 Task: Search one way flight ticket for 2 adults, 2 children, 2 infants in seat in first from Vieques: Antonio Rivera Rodriguez Airport to Springfield: Abraham Lincoln Capital Airport on 5-2-2023. Choice of flights is Spirit. Number of bags: 2 checked bags. Price is upto 86000. Outbound departure time preference is 15:00.
Action: Mouse moved to (288, 392)
Screenshot: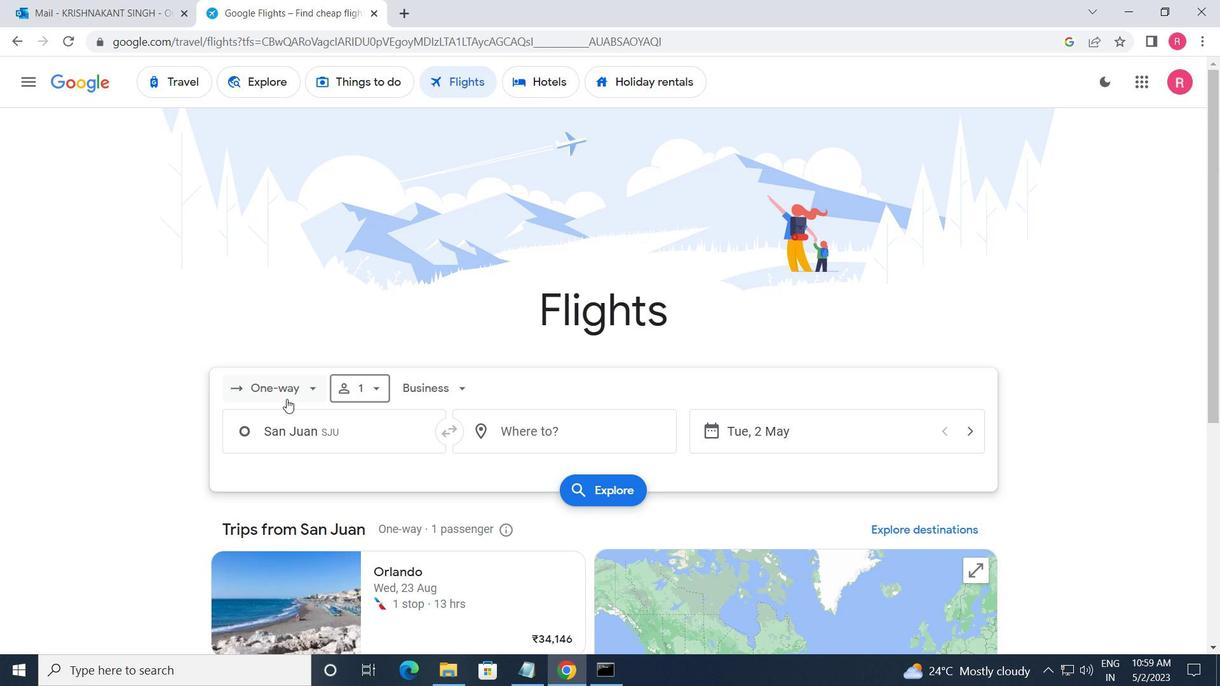 
Action: Mouse pressed left at (288, 392)
Screenshot: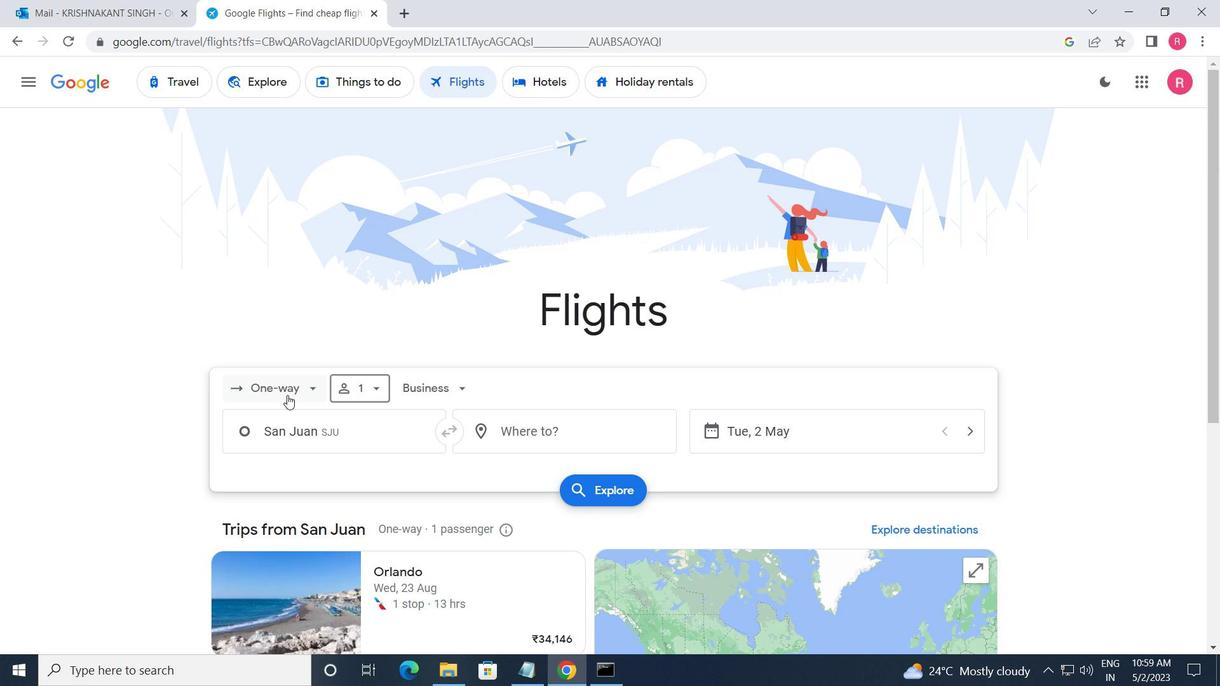 
Action: Mouse moved to (299, 459)
Screenshot: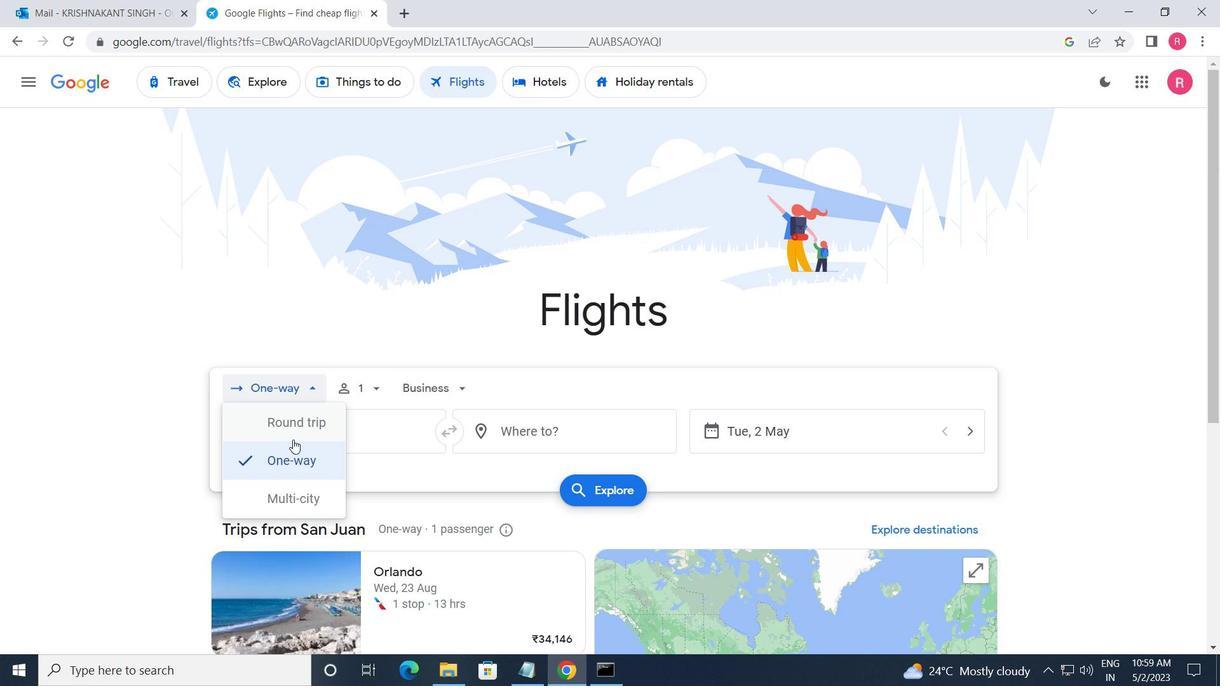 
Action: Mouse pressed left at (299, 459)
Screenshot: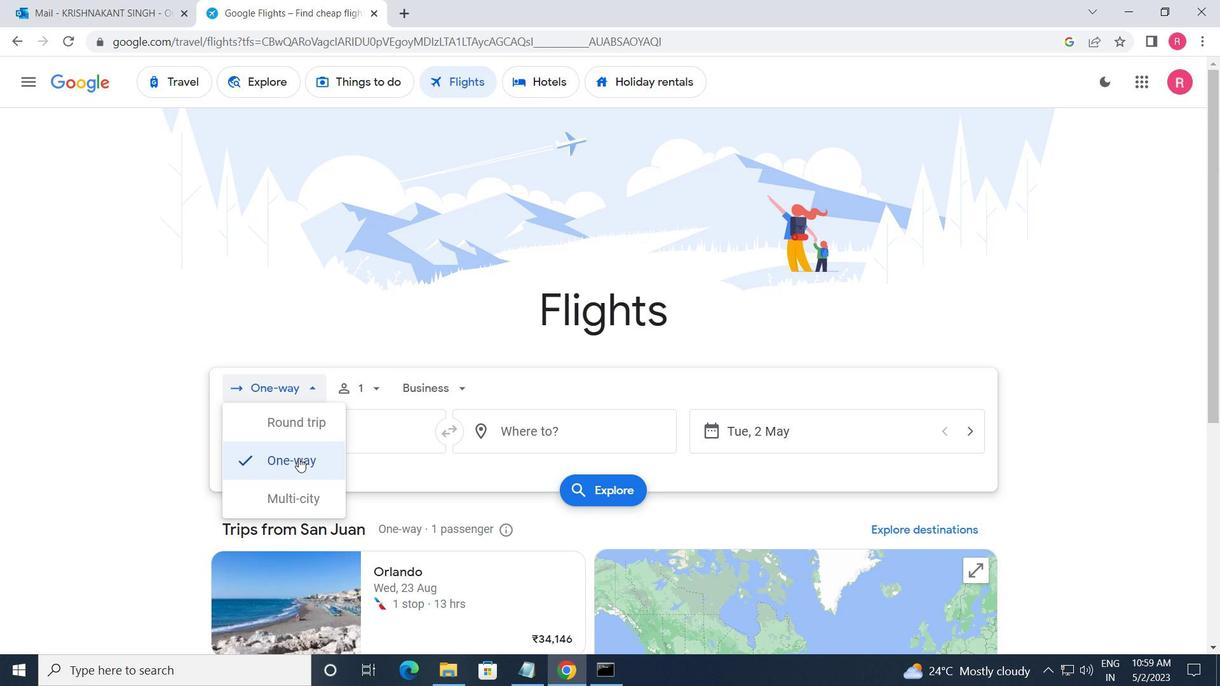 
Action: Mouse moved to (352, 392)
Screenshot: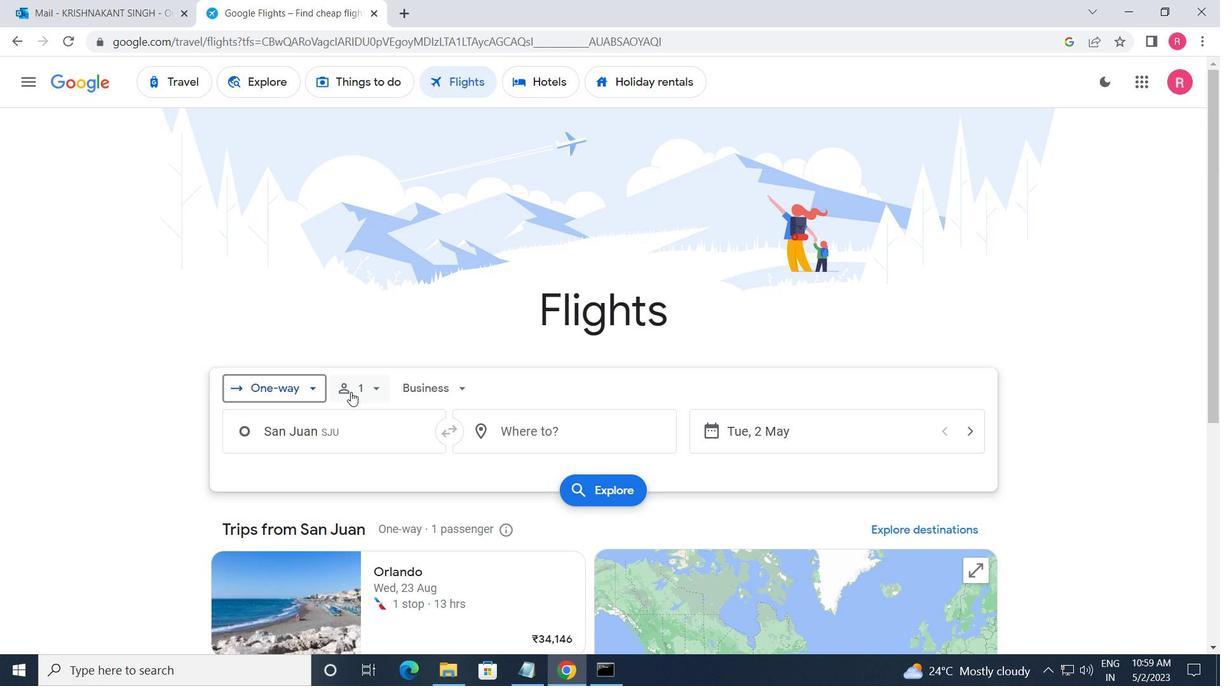
Action: Mouse pressed left at (352, 392)
Screenshot: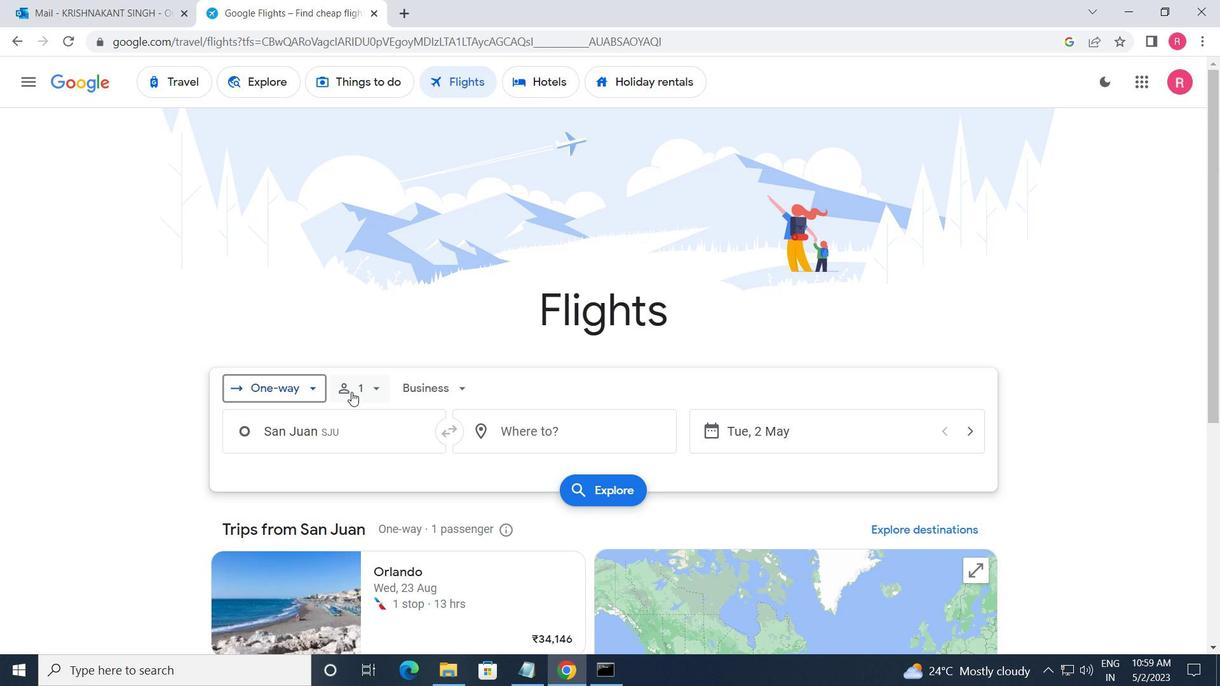 
Action: Mouse moved to (512, 433)
Screenshot: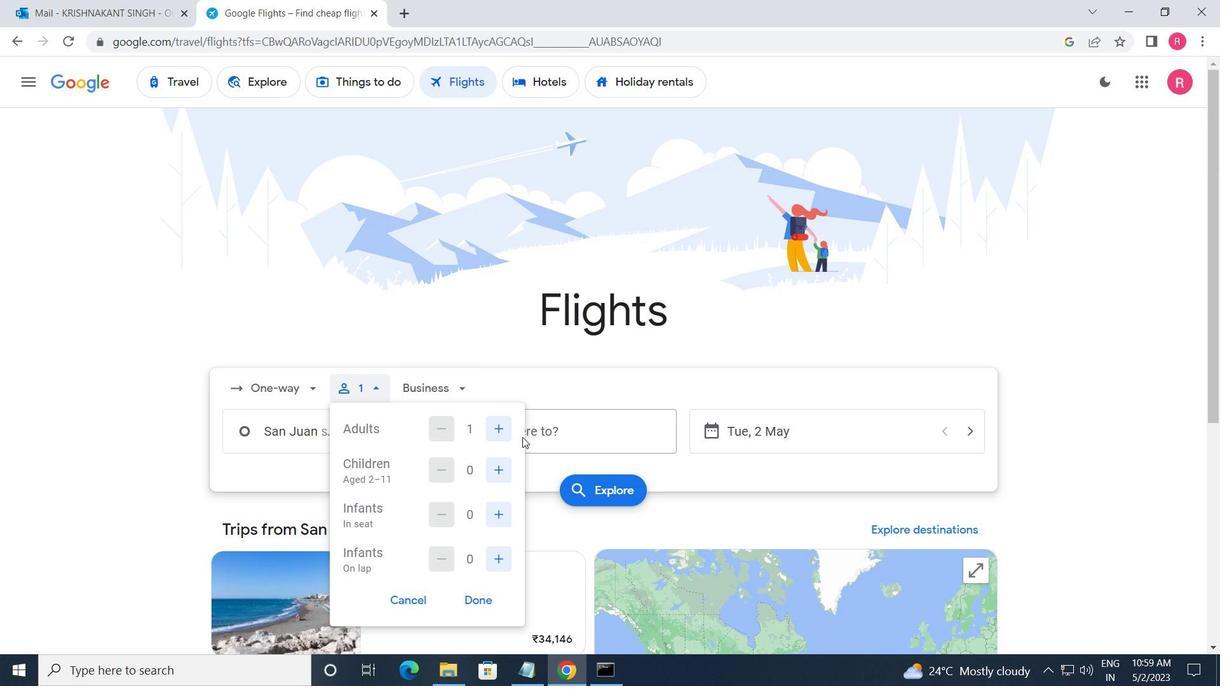 
Action: Mouse pressed left at (512, 433)
Screenshot: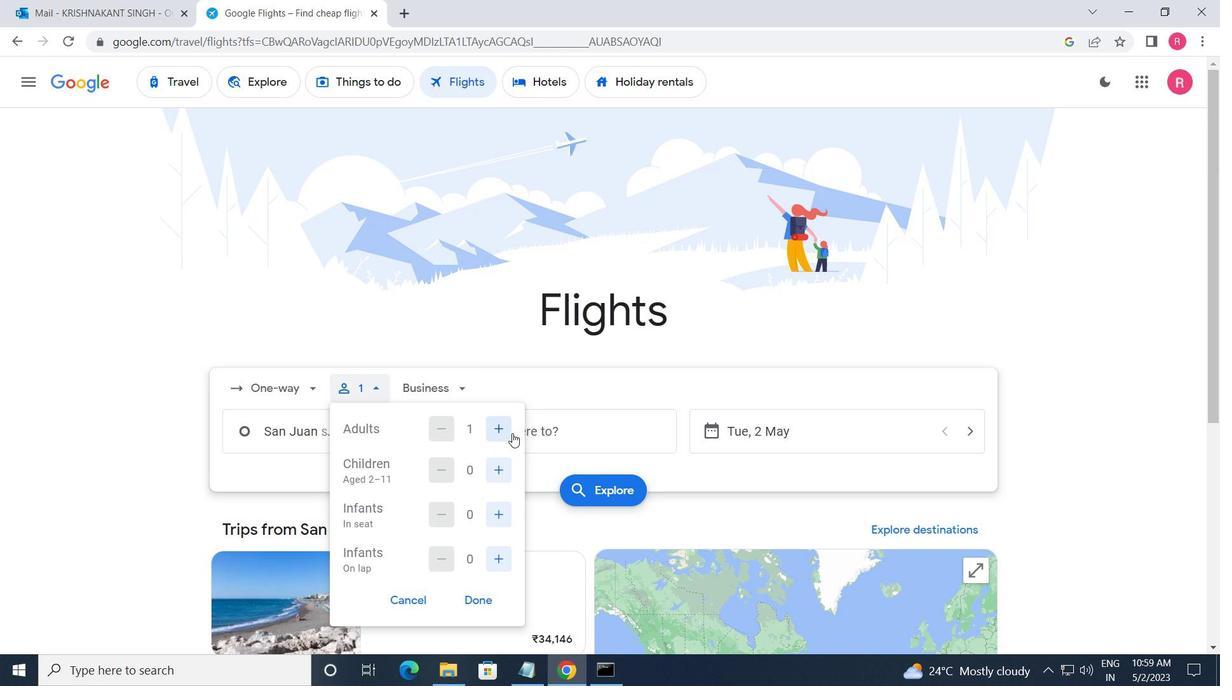 
Action: Mouse moved to (496, 471)
Screenshot: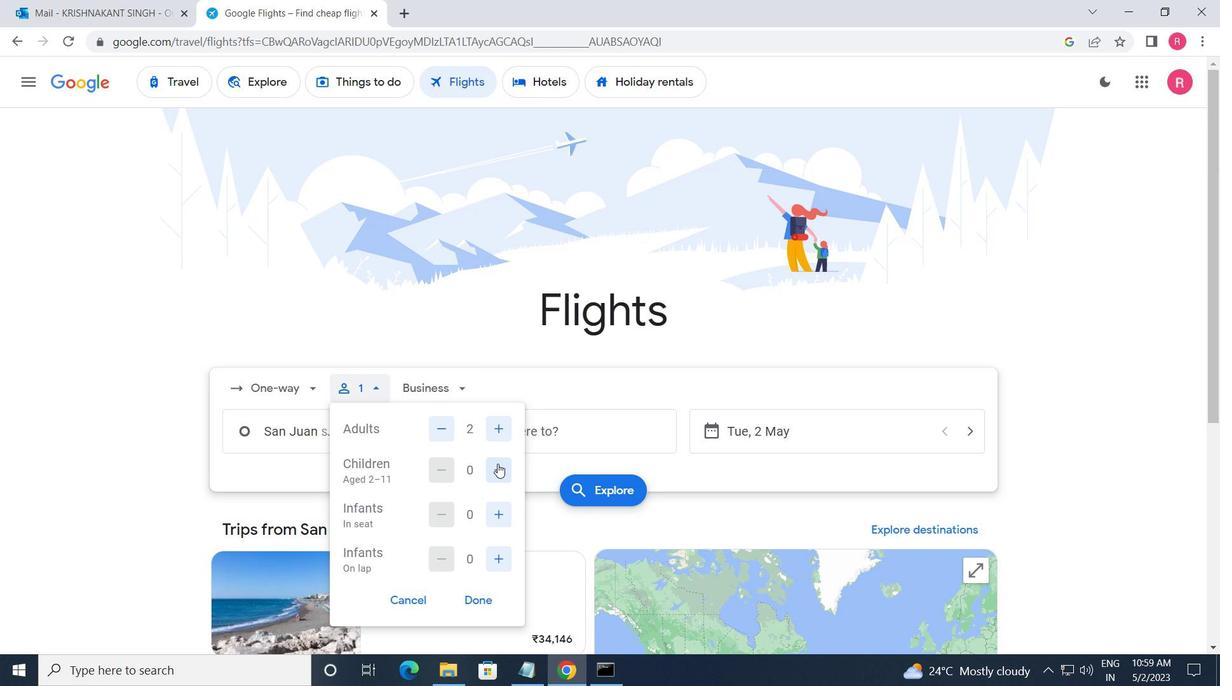 
Action: Mouse pressed left at (496, 471)
Screenshot: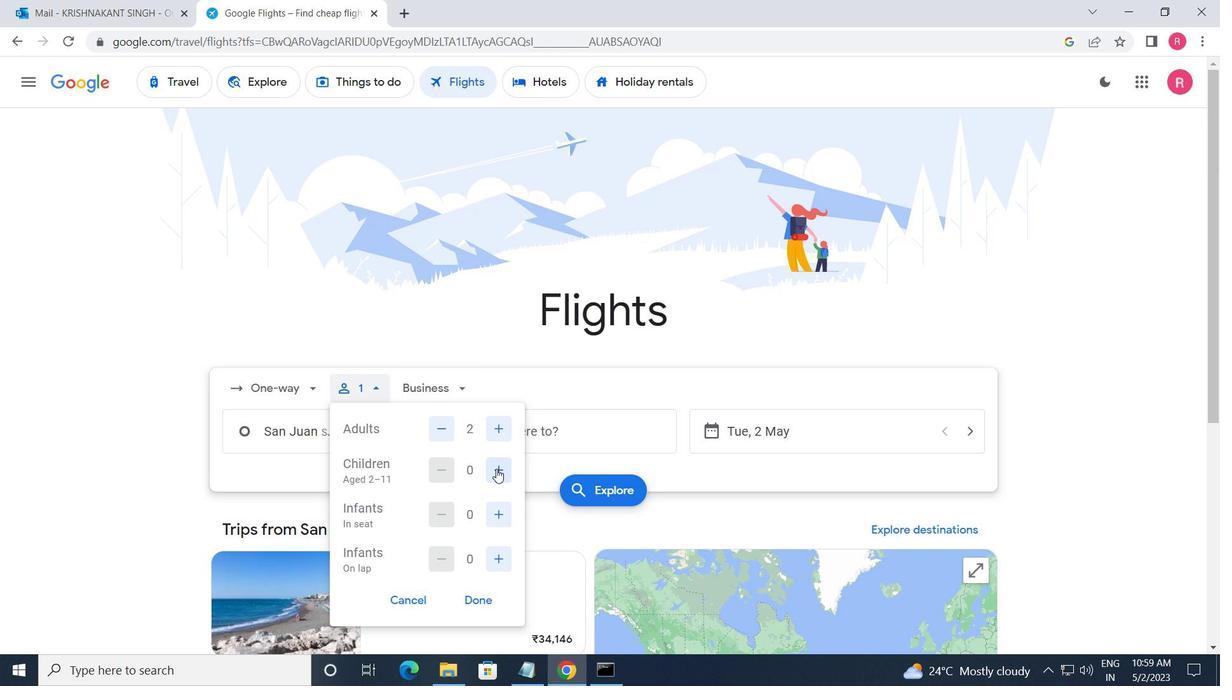 
Action: Mouse pressed left at (496, 471)
Screenshot: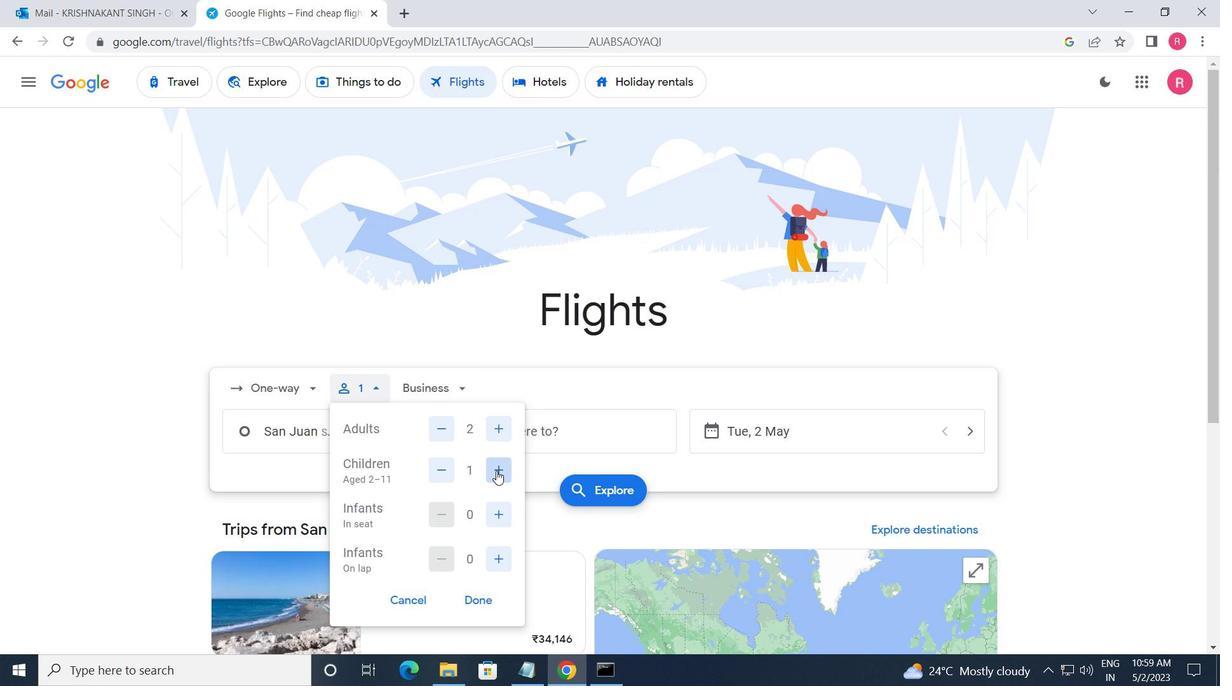 
Action: Mouse moved to (504, 520)
Screenshot: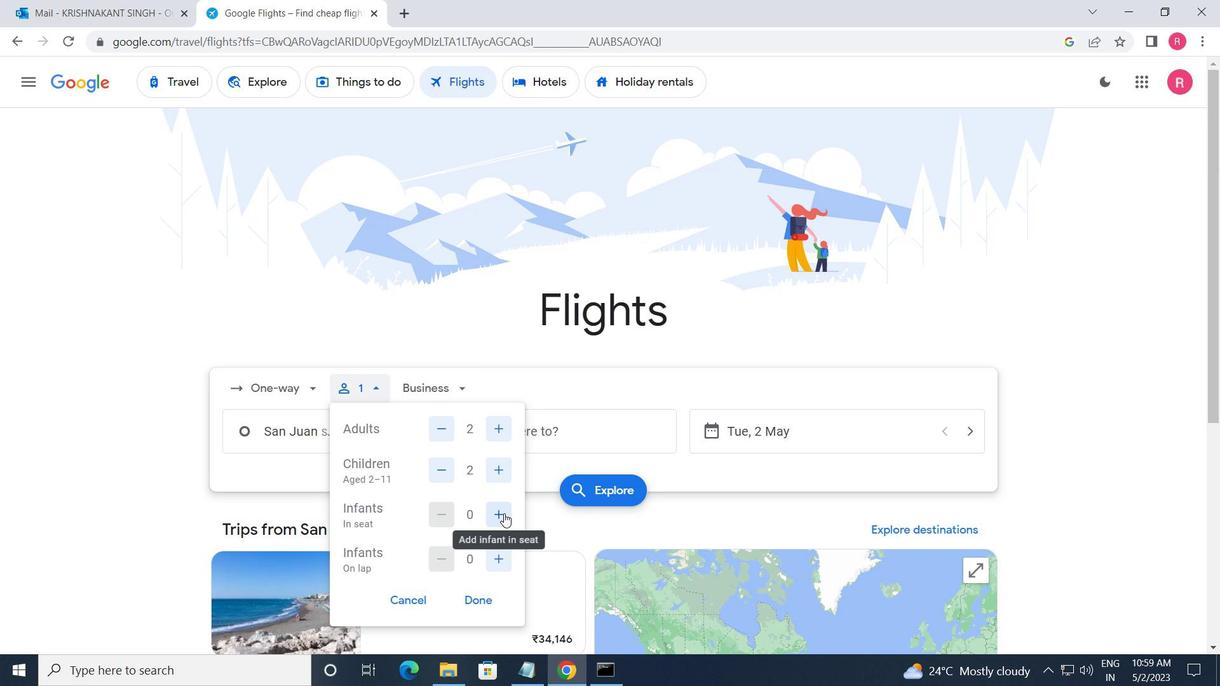 
Action: Mouse pressed left at (504, 520)
Screenshot: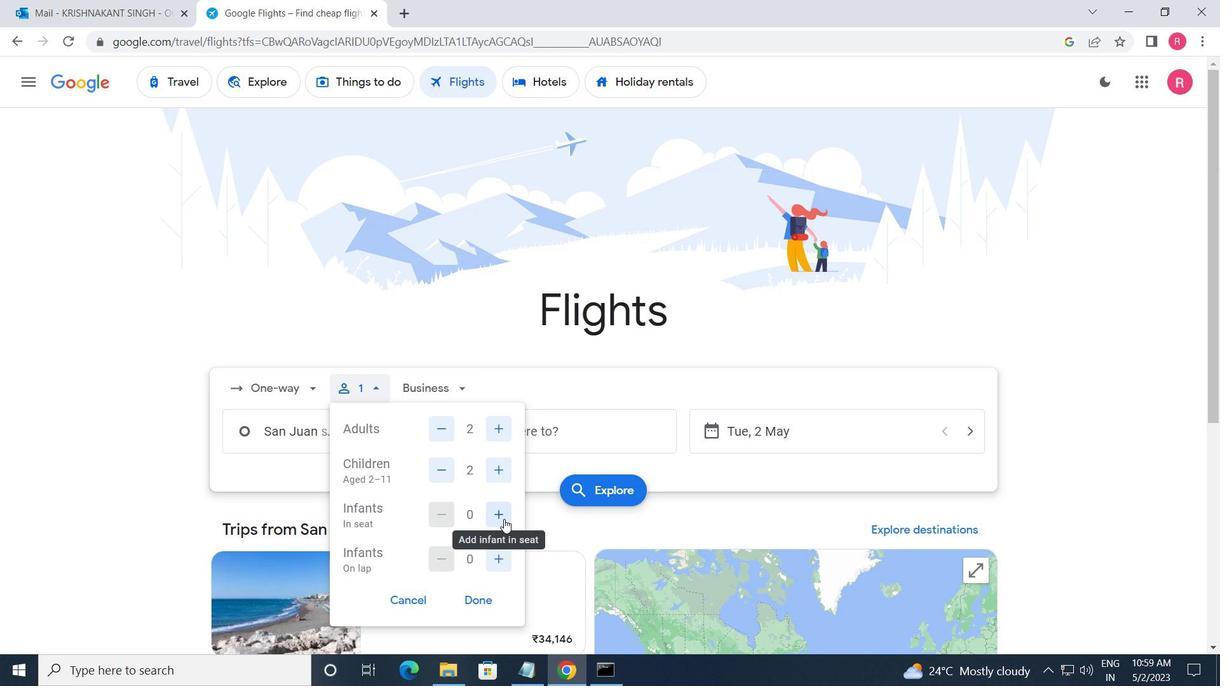 
Action: Mouse moved to (504, 519)
Screenshot: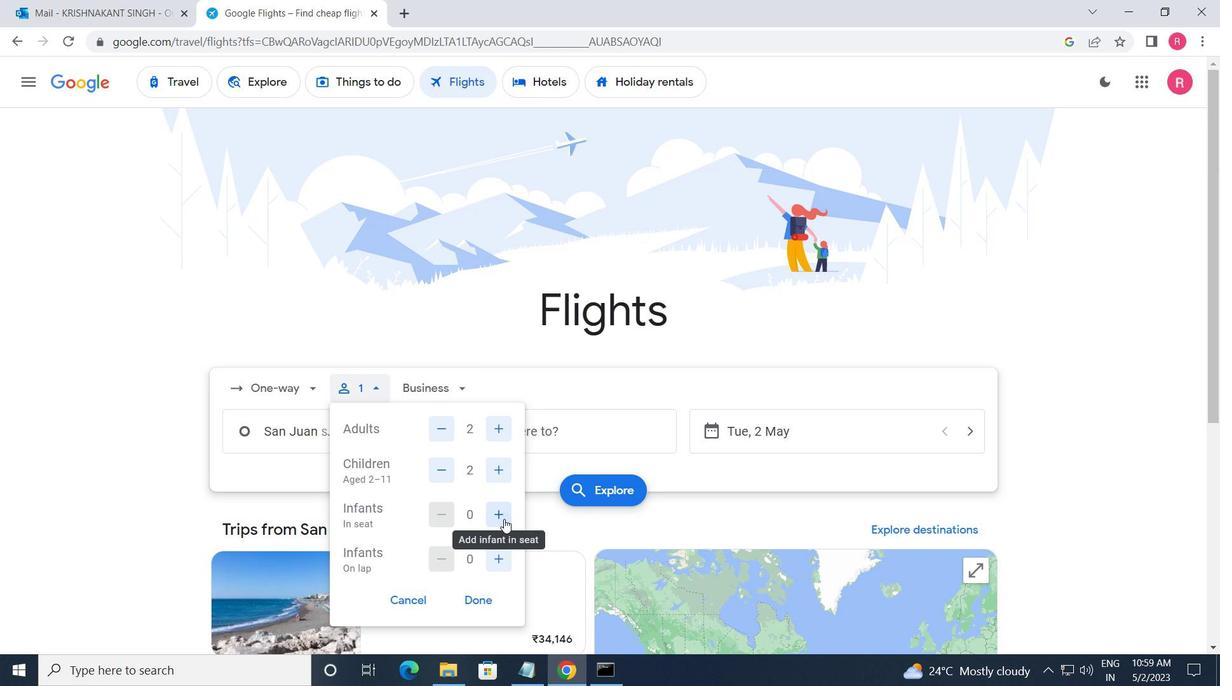 
Action: Mouse pressed left at (504, 519)
Screenshot: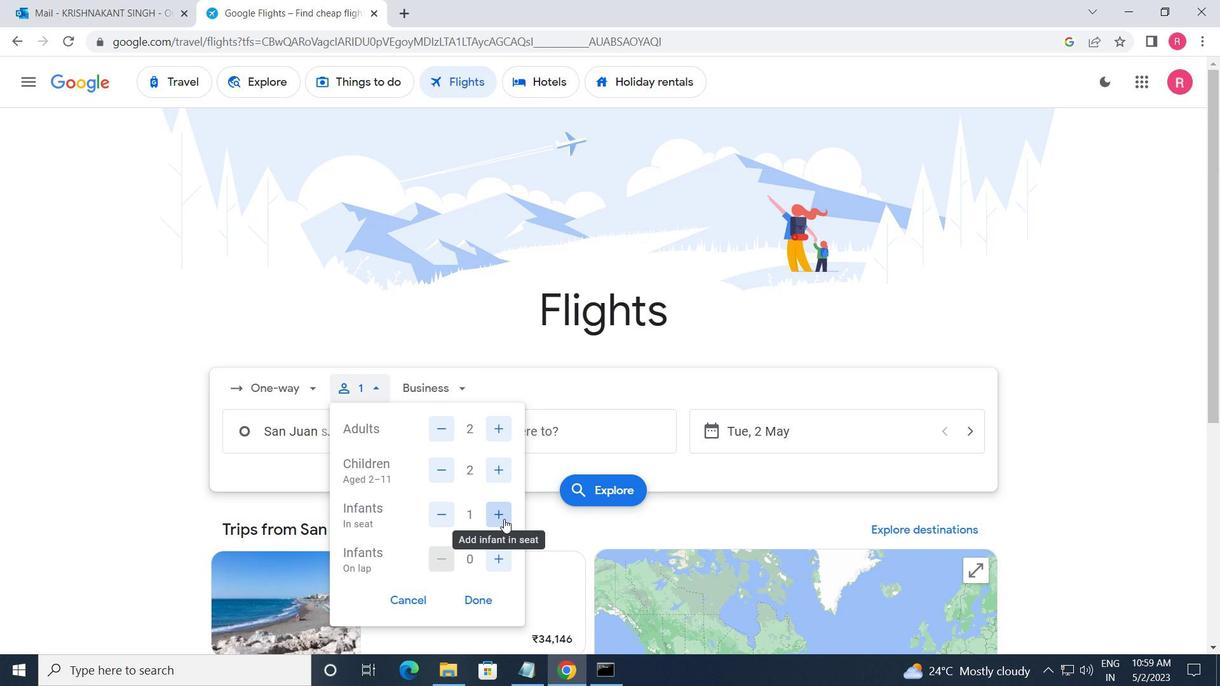 
Action: Mouse moved to (433, 394)
Screenshot: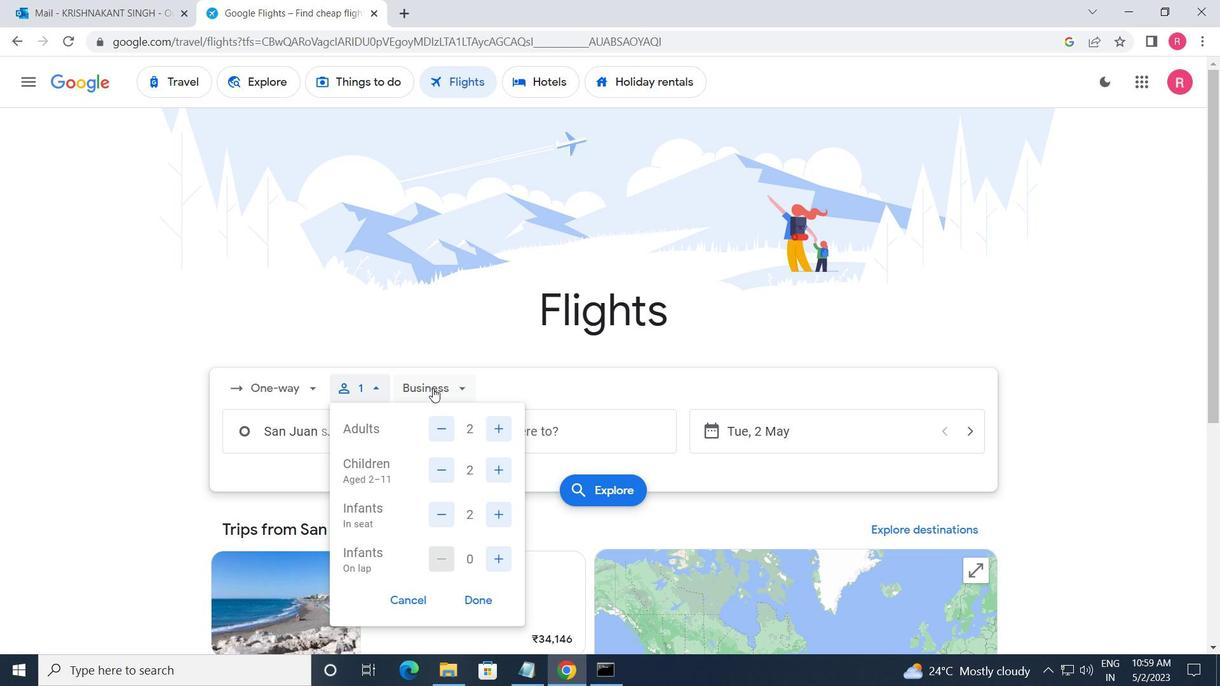 
Action: Mouse pressed left at (433, 394)
Screenshot: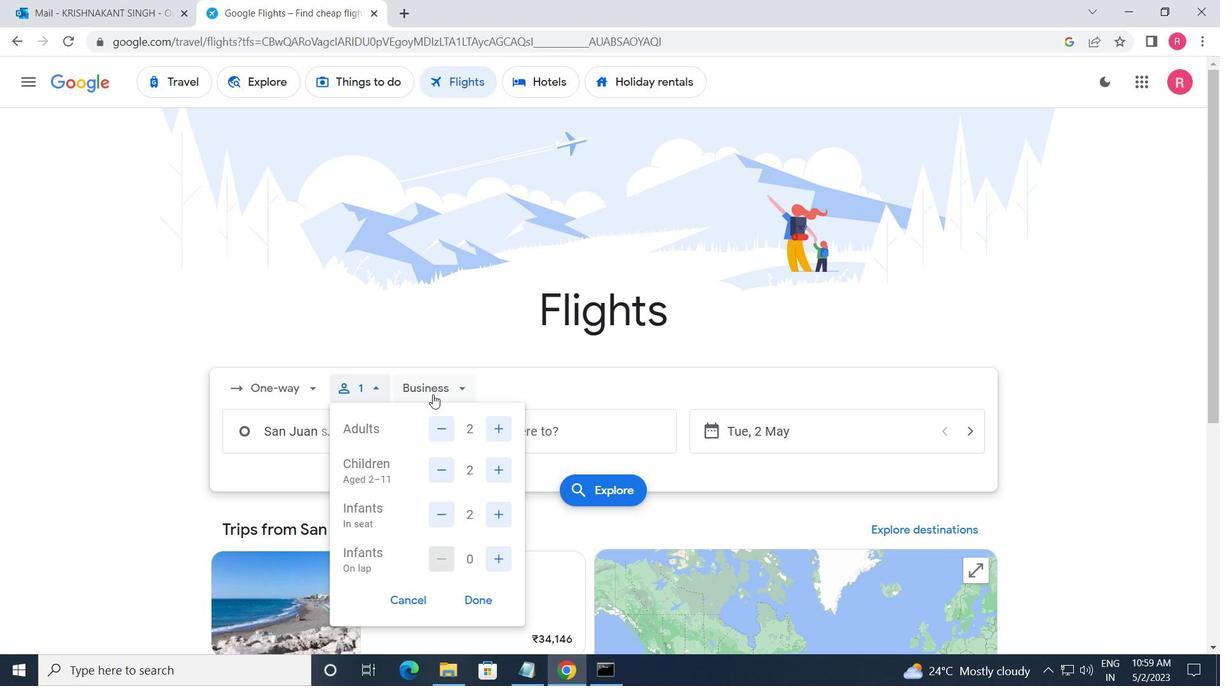 
Action: Mouse moved to (439, 535)
Screenshot: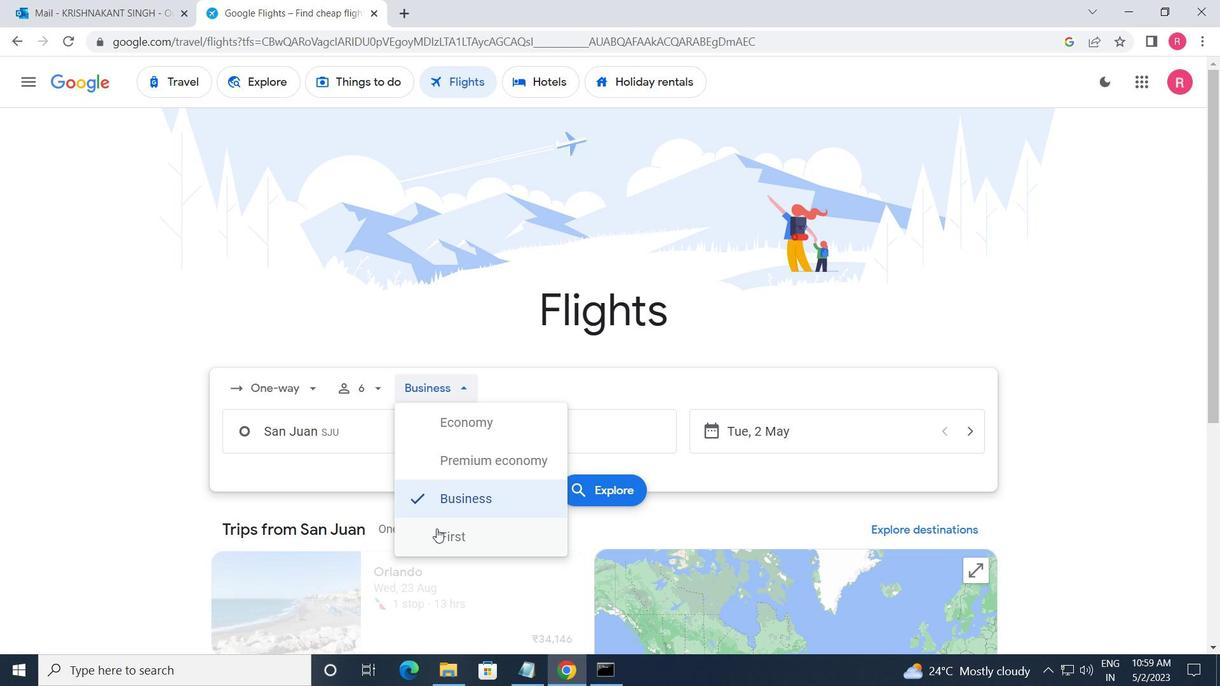 
Action: Mouse pressed left at (439, 535)
Screenshot: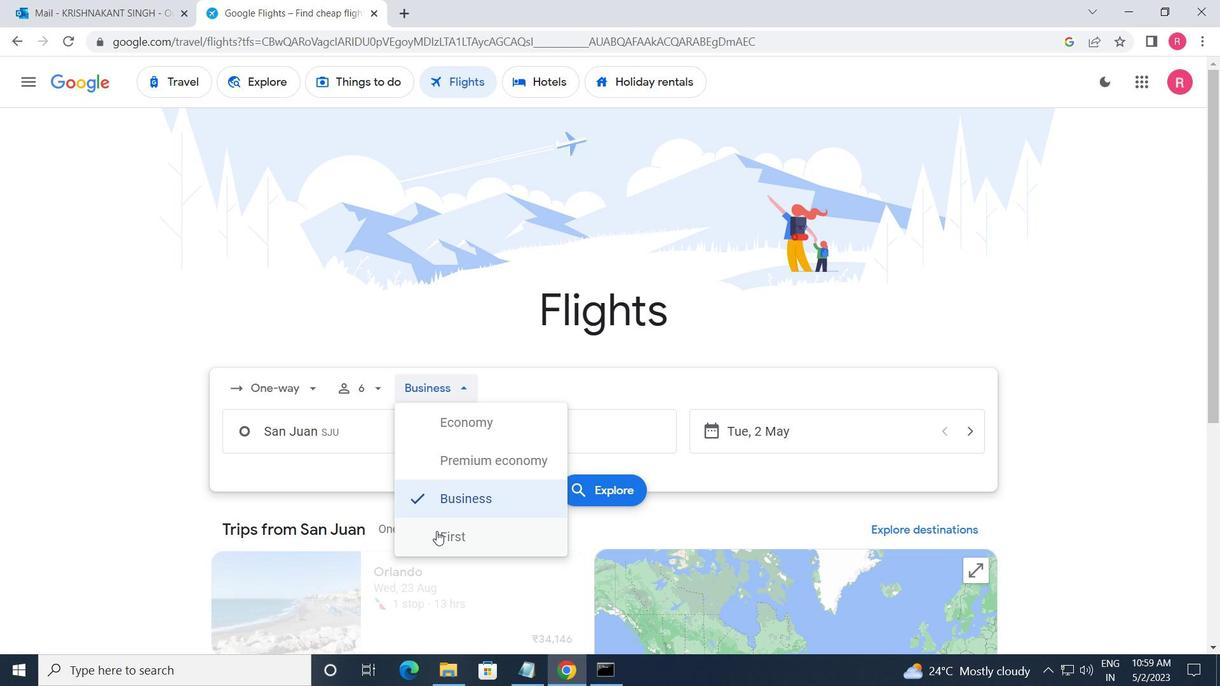 
Action: Mouse moved to (381, 445)
Screenshot: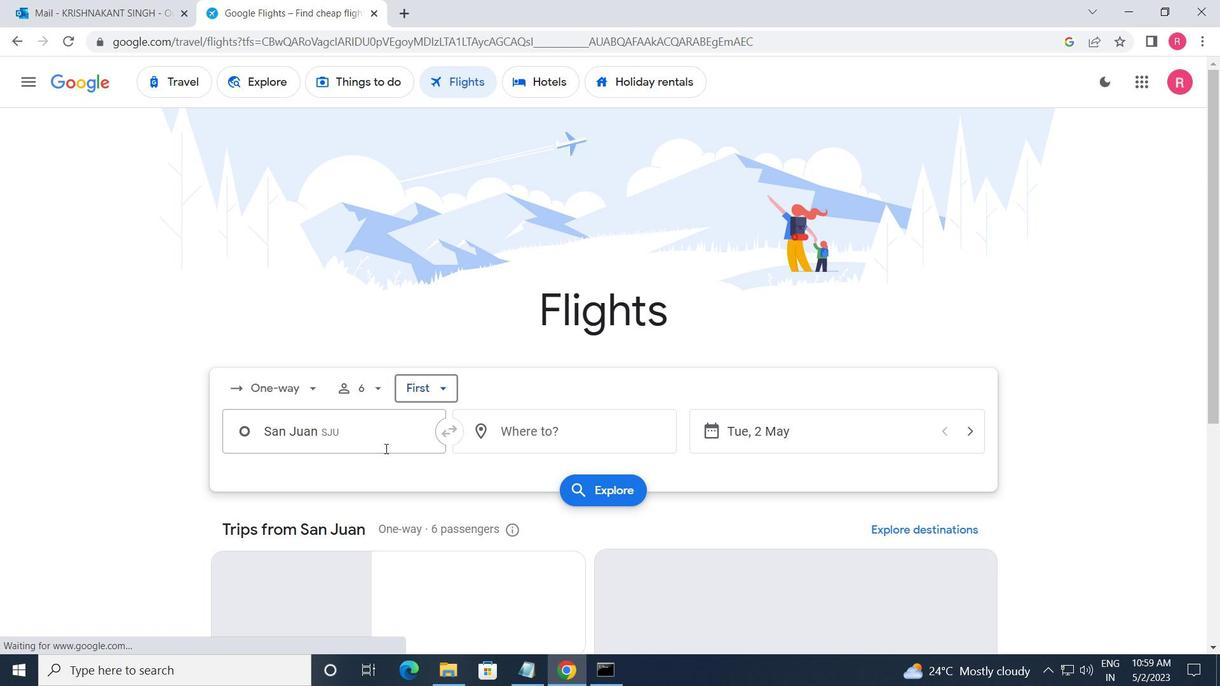 
Action: Mouse pressed left at (381, 445)
Screenshot: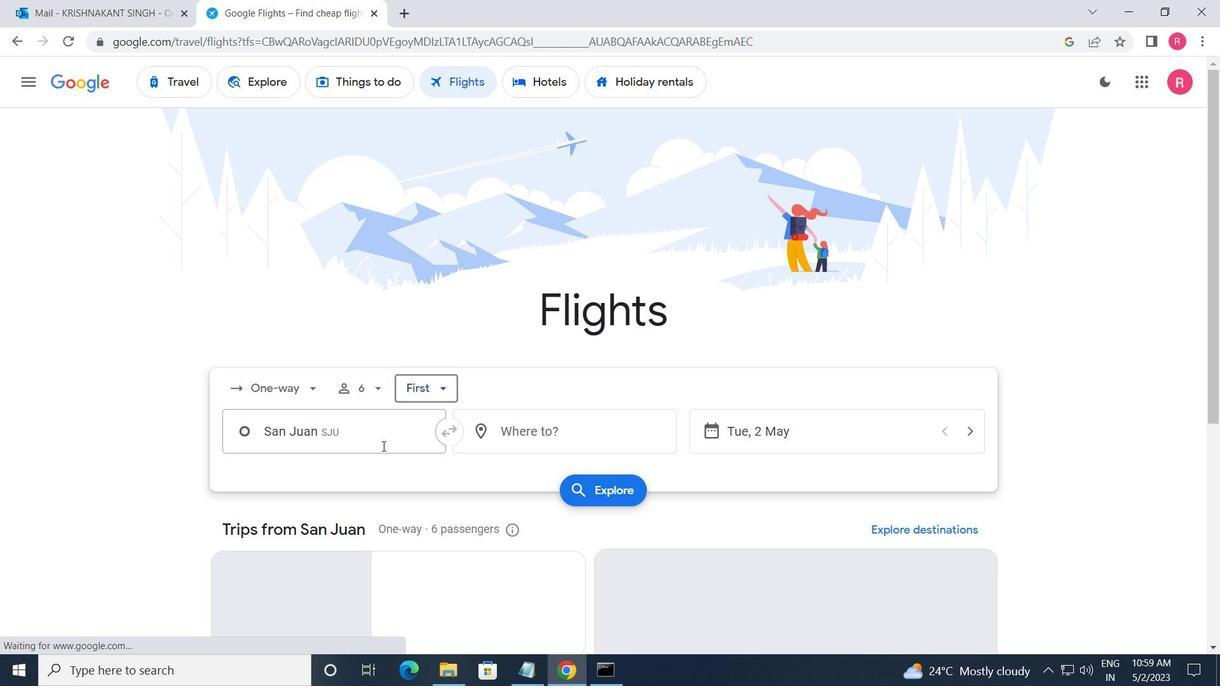 
Action: Mouse moved to (354, 255)
Screenshot: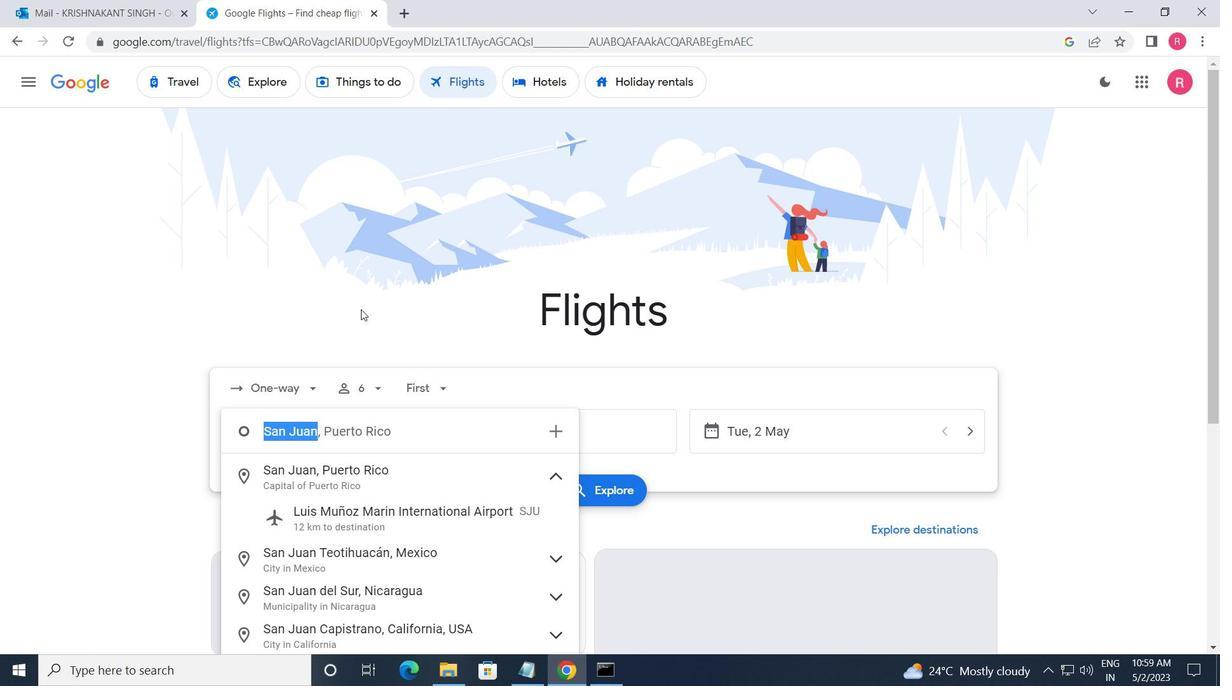 
Action: Key pressed <Key.shift><Key.shift><Key.shift><Key.shift><Key.shift>V<Key.backspace><Key.shift><Key.shift><Key.shift><Key.shift><Key.shift>ANTONIO<Key.space><Key.shift><Key.shift><Key.shift><Key.shift><Key.shift><Key.shift><Key.shift><Key.shift><Key.shift><Key.shift><Key.shift><Key.shift><Key.shift><Key.shift><Key.shift><Key.shift><Key.shift><Key.shift><Key.shift><Key.shift><Key.shift><Key.shift><Key.shift><Key.shift><Key.shift><Key.shift><Key.shift><Key.shift><Key.shift><Key.shift>R
Screenshot: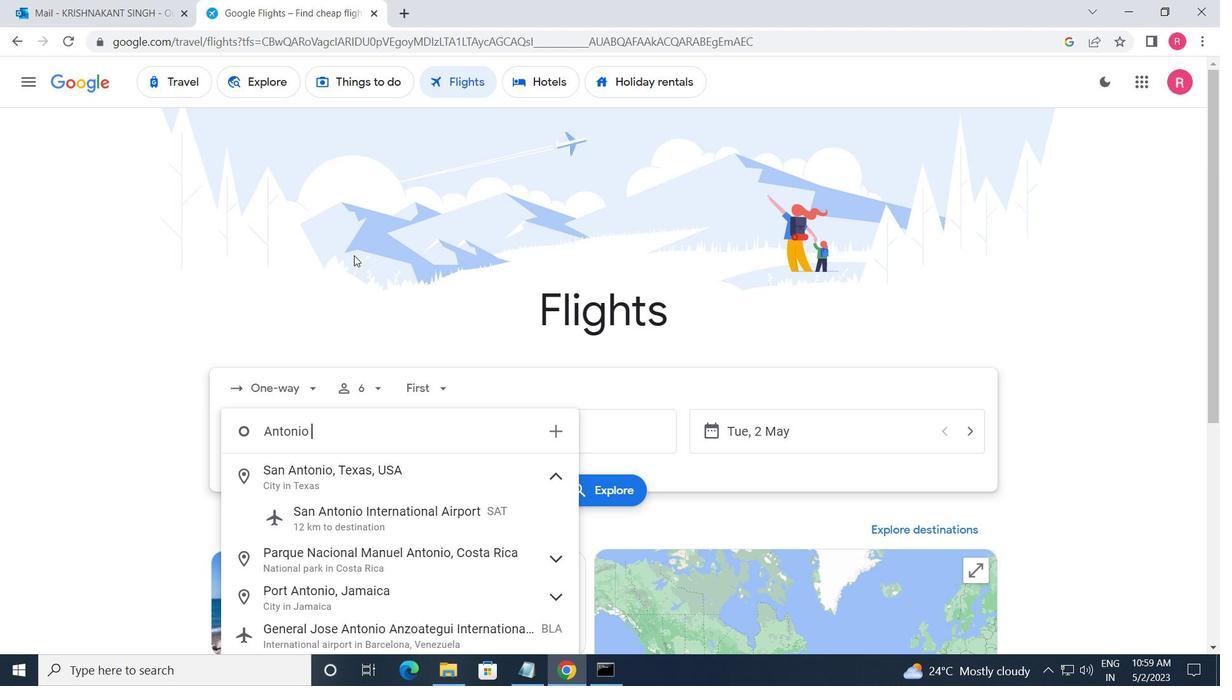 
Action: Mouse moved to (402, 603)
Screenshot: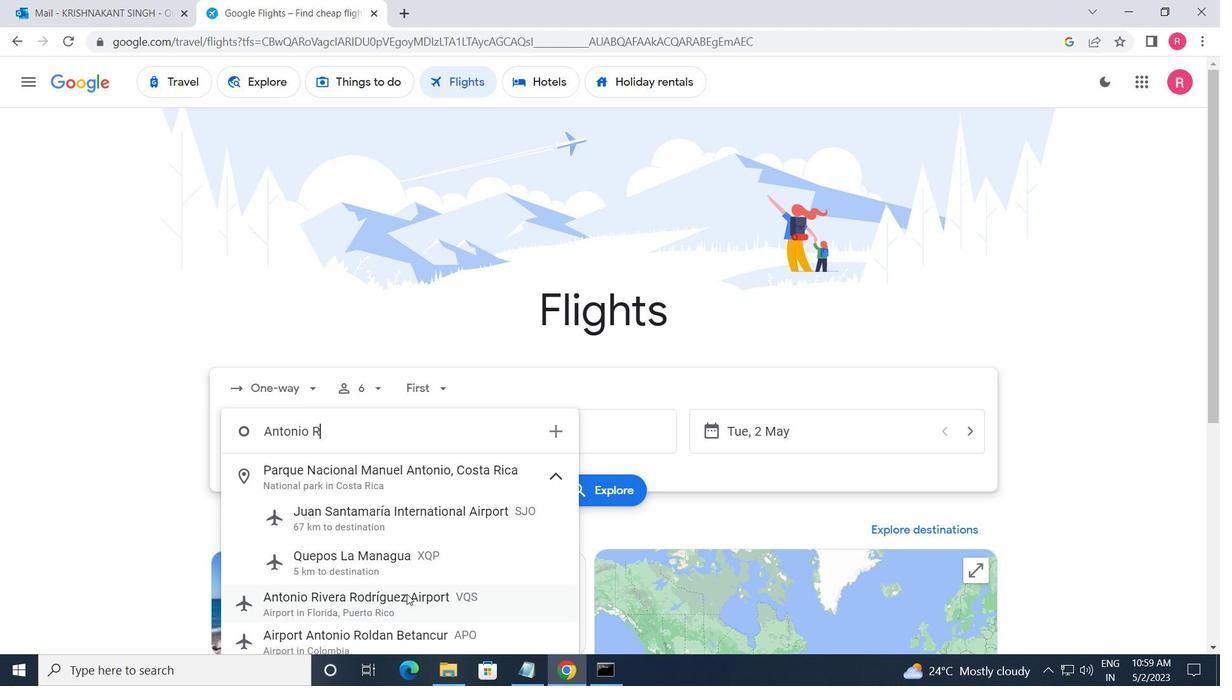 
Action: Mouse pressed left at (402, 603)
Screenshot: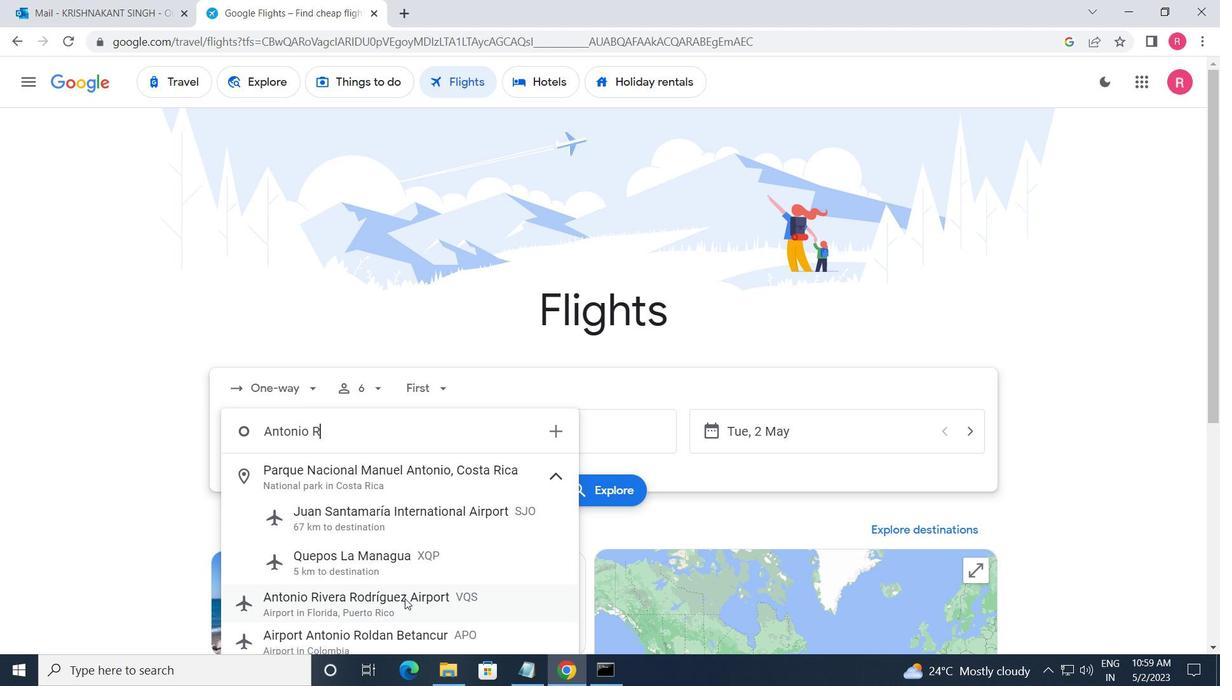 
Action: Mouse moved to (549, 434)
Screenshot: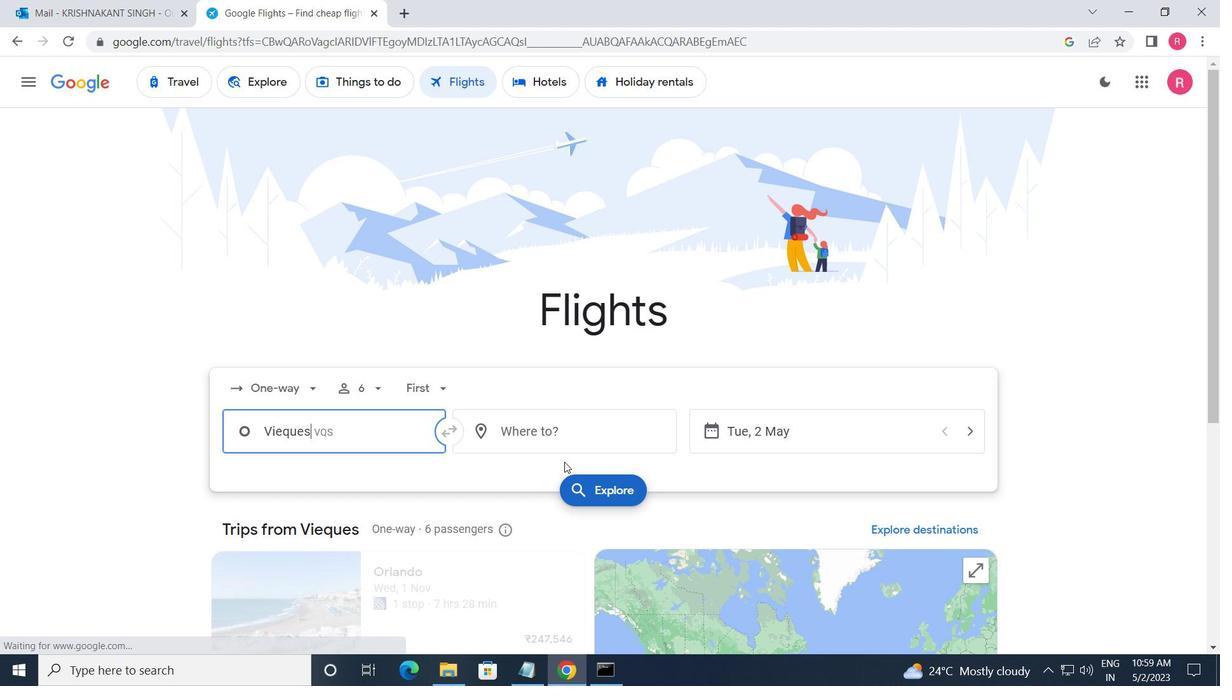 
Action: Mouse pressed left at (549, 434)
Screenshot: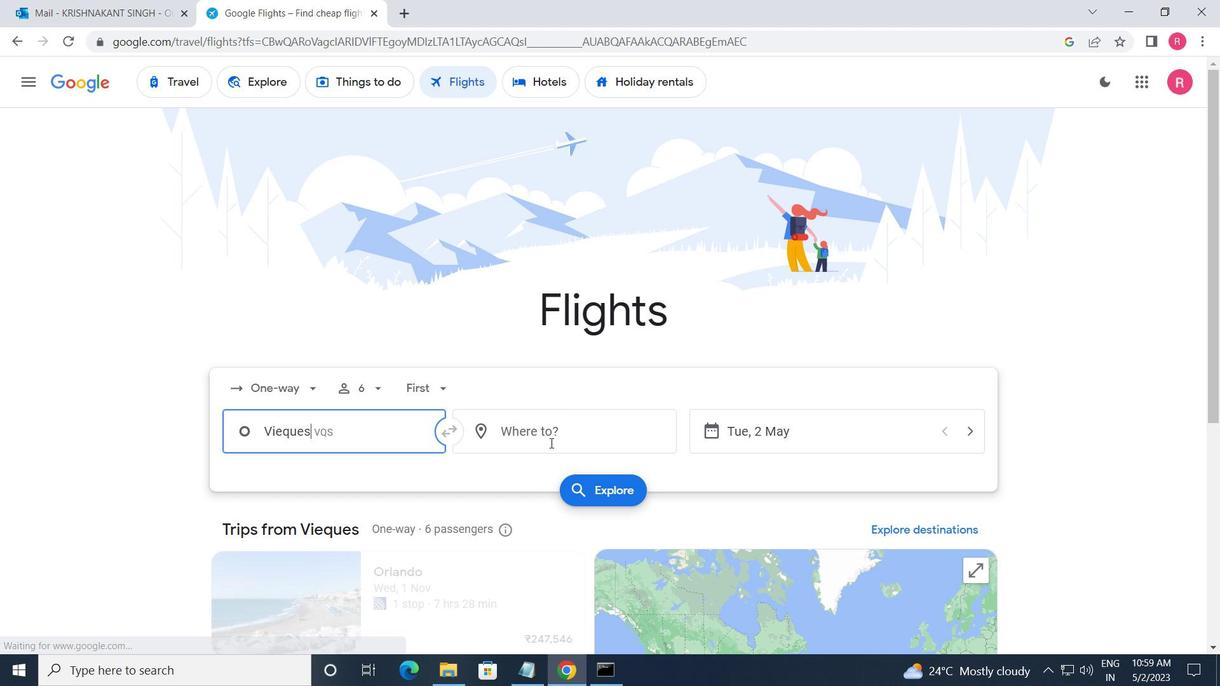 
Action: Mouse moved to (588, 583)
Screenshot: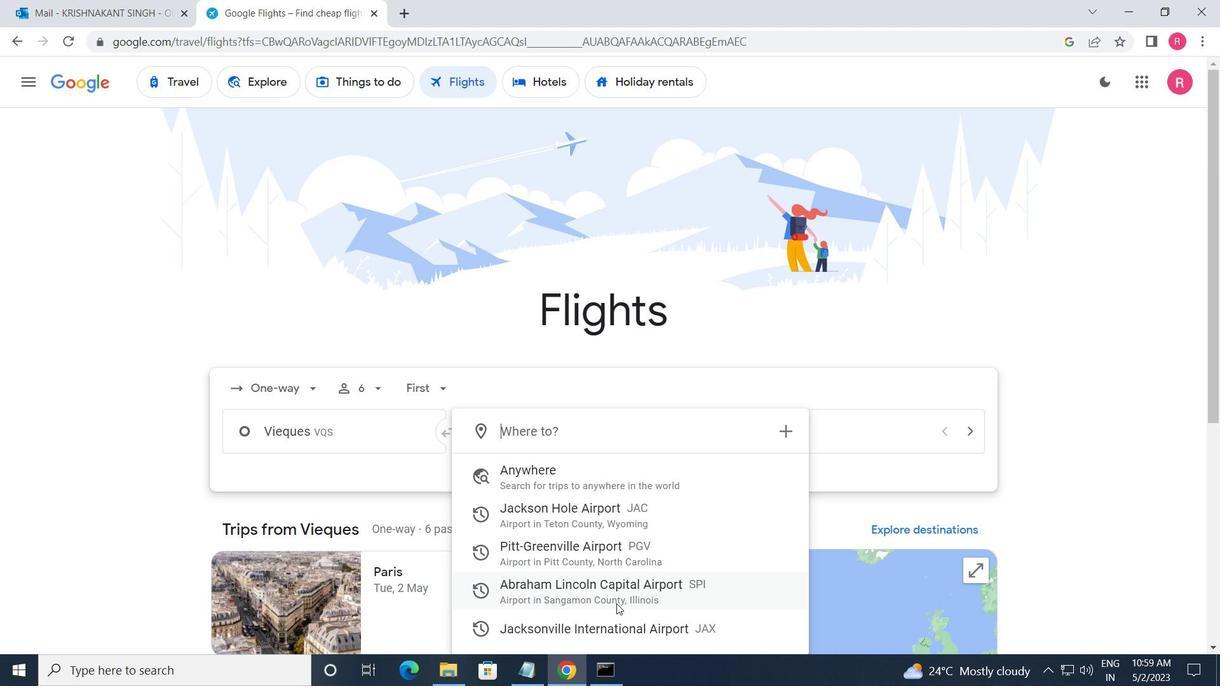 
Action: Mouse pressed left at (588, 583)
Screenshot: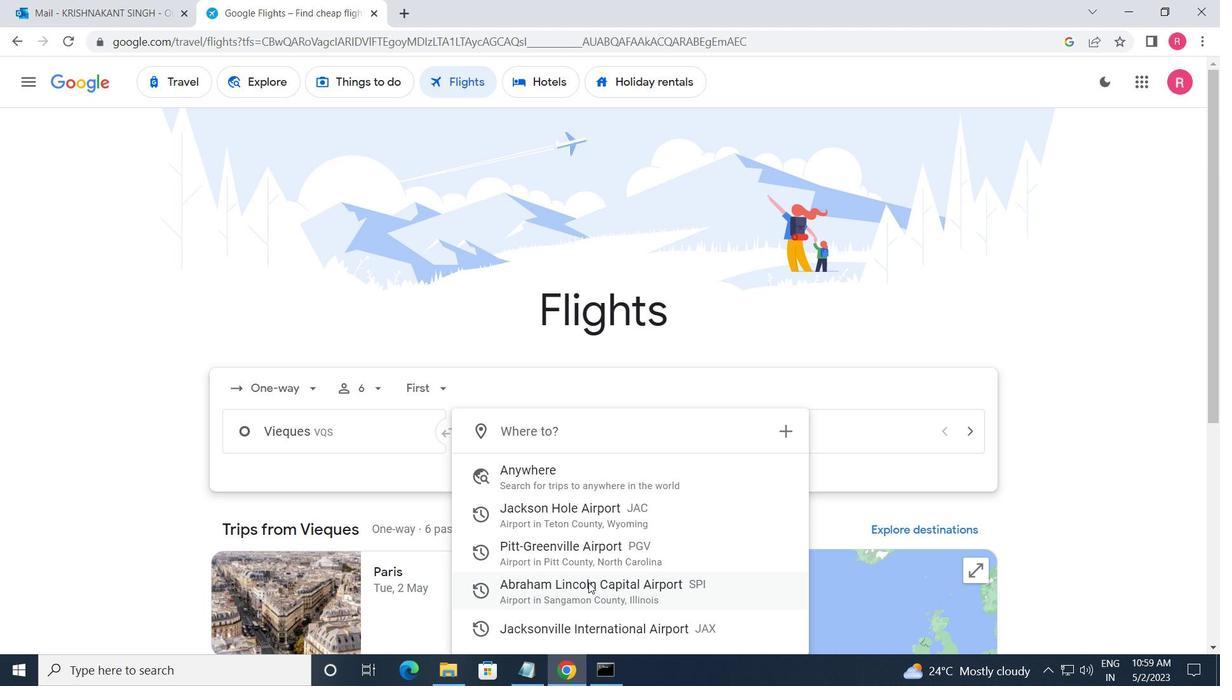 
Action: Mouse moved to (837, 433)
Screenshot: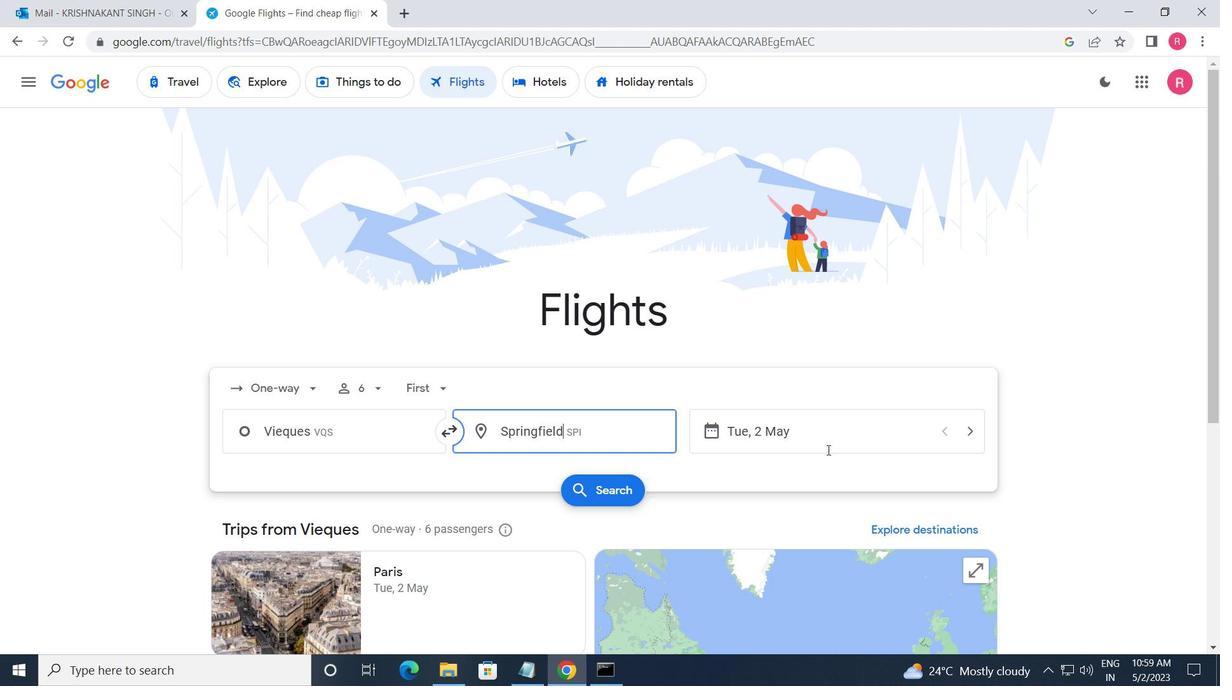 
Action: Mouse pressed left at (837, 433)
Screenshot: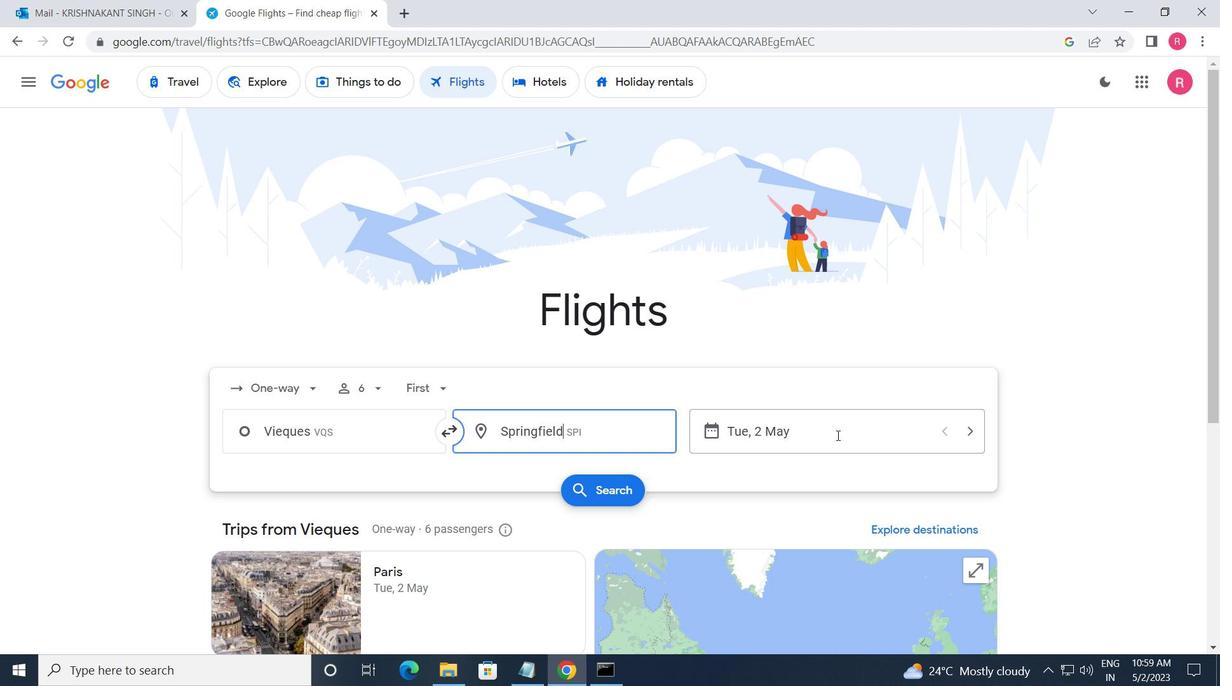 
Action: Mouse moved to (499, 370)
Screenshot: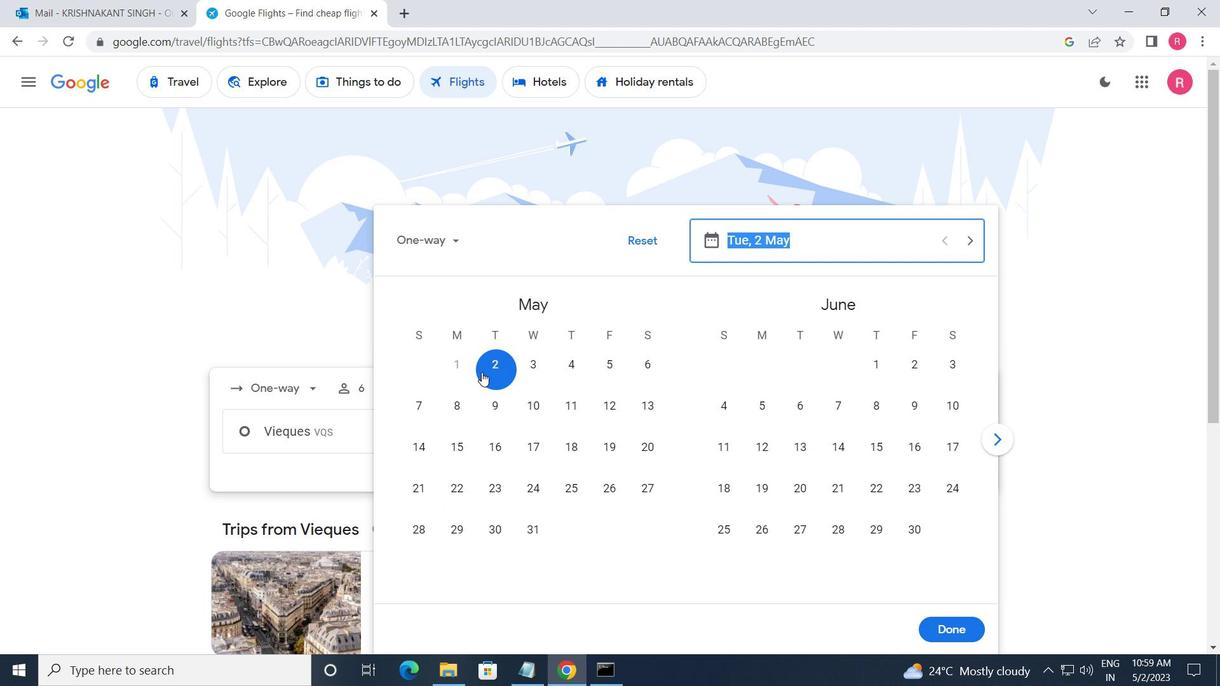 
Action: Mouse pressed left at (499, 370)
Screenshot: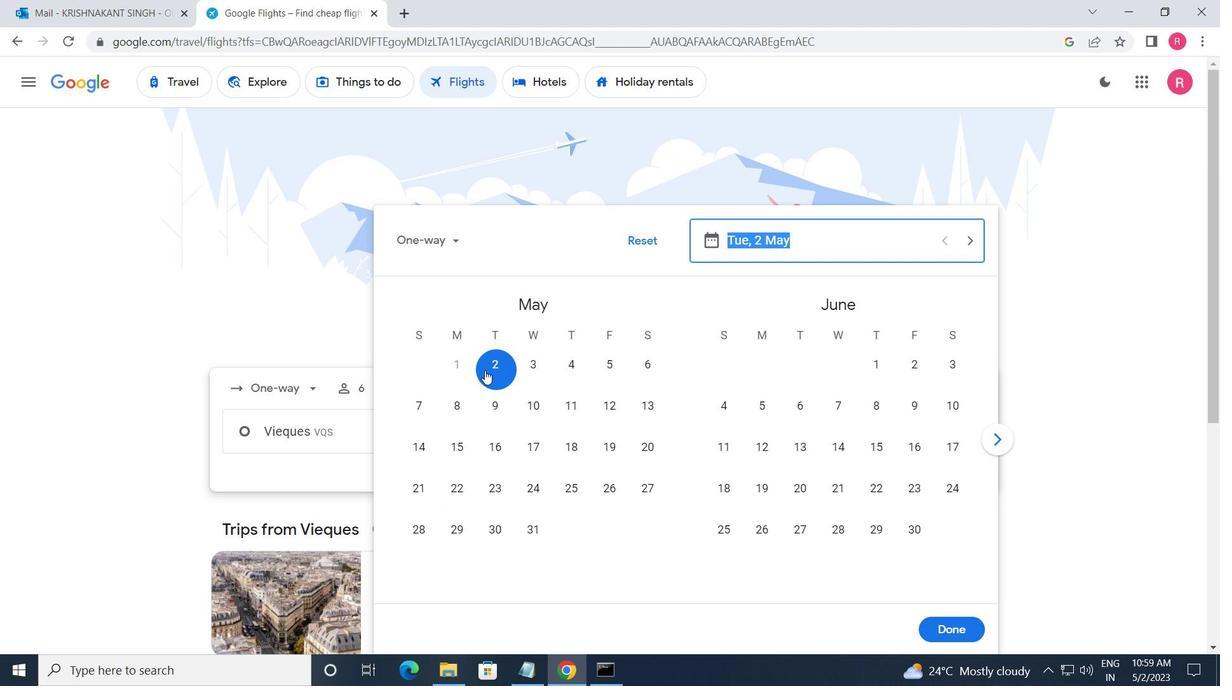
Action: Mouse moved to (944, 628)
Screenshot: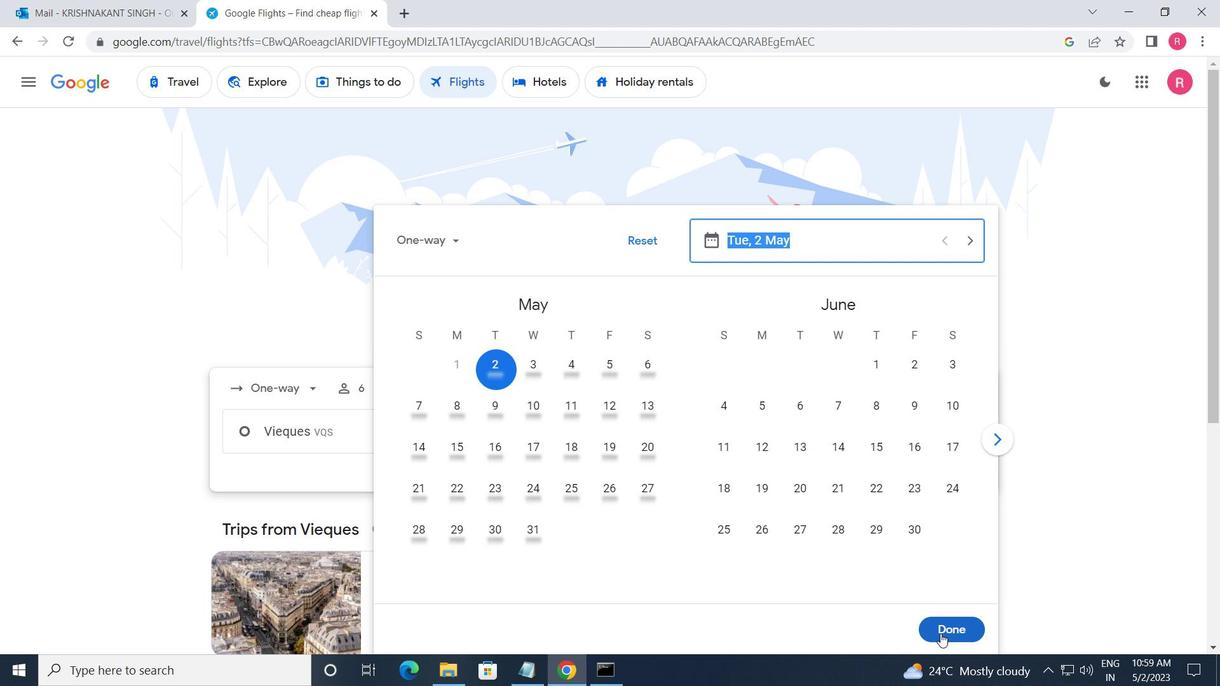 
Action: Mouse pressed left at (944, 628)
Screenshot: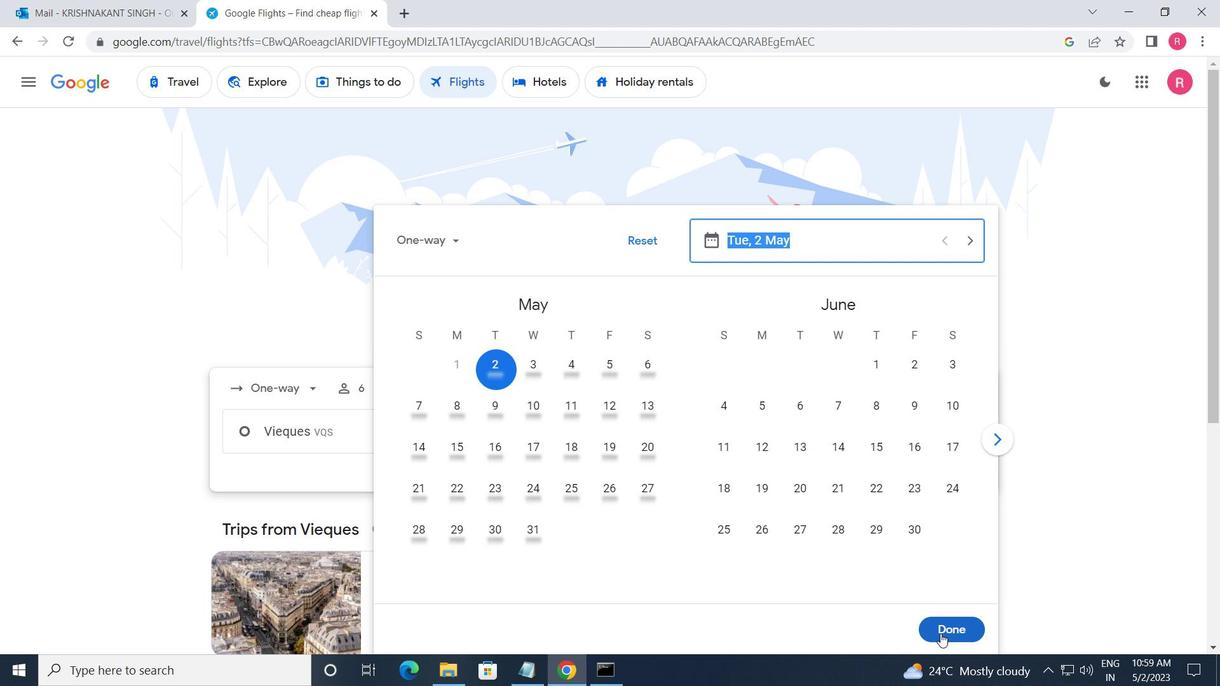 
Action: Mouse moved to (581, 488)
Screenshot: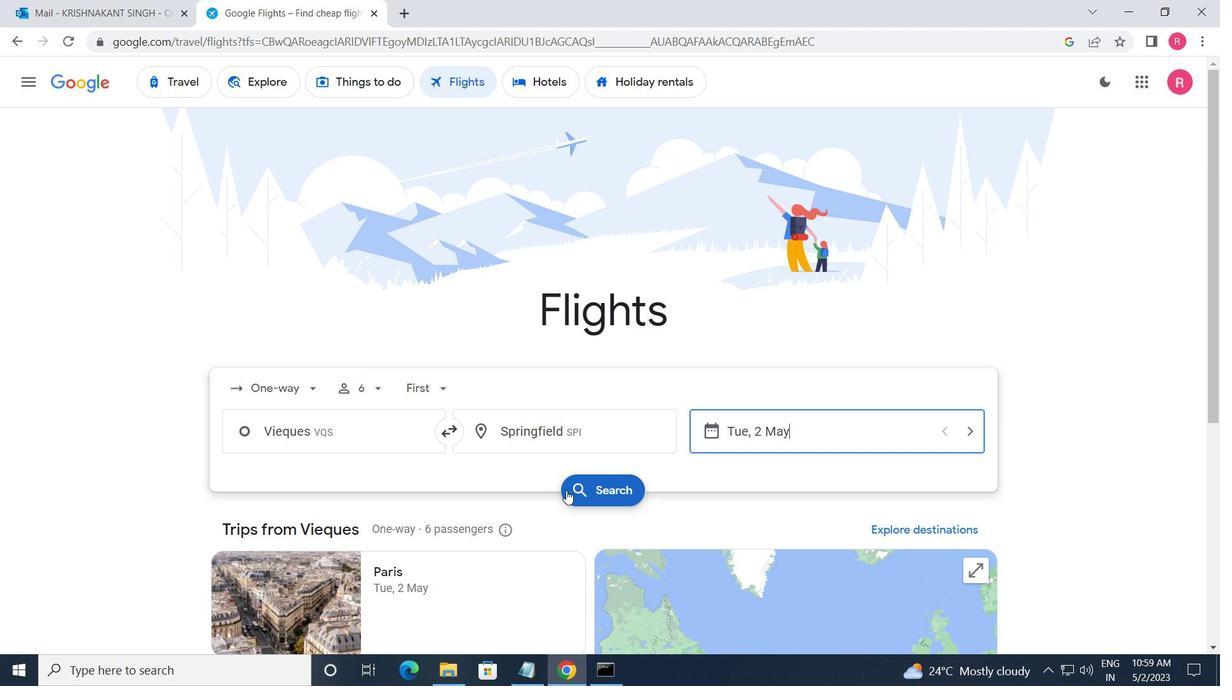 
Action: Mouse pressed left at (581, 488)
Screenshot: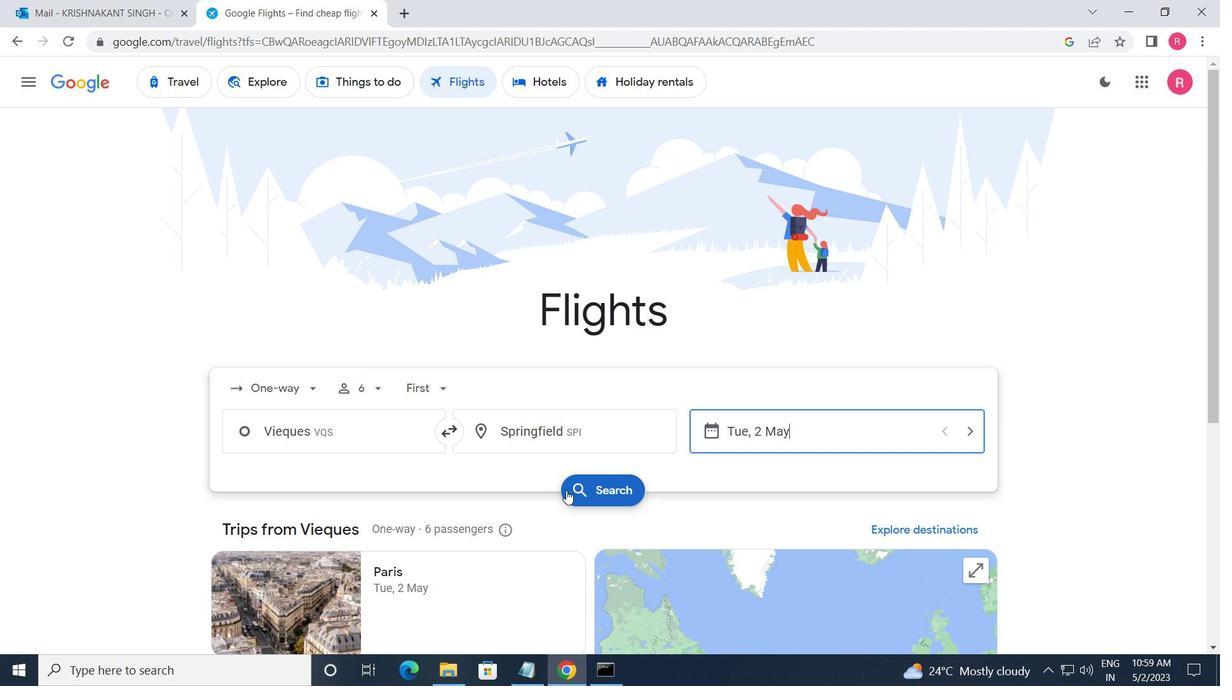 
Action: Mouse moved to (256, 228)
Screenshot: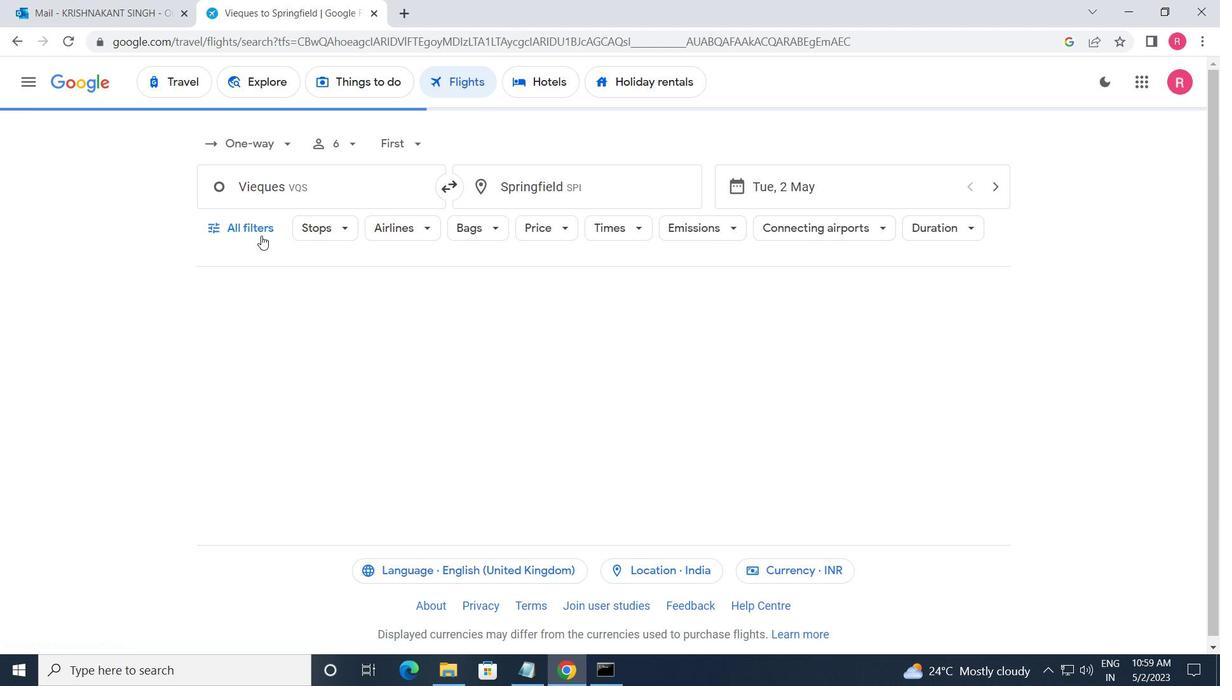 
Action: Mouse pressed left at (256, 228)
Screenshot: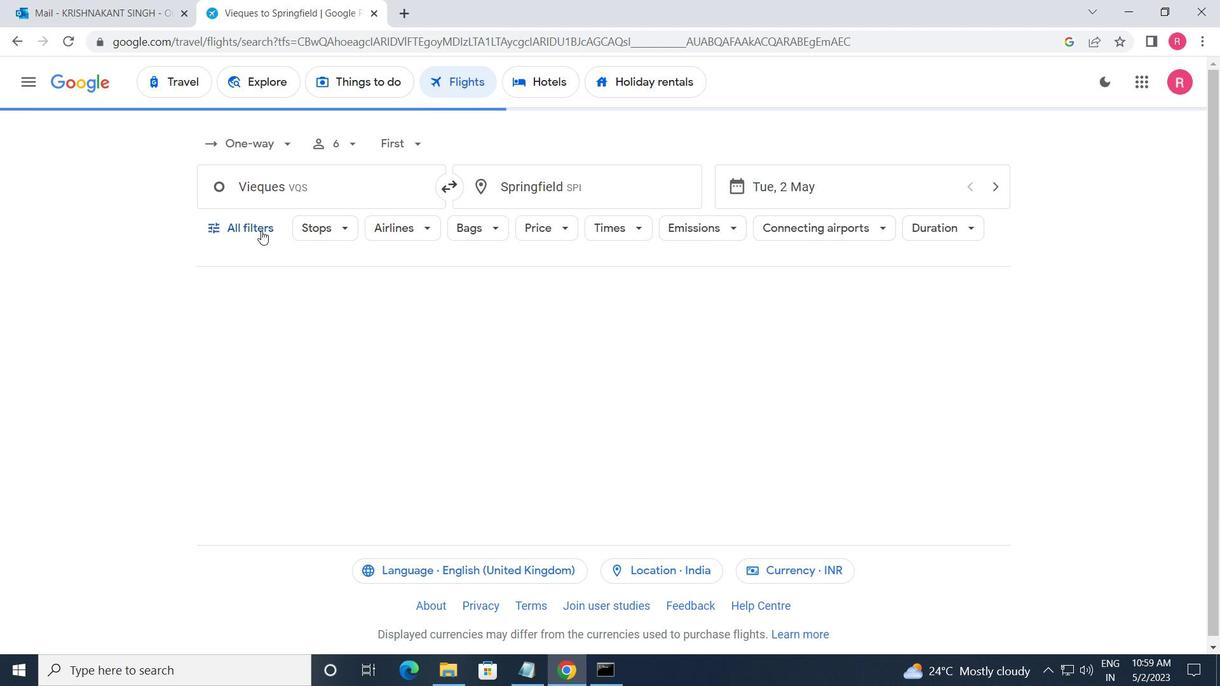 
Action: Mouse moved to (239, 391)
Screenshot: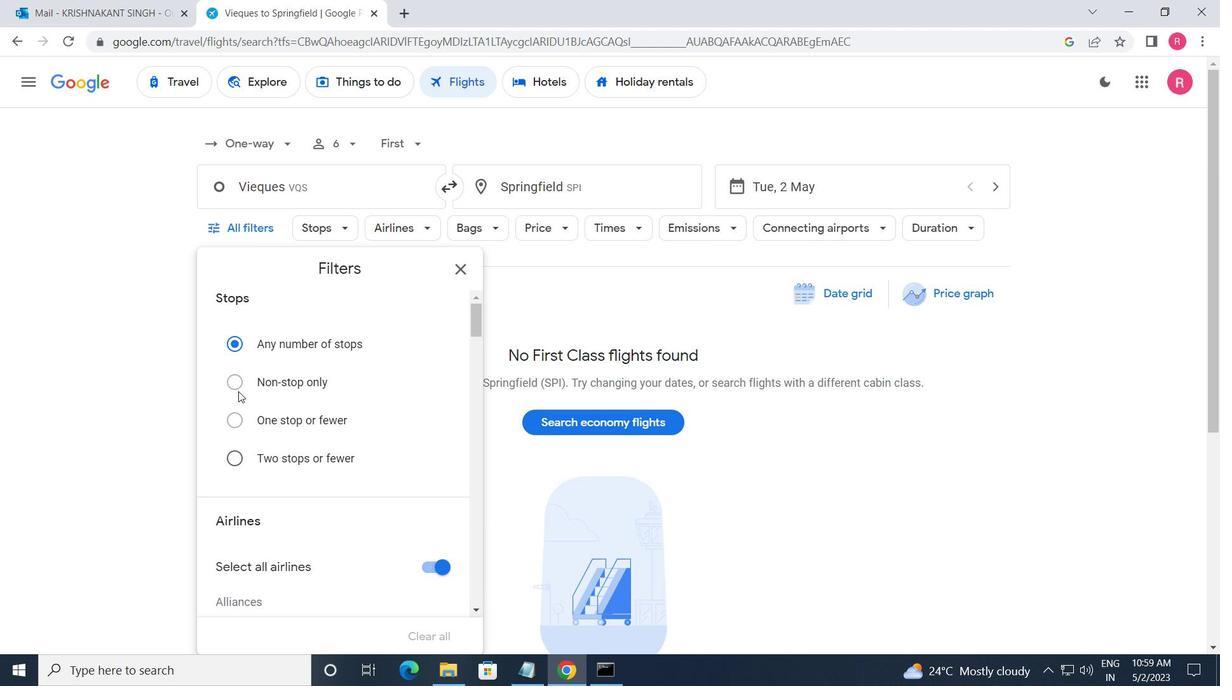 
Action: Mouse scrolled (239, 391) with delta (0, 0)
Screenshot: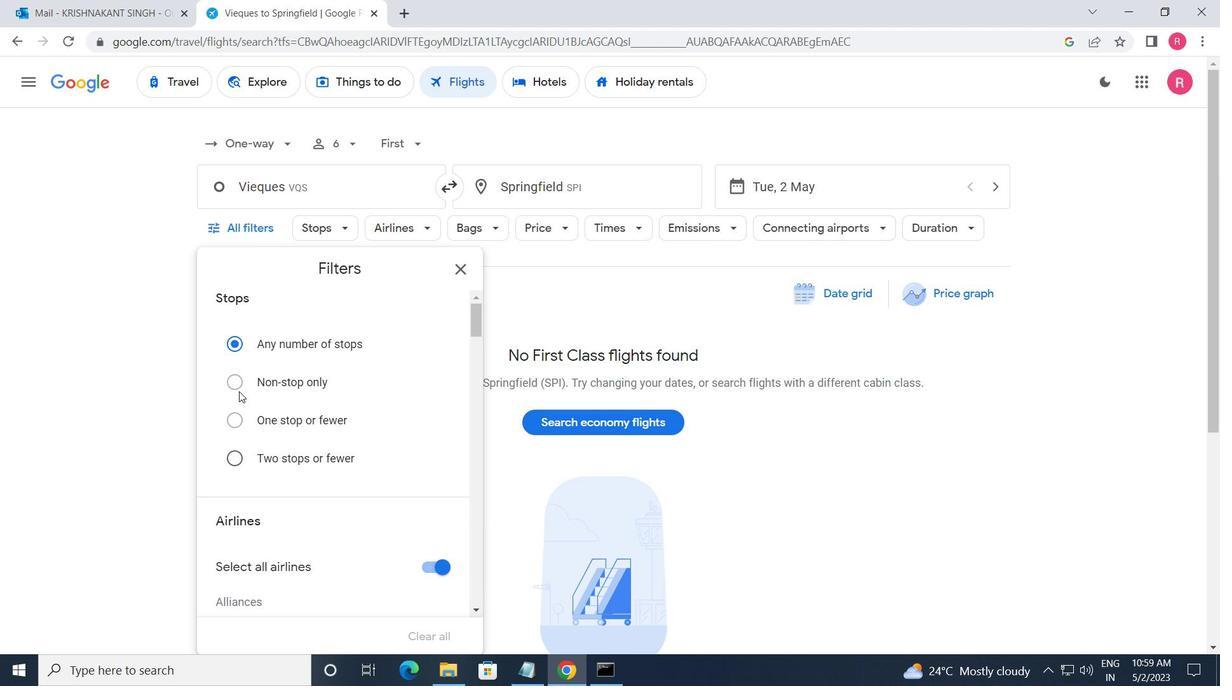 
Action: Mouse moved to (217, 405)
Screenshot: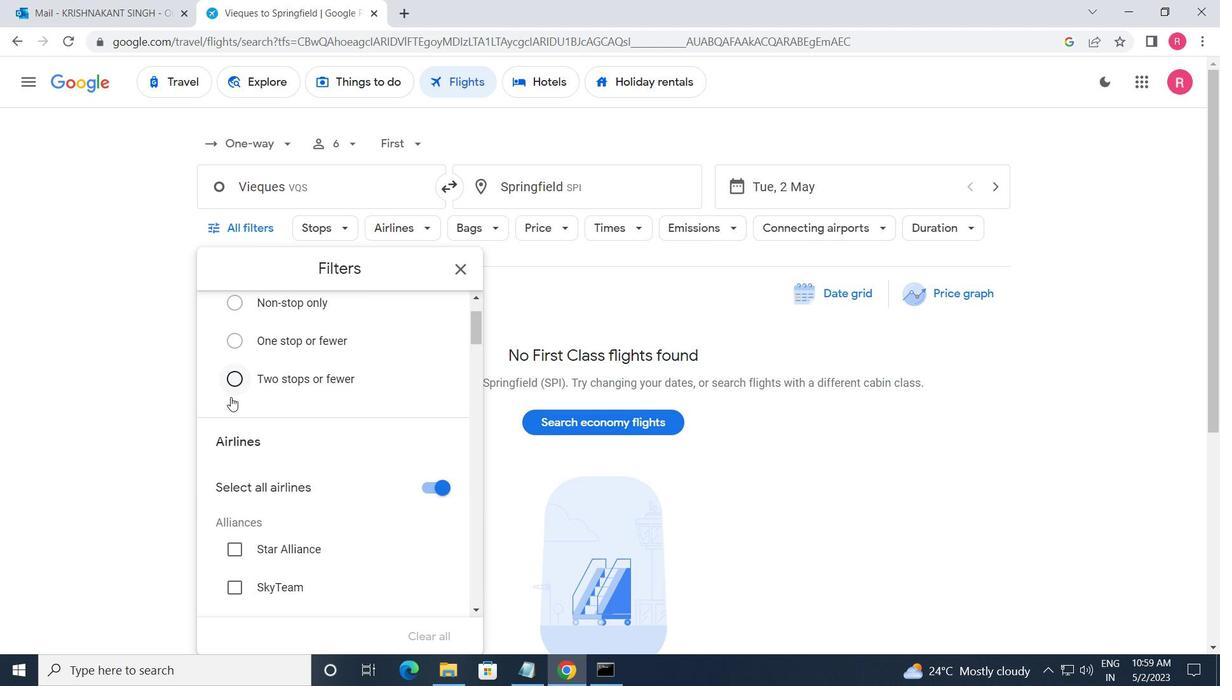 
Action: Mouse scrolled (217, 405) with delta (0, 0)
Screenshot: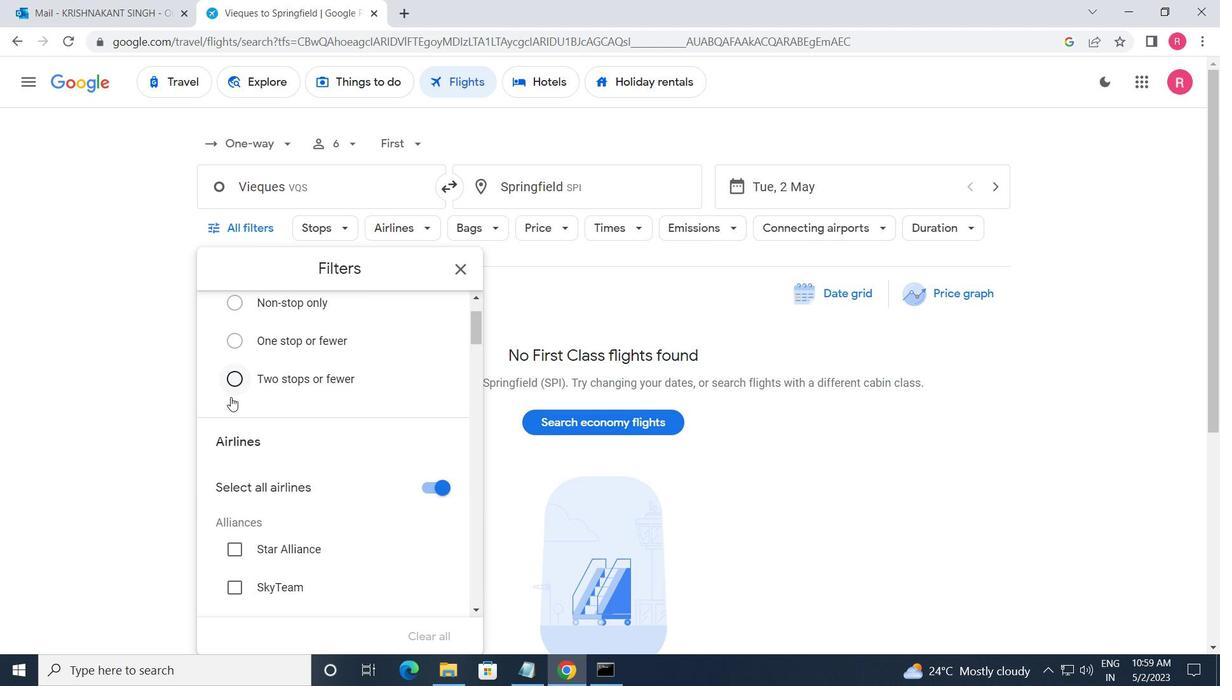 
Action: Mouse moved to (217, 414)
Screenshot: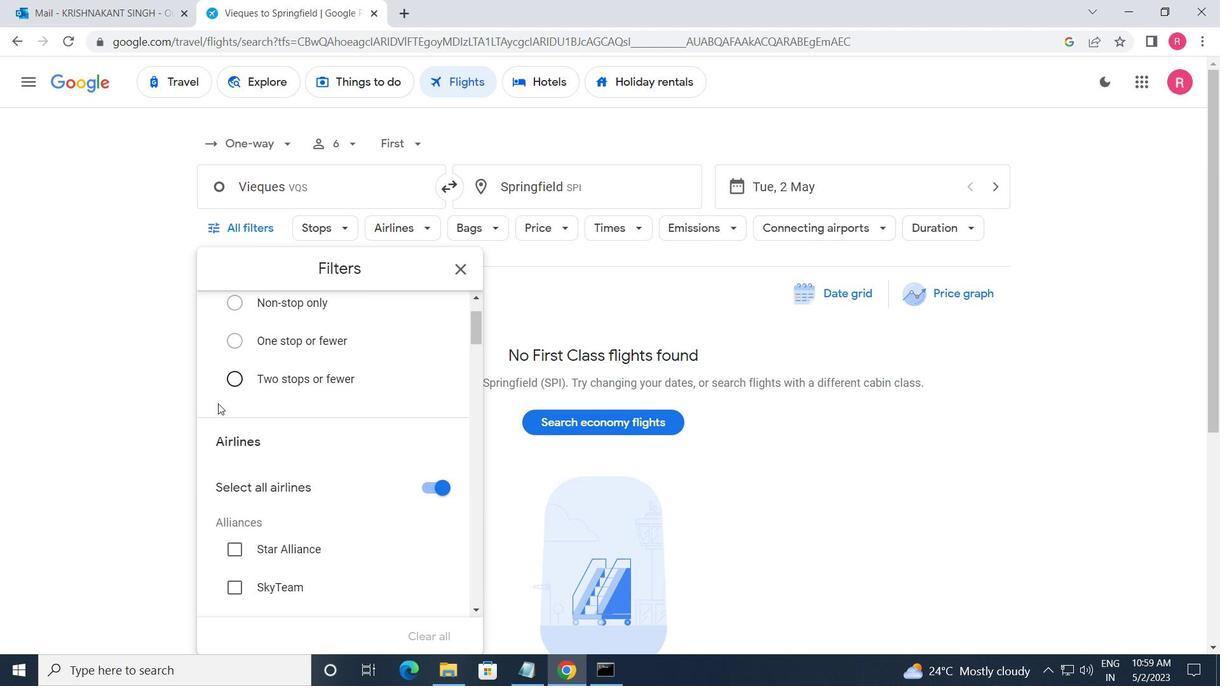 
Action: Mouse scrolled (217, 413) with delta (0, 0)
Screenshot: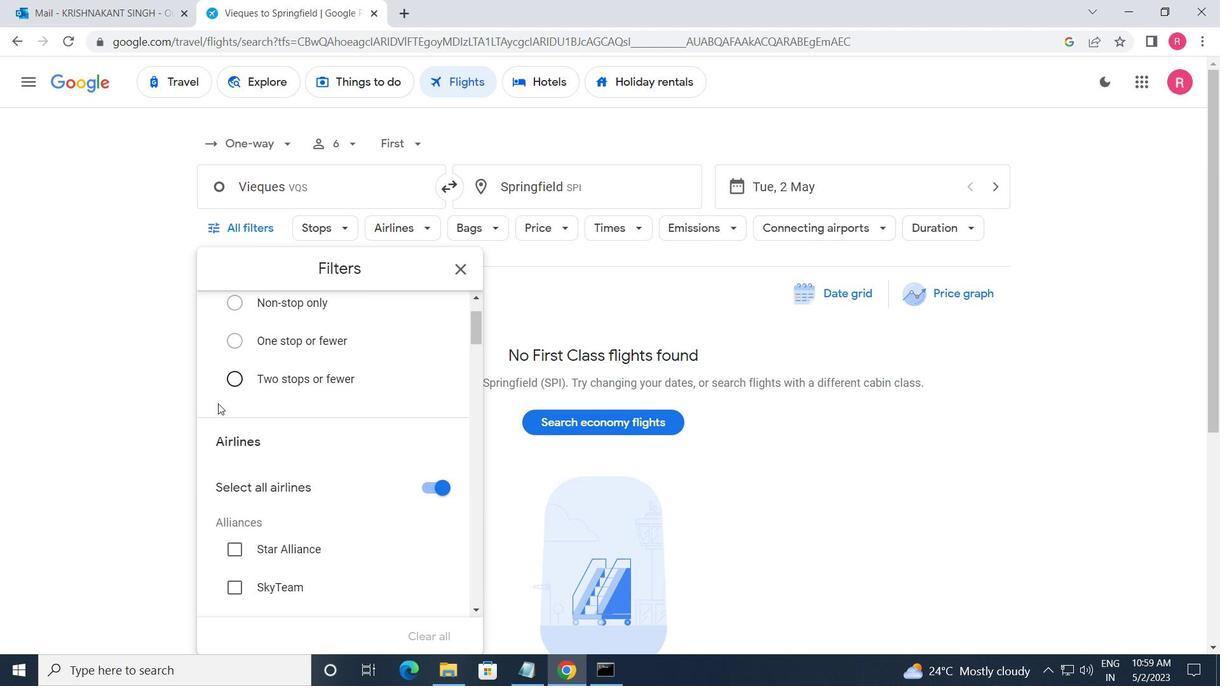
Action: Mouse moved to (220, 417)
Screenshot: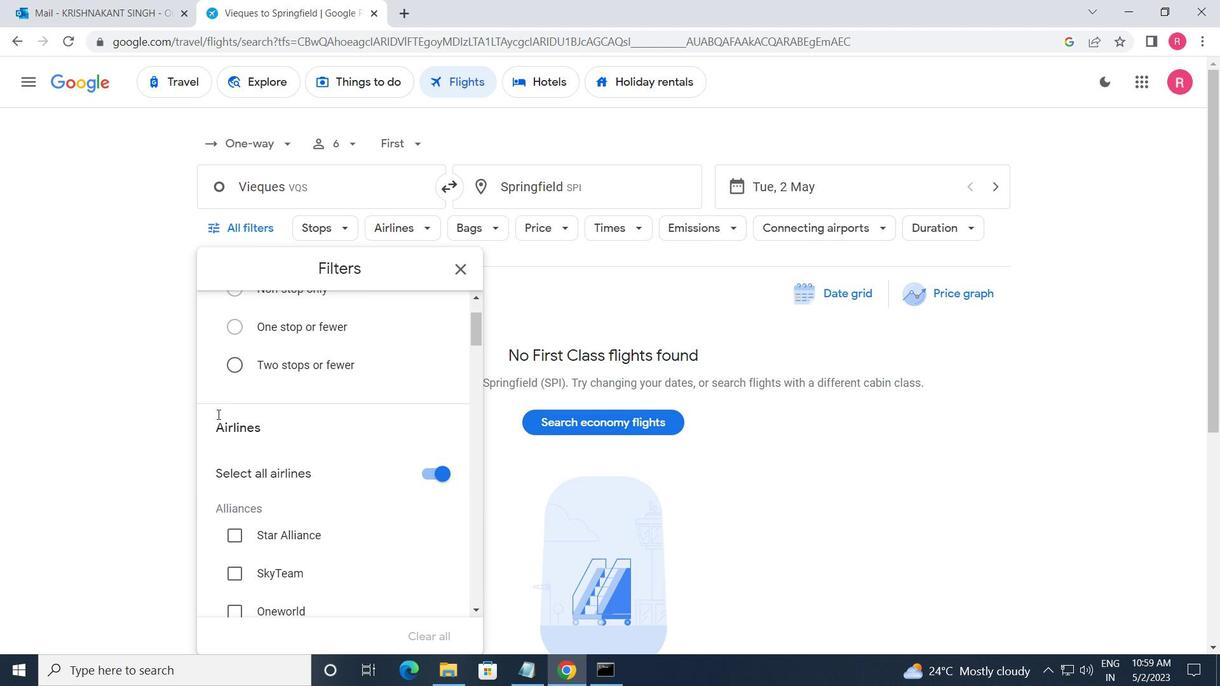 
Action: Mouse scrolled (220, 416) with delta (0, 0)
Screenshot: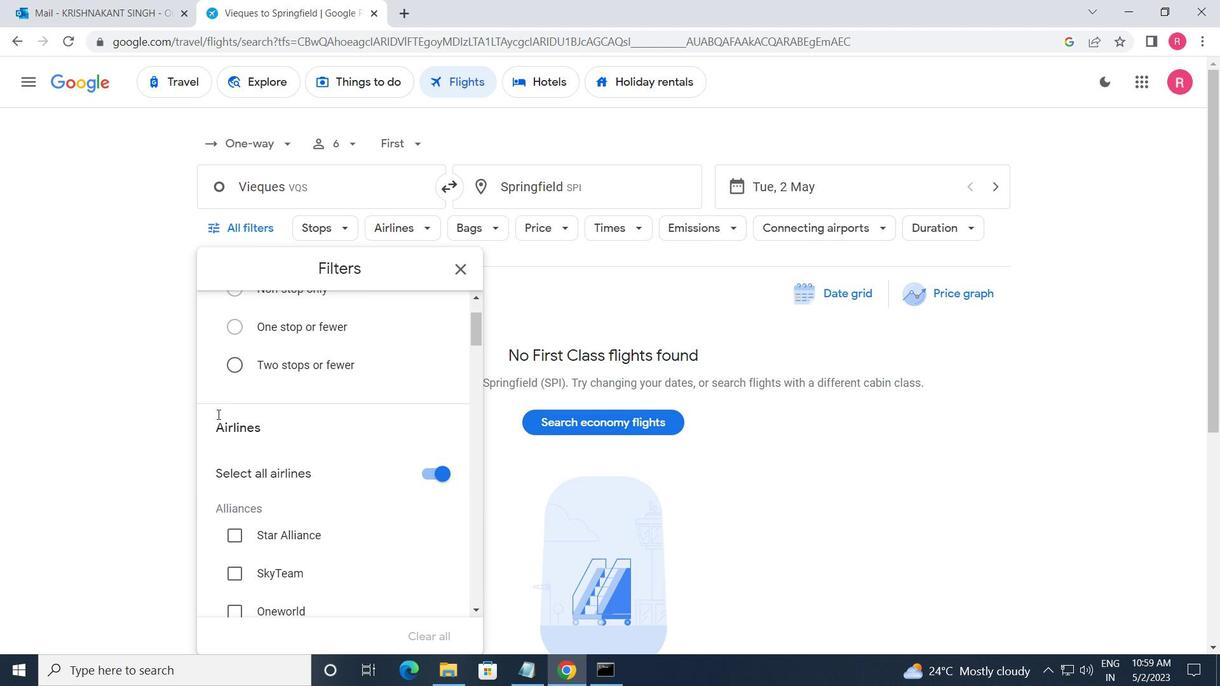 
Action: Mouse moved to (223, 424)
Screenshot: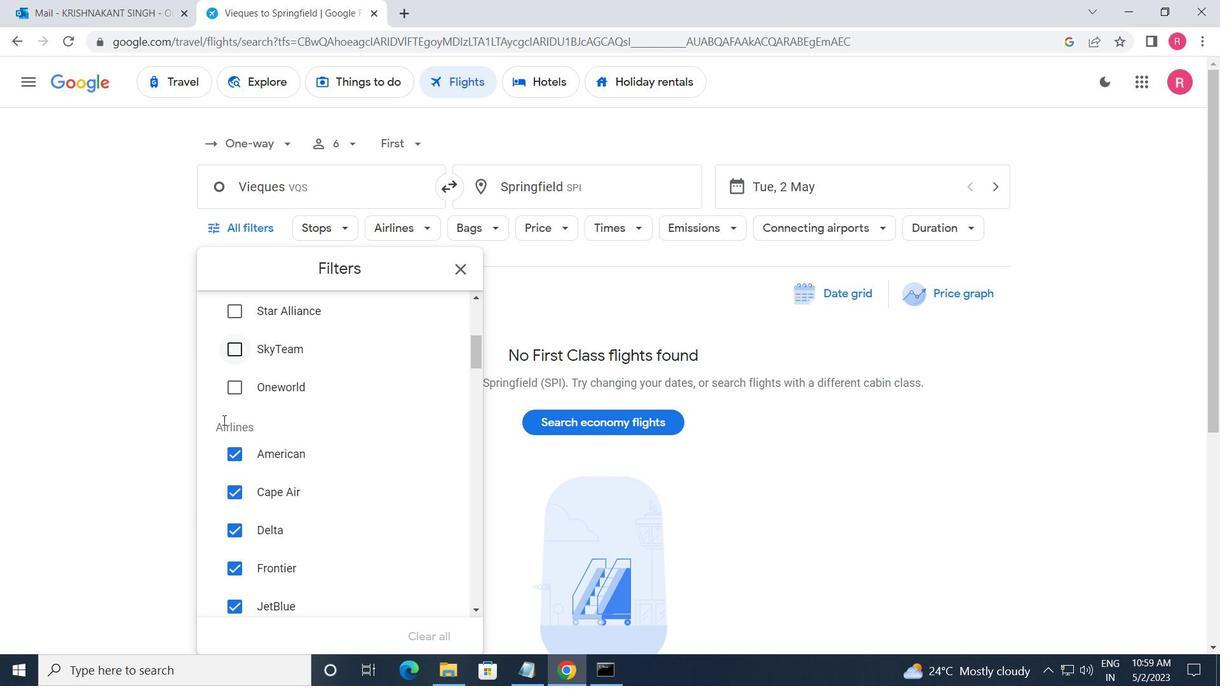 
Action: Mouse scrolled (223, 423) with delta (0, 0)
Screenshot: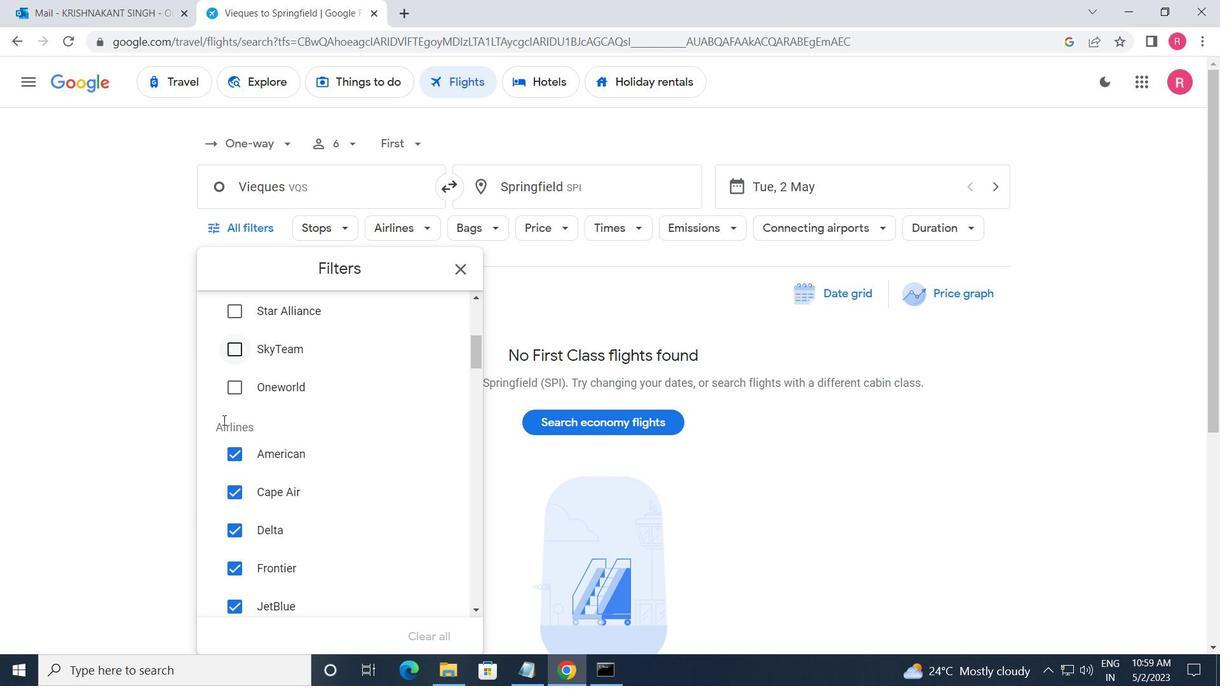 
Action: Mouse moved to (223, 434)
Screenshot: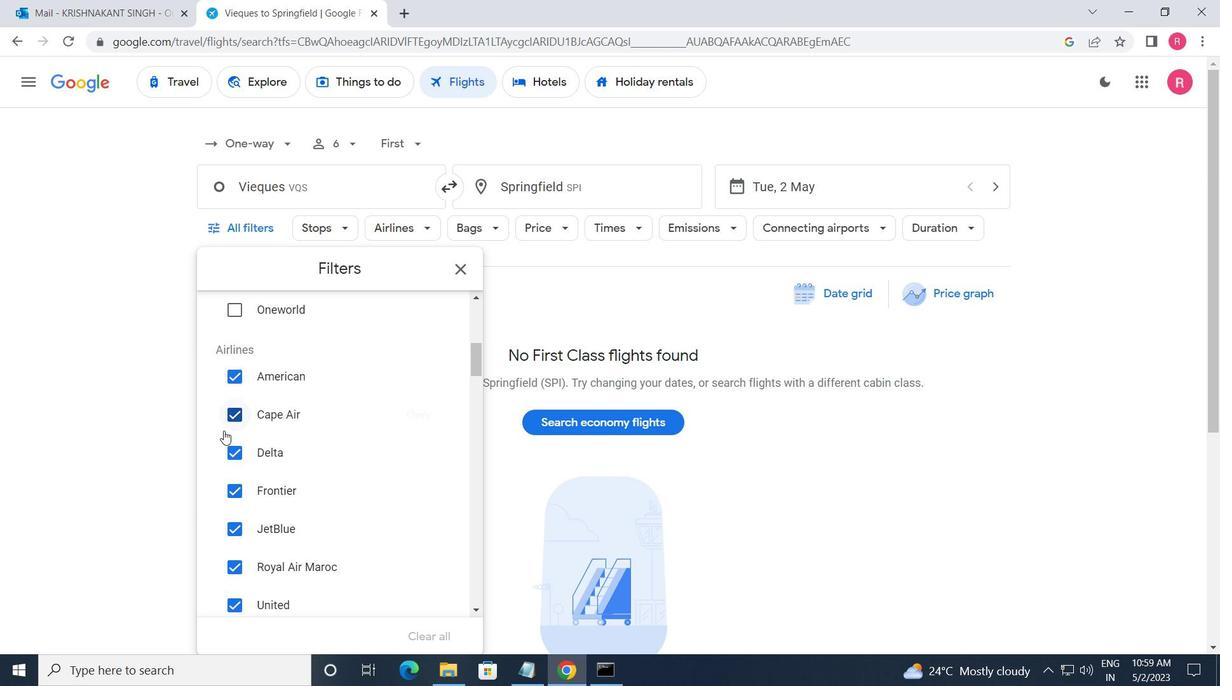 
Action: Mouse scrolled (223, 434) with delta (0, 0)
Screenshot: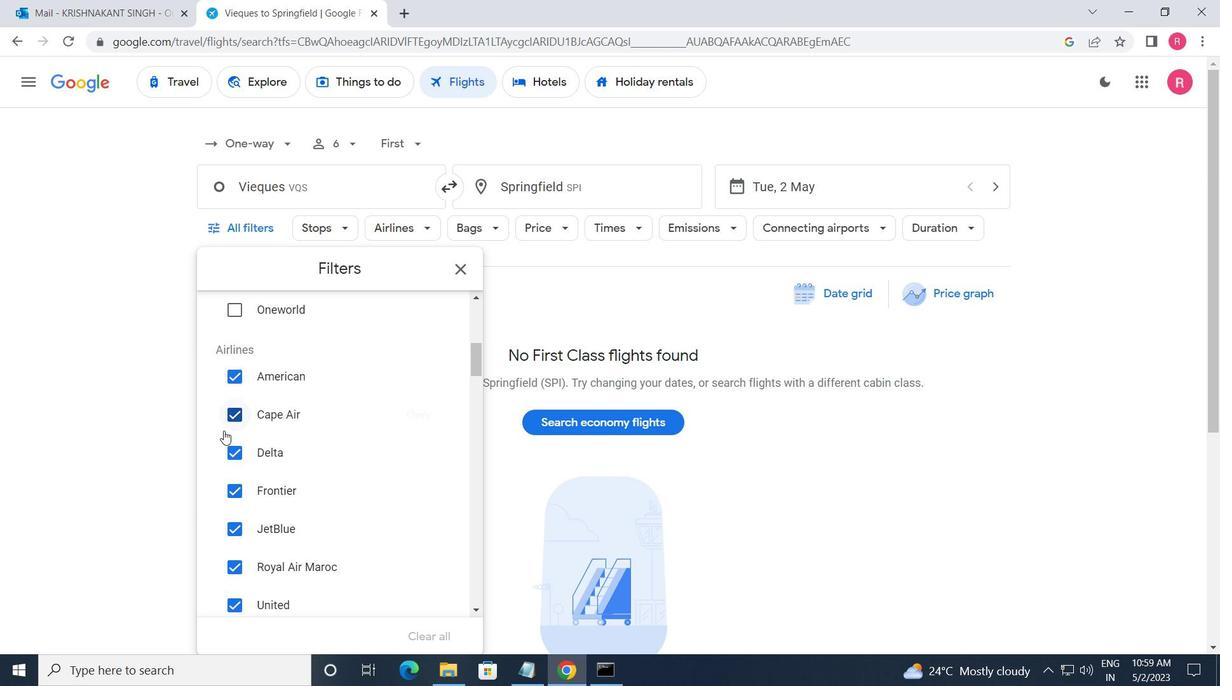 
Action: Mouse moved to (303, 427)
Screenshot: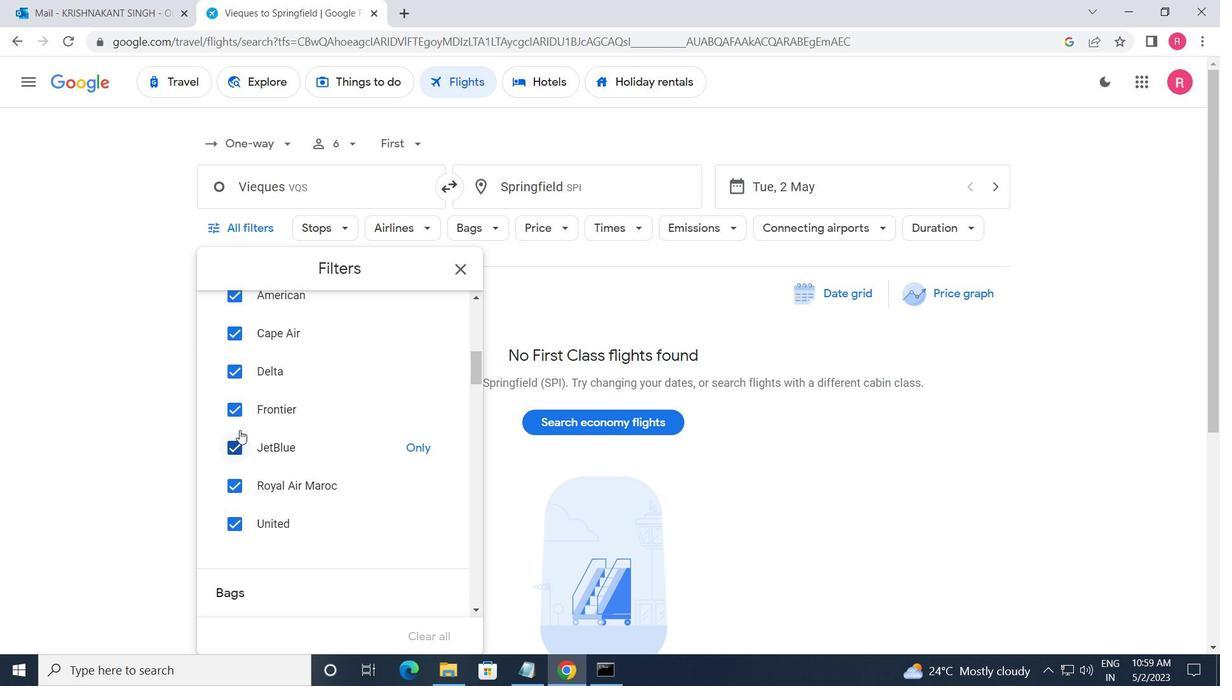
Action: Mouse scrolled (303, 428) with delta (0, 0)
Screenshot: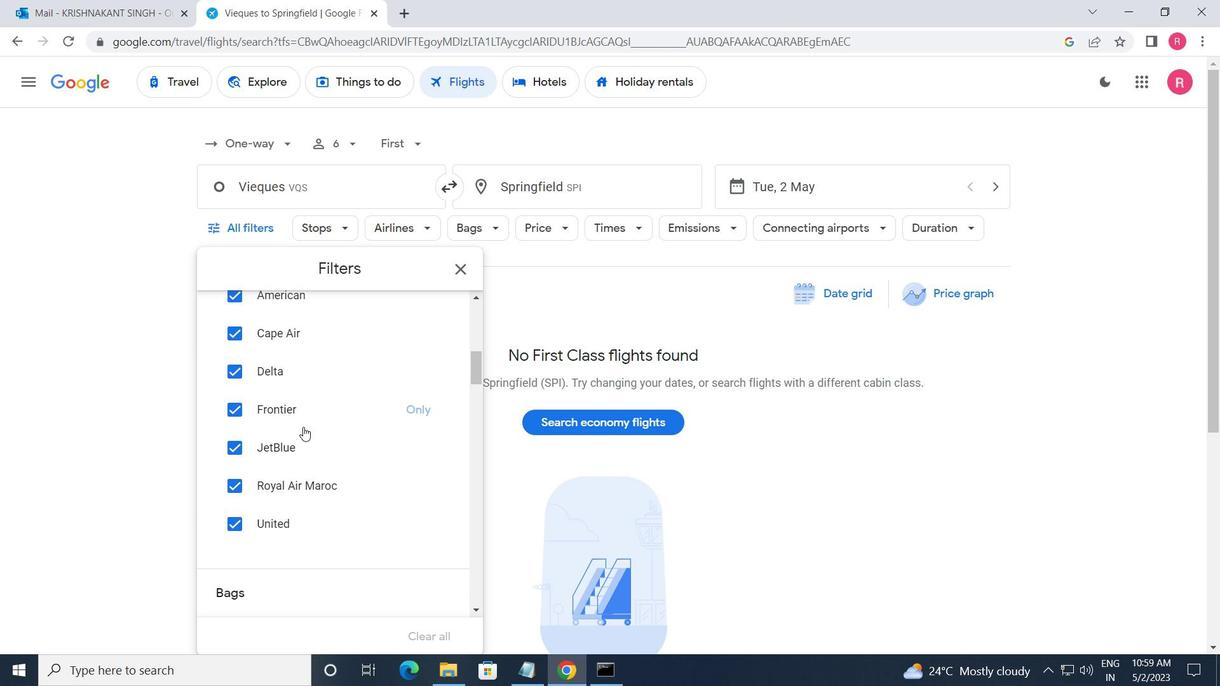 
Action: Mouse scrolled (303, 428) with delta (0, 0)
Screenshot: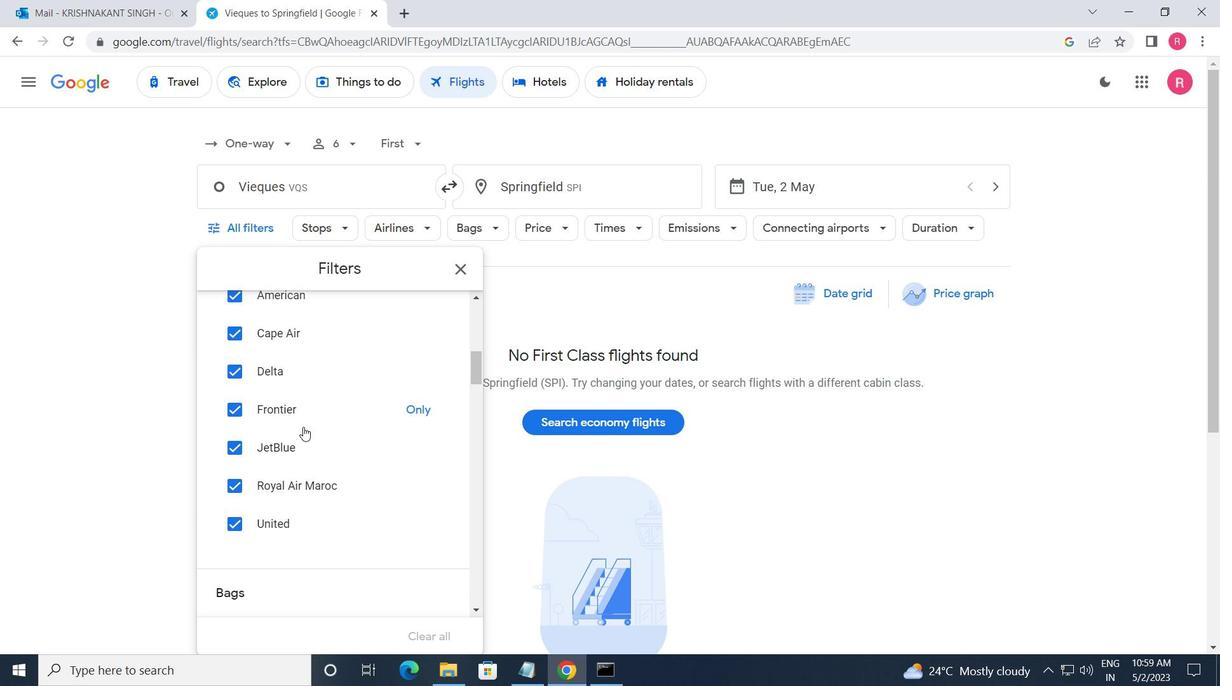 
Action: Mouse moved to (324, 422)
Screenshot: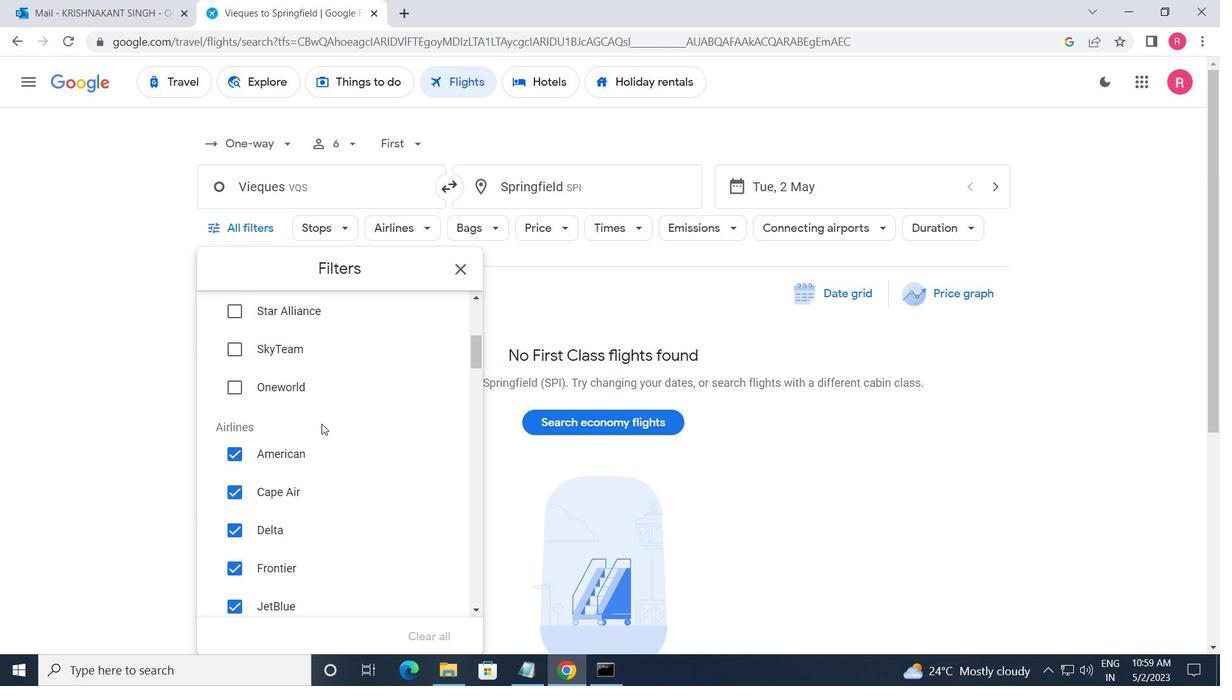 
Action: Mouse scrolled (324, 422) with delta (0, 0)
Screenshot: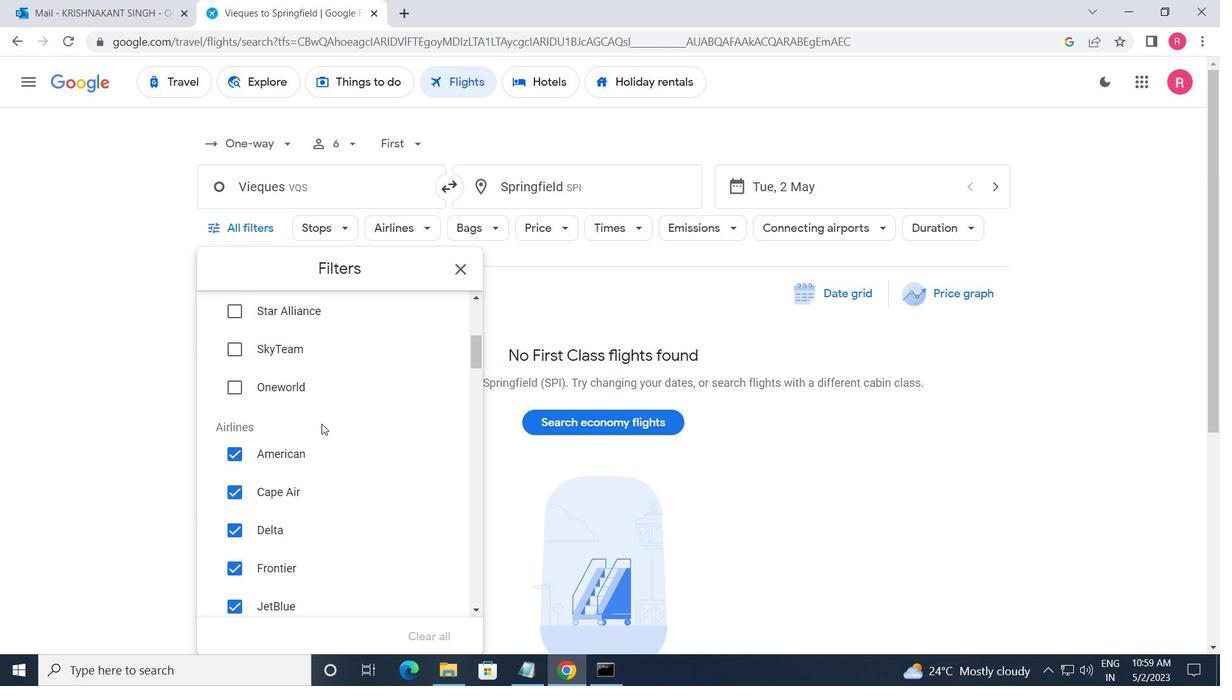 
Action: Mouse moved to (433, 324)
Screenshot: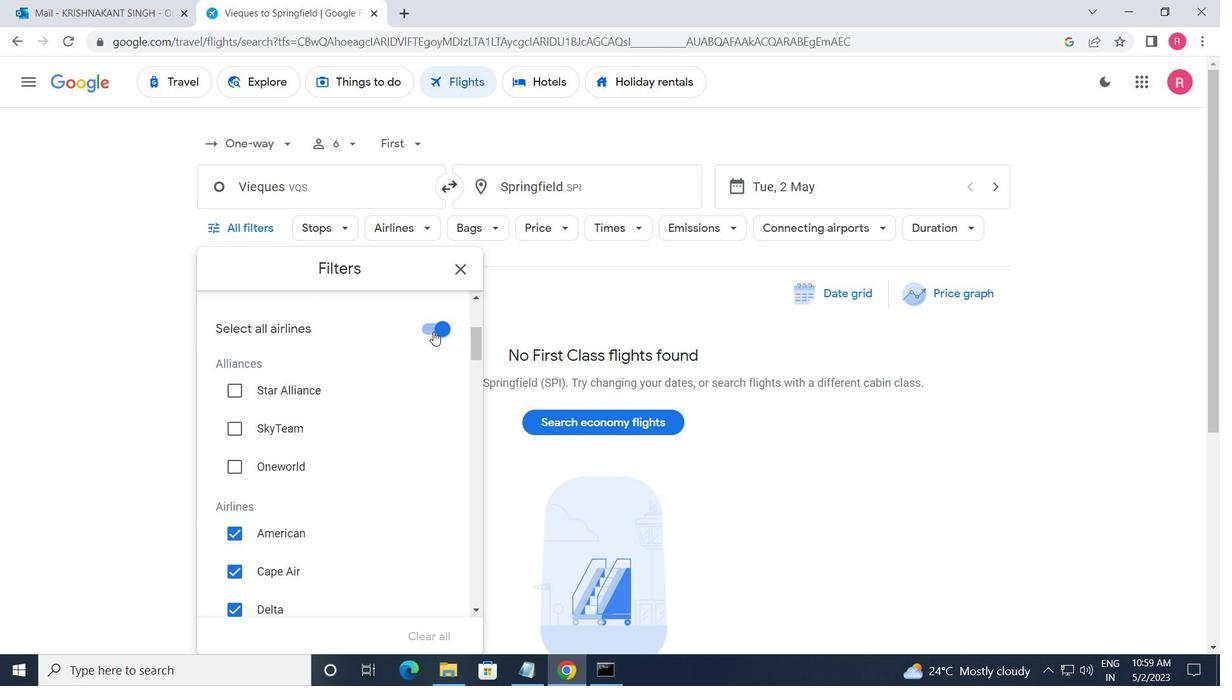 
Action: Mouse pressed left at (433, 324)
Screenshot: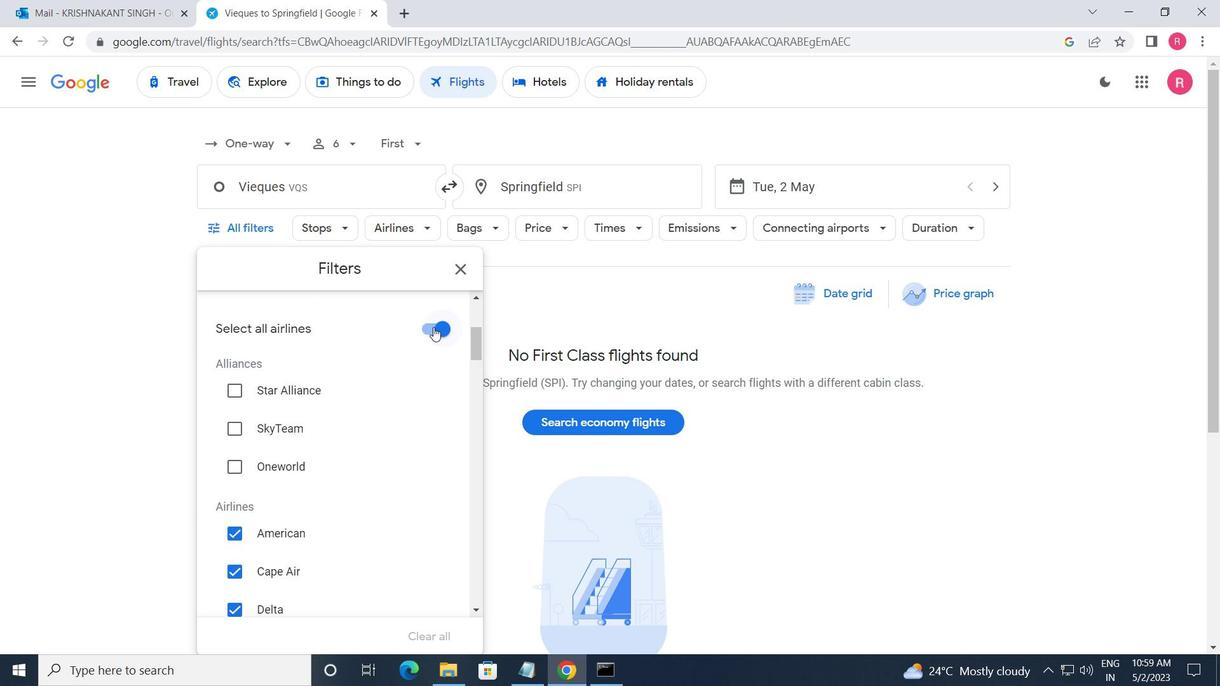
Action: Mouse moved to (384, 448)
Screenshot: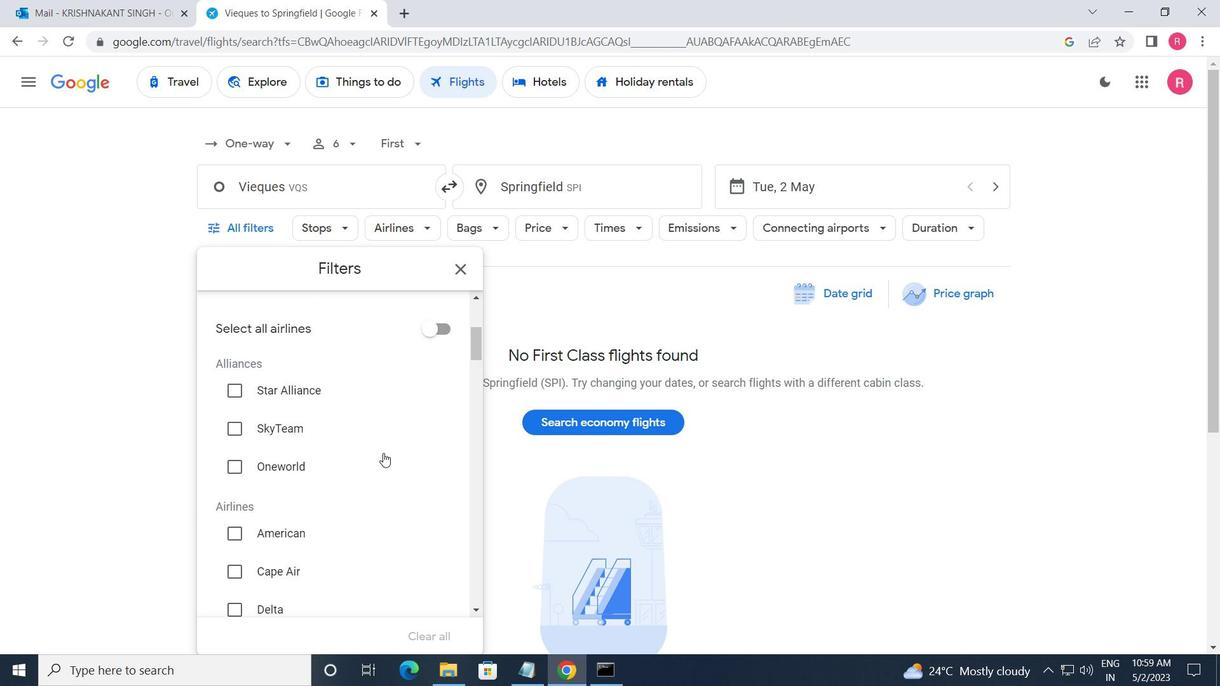 
Action: Mouse scrolled (384, 449) with delta (0, 0)
Screenshot: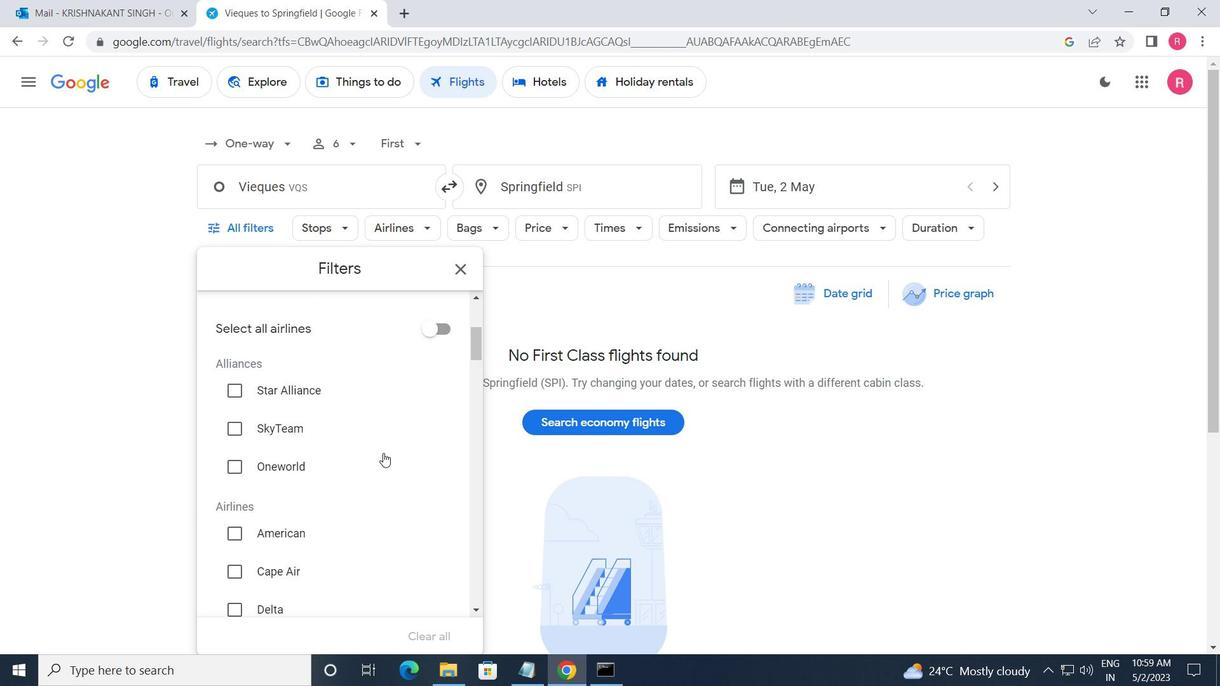 
Action: Mouse moved to (385, 447)
Screenshot: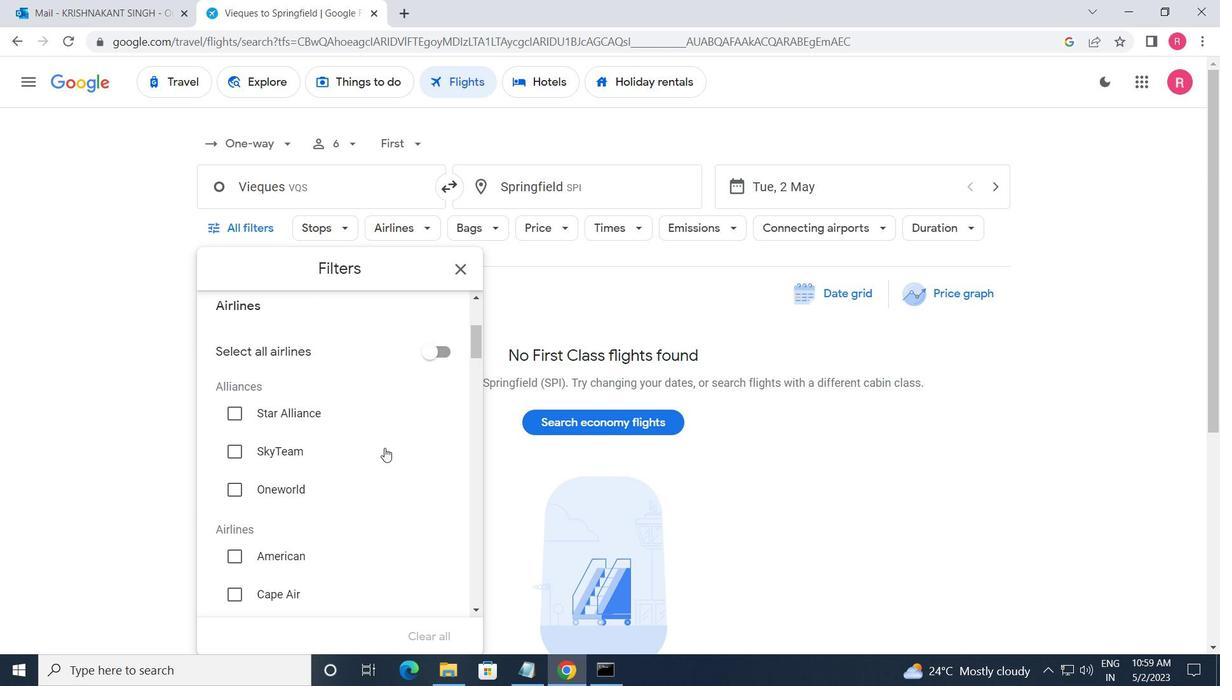 
Action: Mouse scrolled (385, 447) with delta (0, 0)
Screenshot: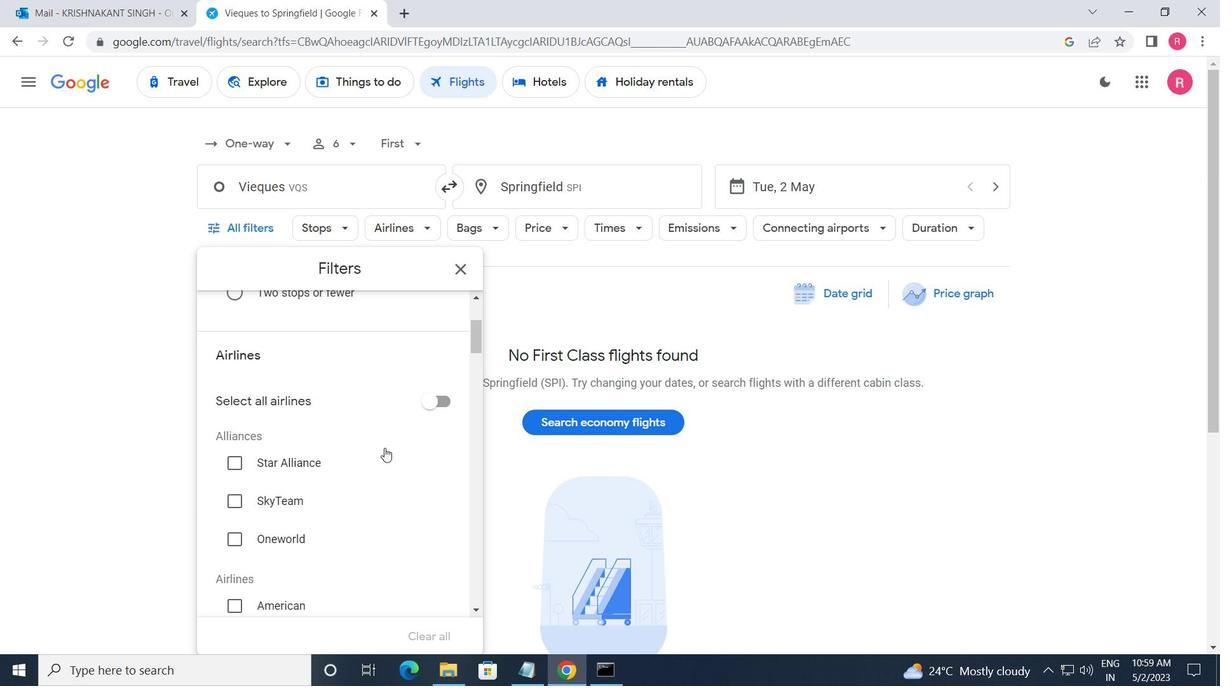 
Action: Mouse scrolled (385, 447) with delta (0, 0)
Screenshot: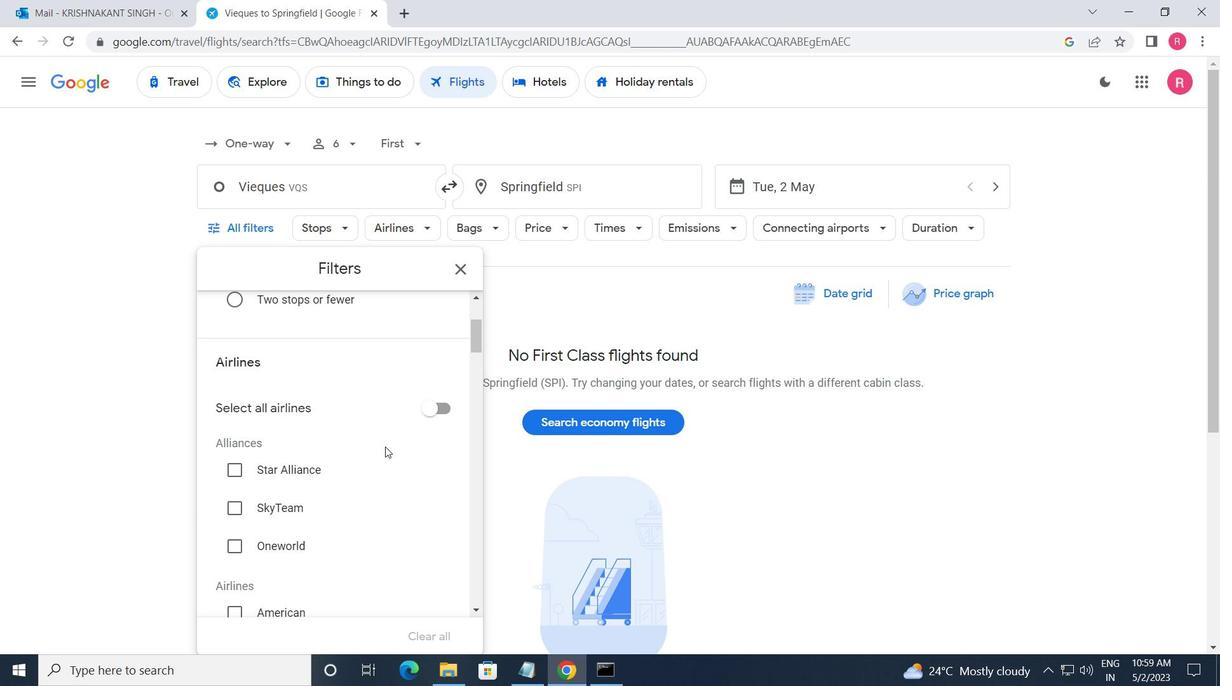 
Action: Mouse moved to (377, 466)
Screenshot: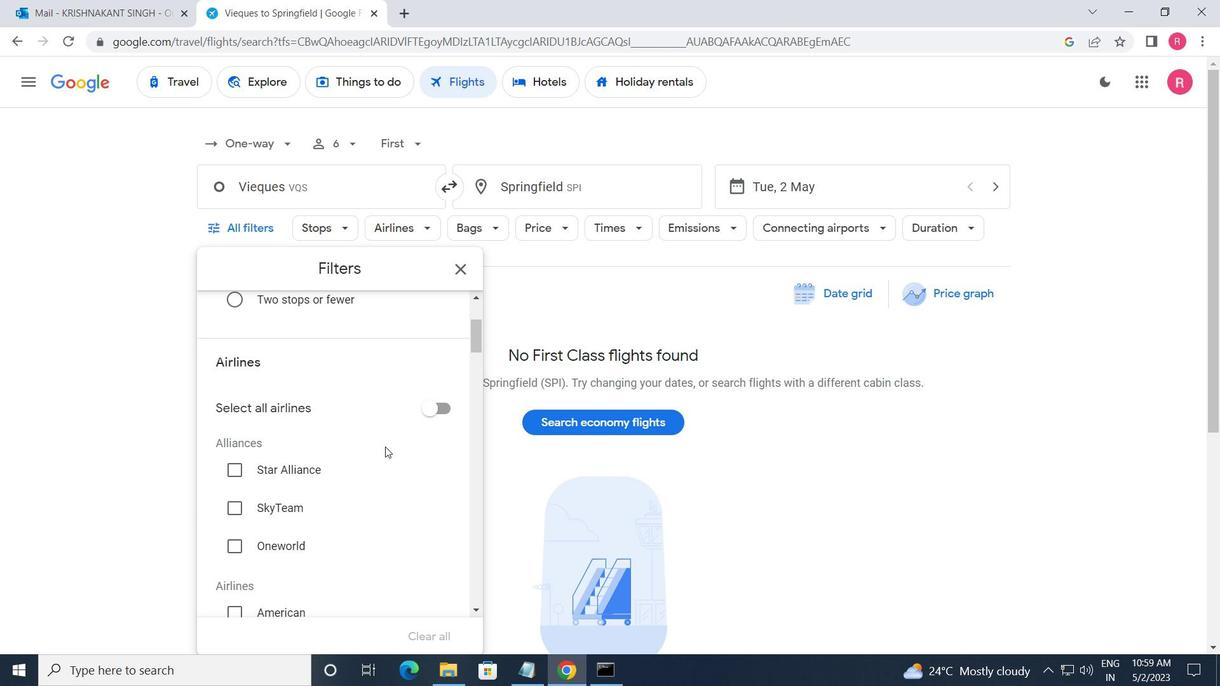 
Action: Mouse scrolled (377, 465) with delta (0, 0)
Screenshot: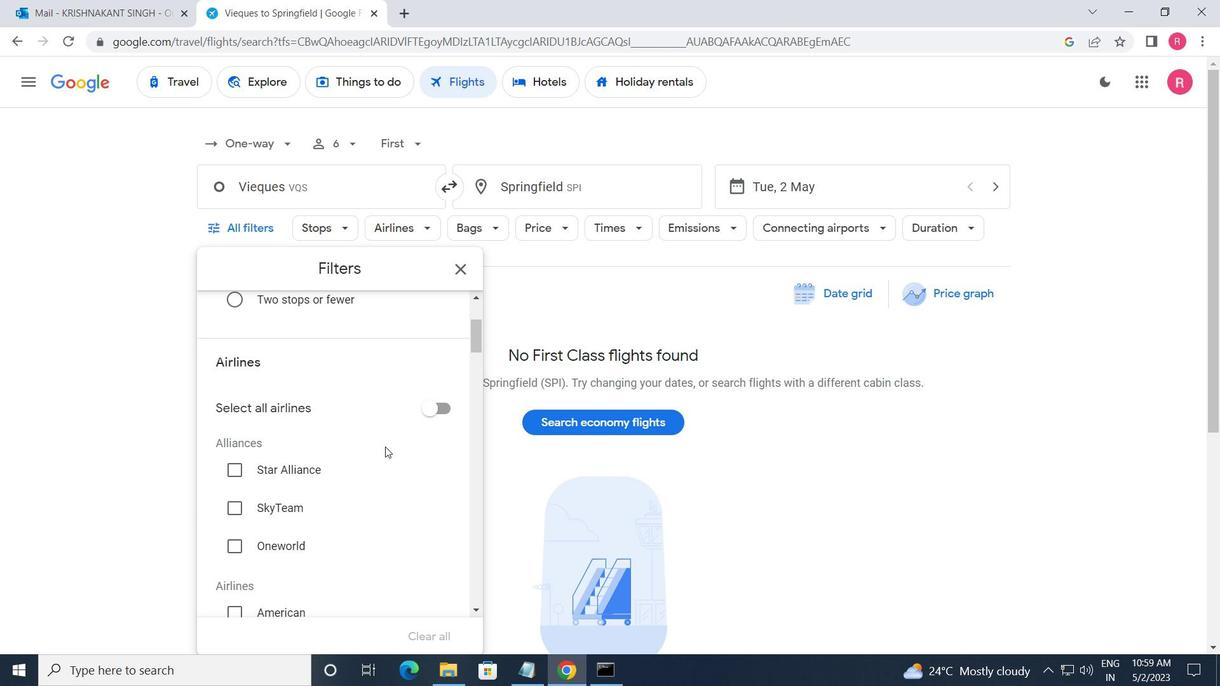 
Action: Mouse moved to (368, 494)
Screenshot: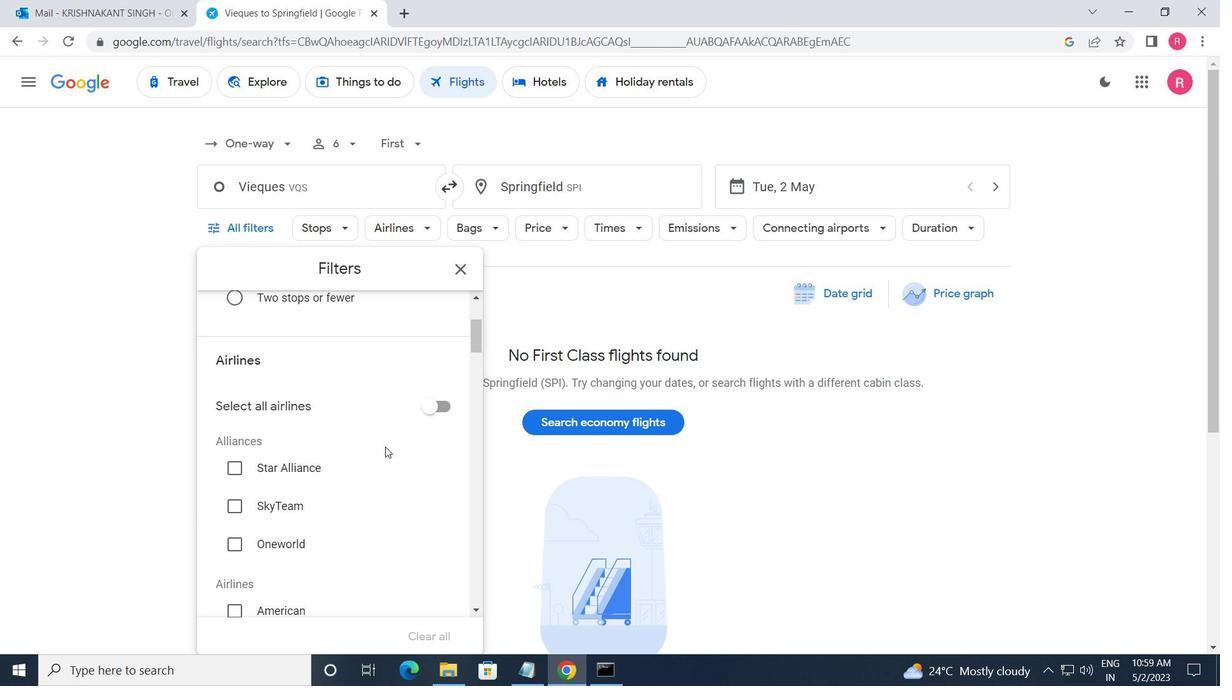 
Action: Mouse scrolled (368, 494) with delta (0, 0)
Screenshot: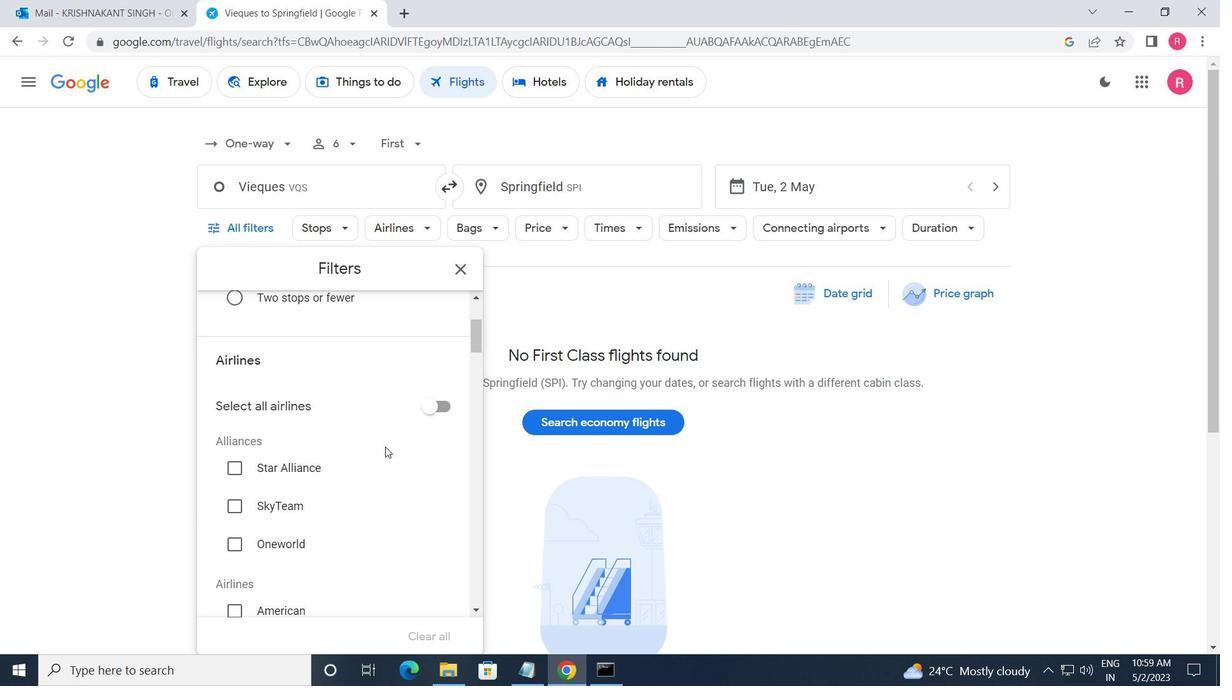 
Action: Mouse moved to (365, 502)
Screenshot: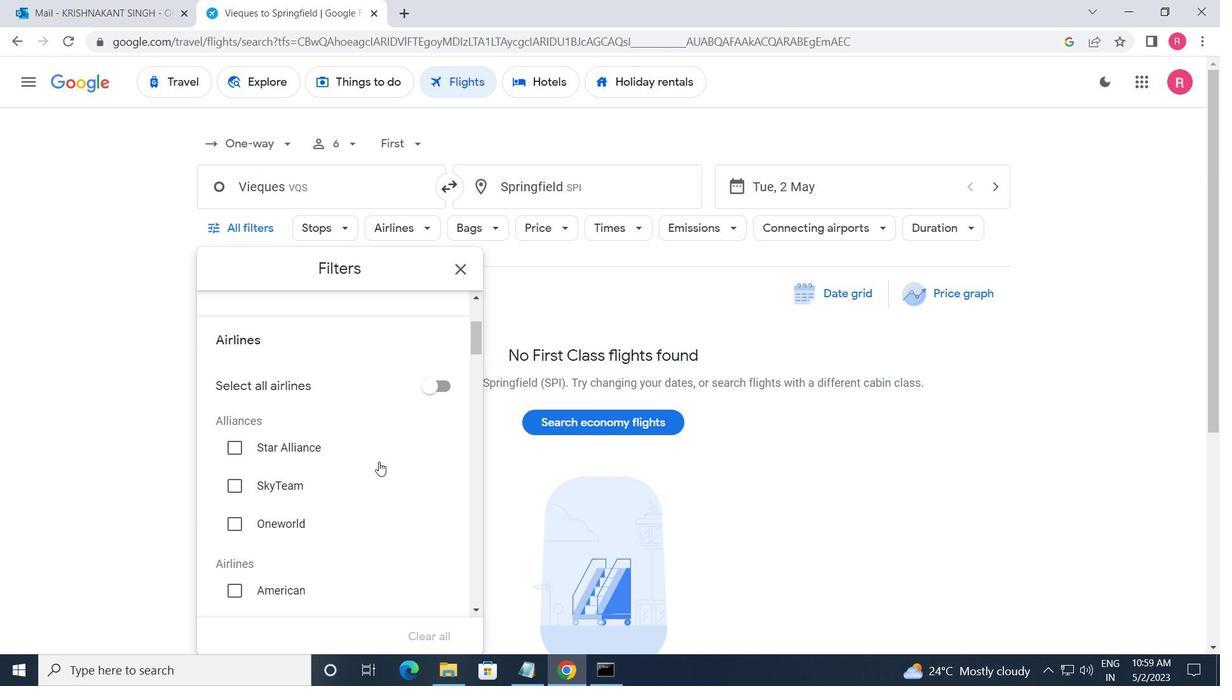 
Action: Mouse scrolled (365, 501) with delta (0, 0)
Screenshot: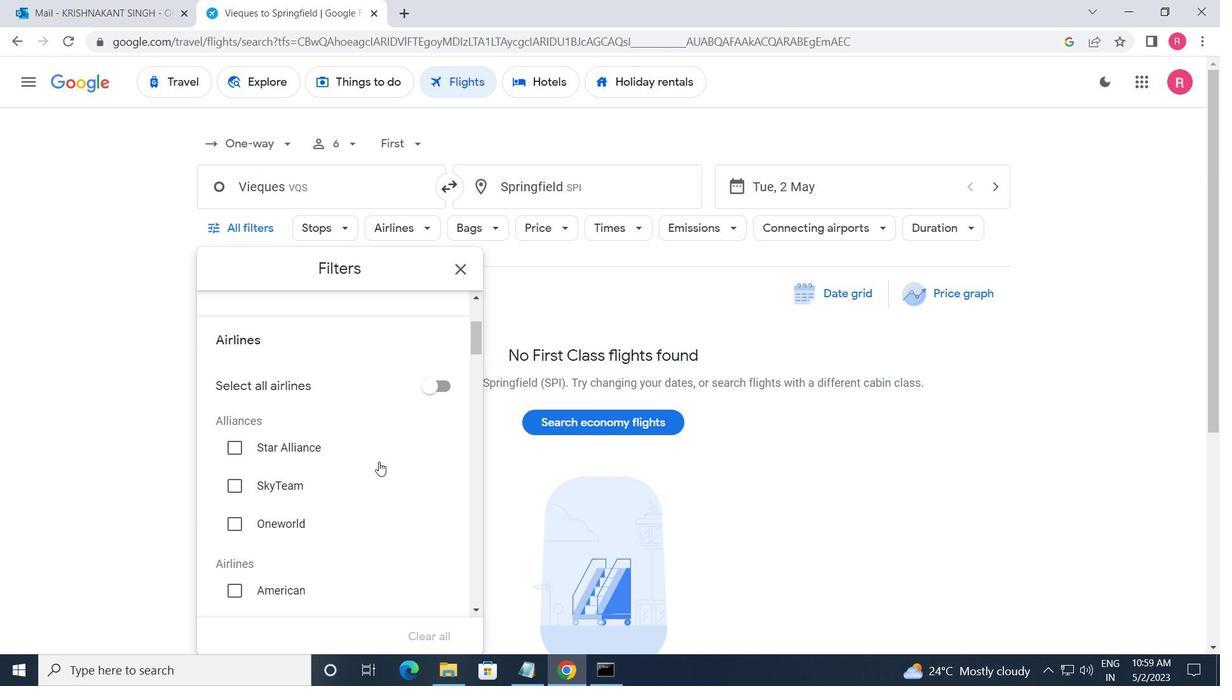 
Action: Mouse scrolled (365, 501) with delta (0, 0)
Screenshot: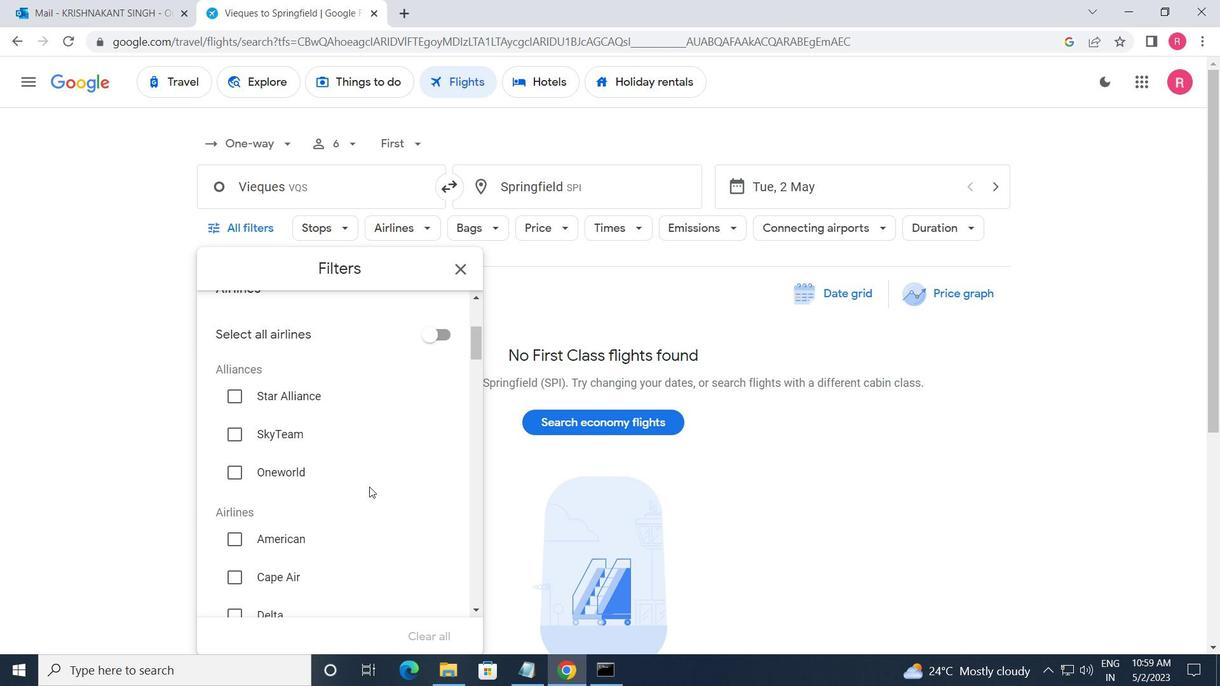 
Action: Mouse moved to (438, 516)
Screenshot: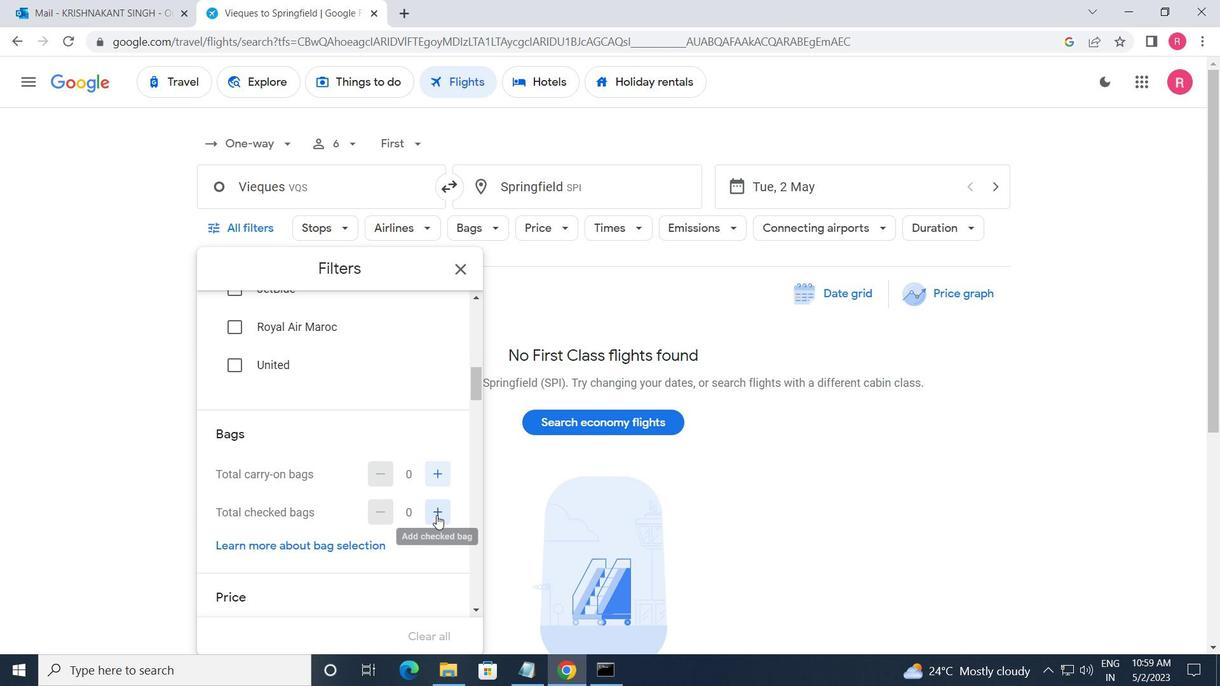 
Action: Mouse pressed left at (438, 516)
Screenshot: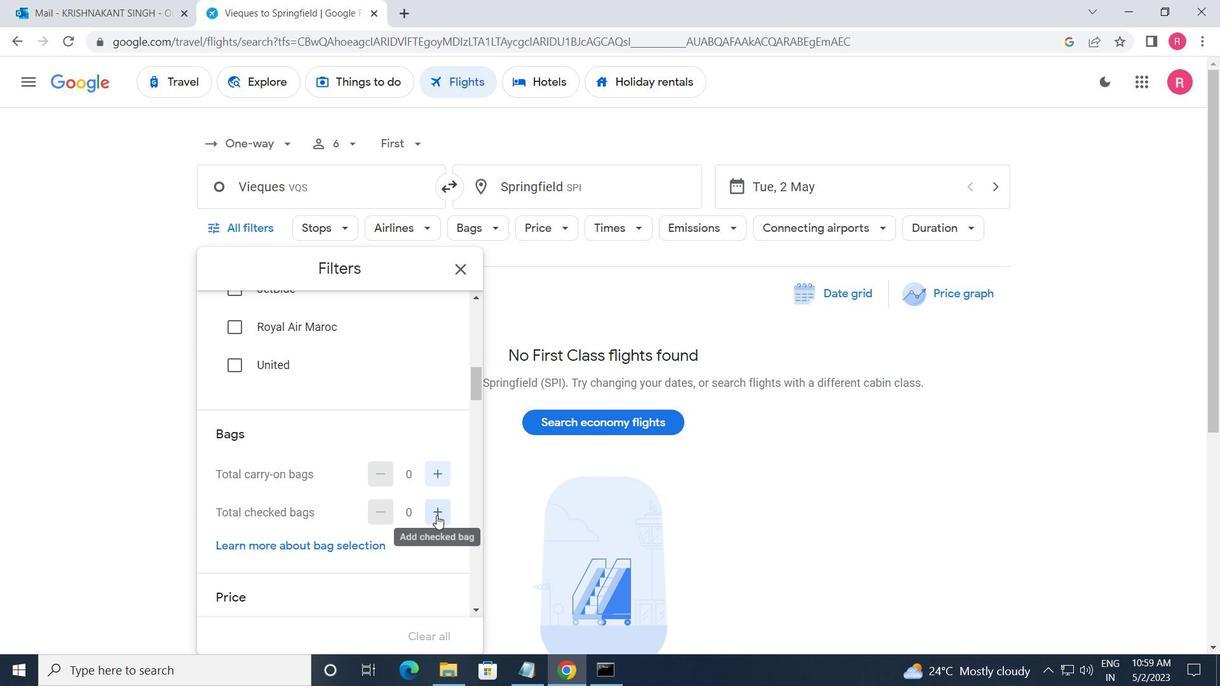 
Action: Mouse pressed left at (438, 516)
Screenshot: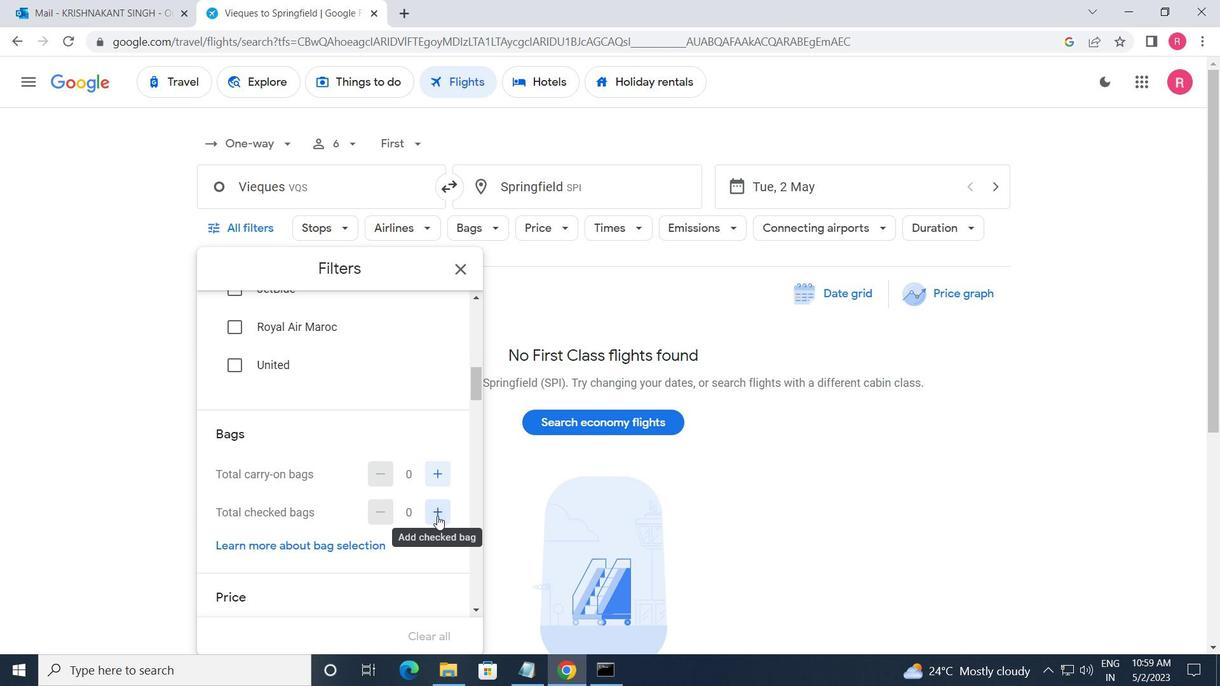 
Action: Mouse moved to (438, 514)
Screenshot: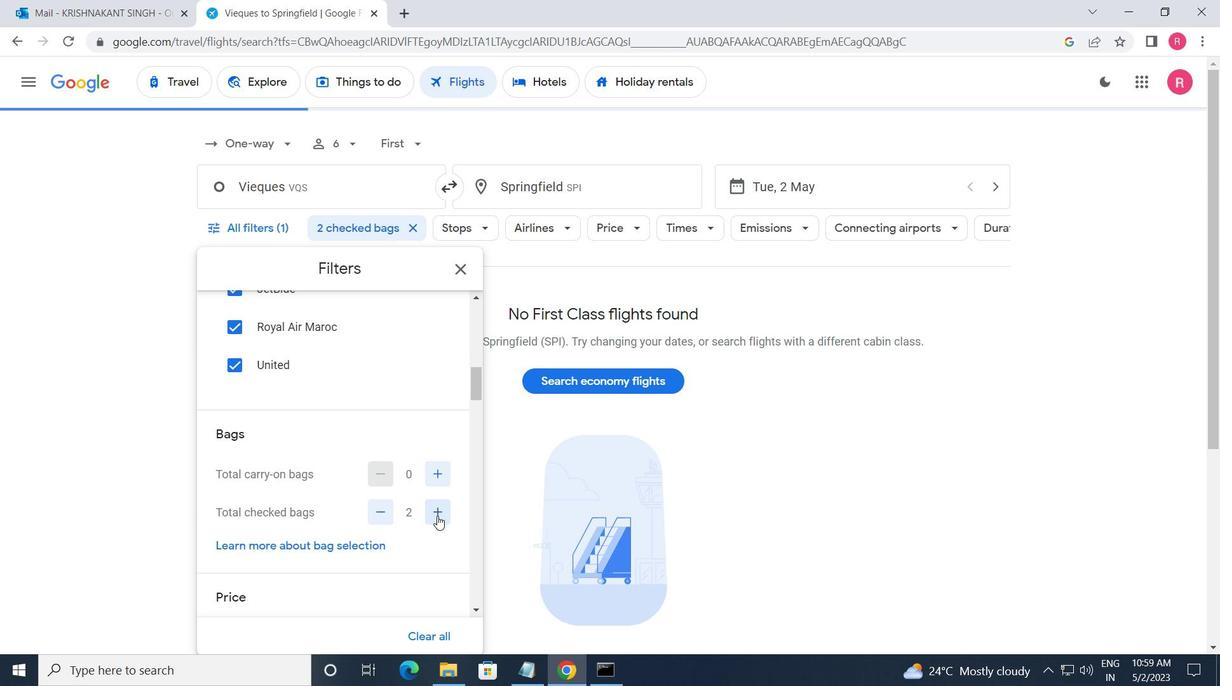 
Action: Mouse scrolled (438, 513) with delta (0, 0)
Screenshot: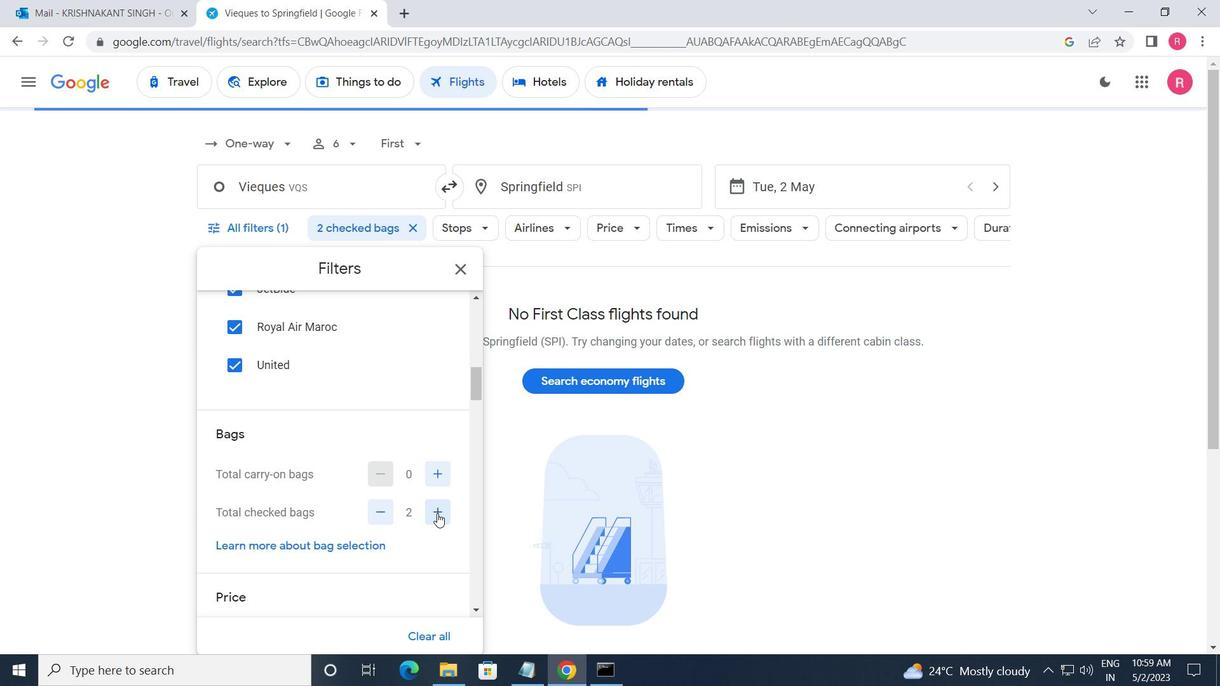 
Action: Mouse scrolled (438, 513) with delta (0, 0)
Screenshot: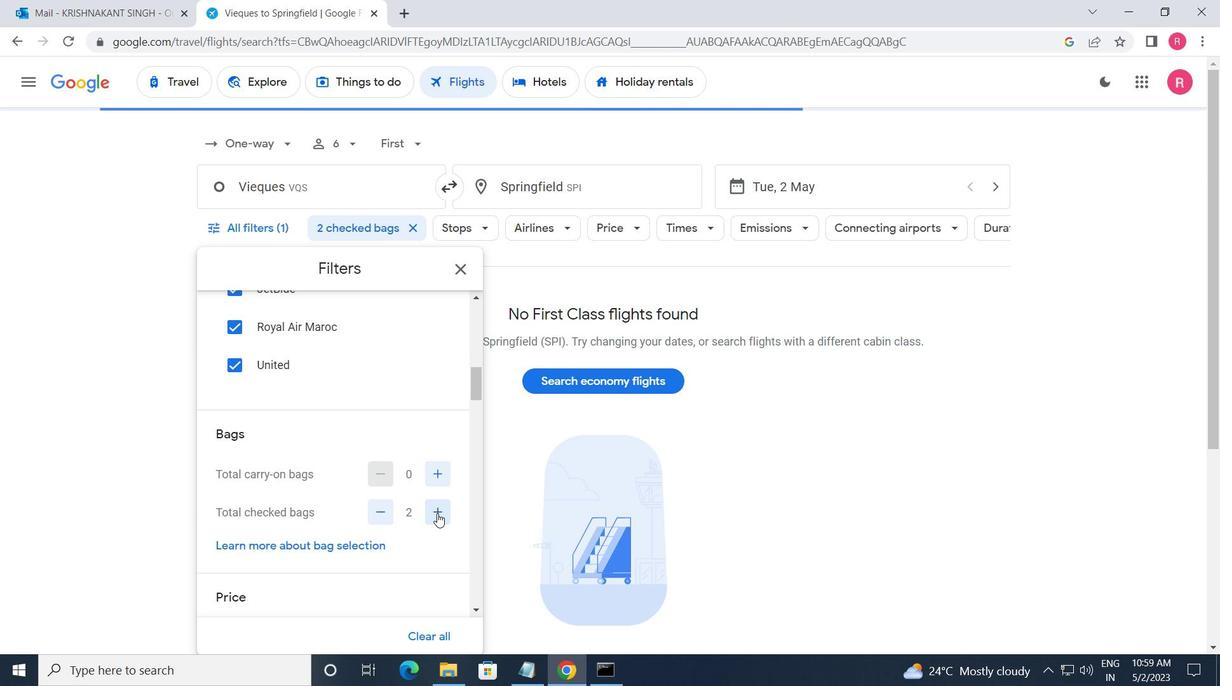 
Action: Mouse moved to (445, 505)
Screenshot: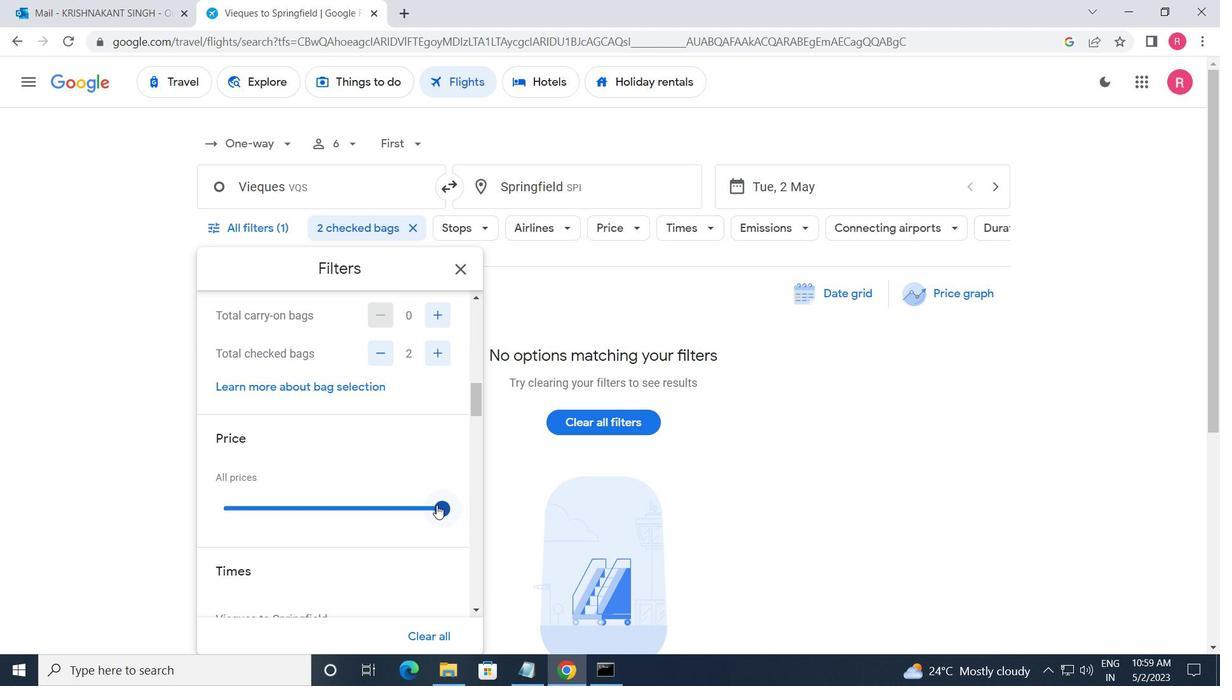 
Action: Mouse pressed left at (445, 505)
Screenshot: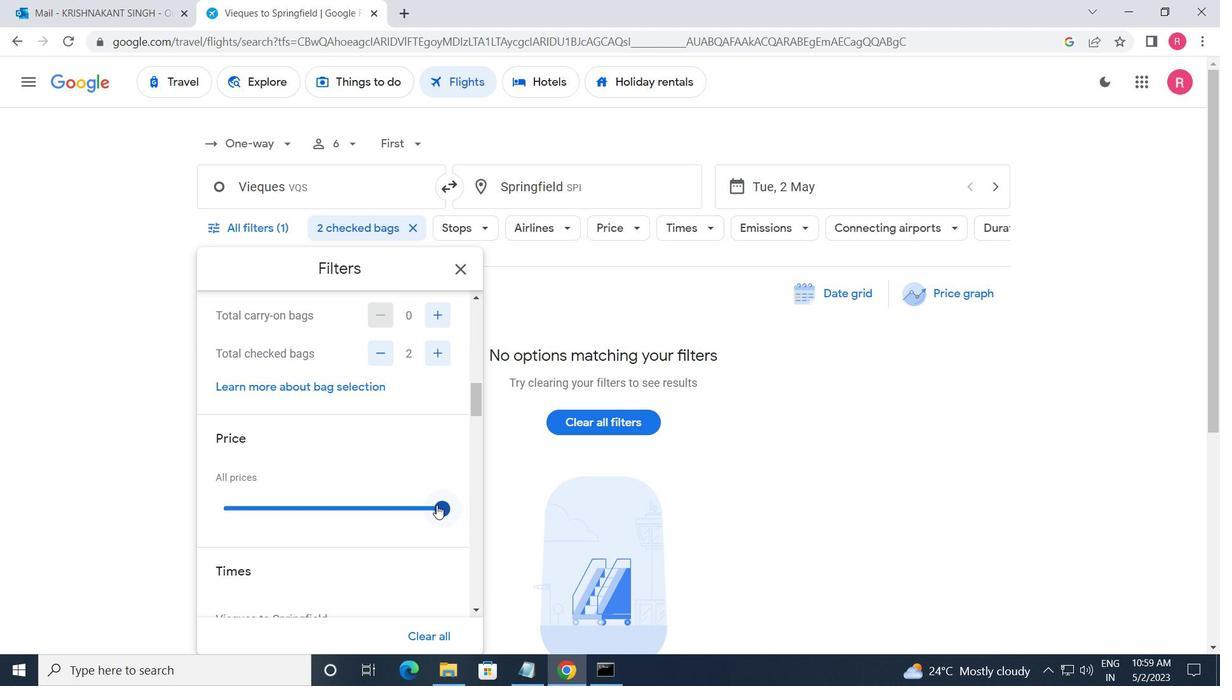 
Action: Mouse moved to (441, 502)
Screenshot: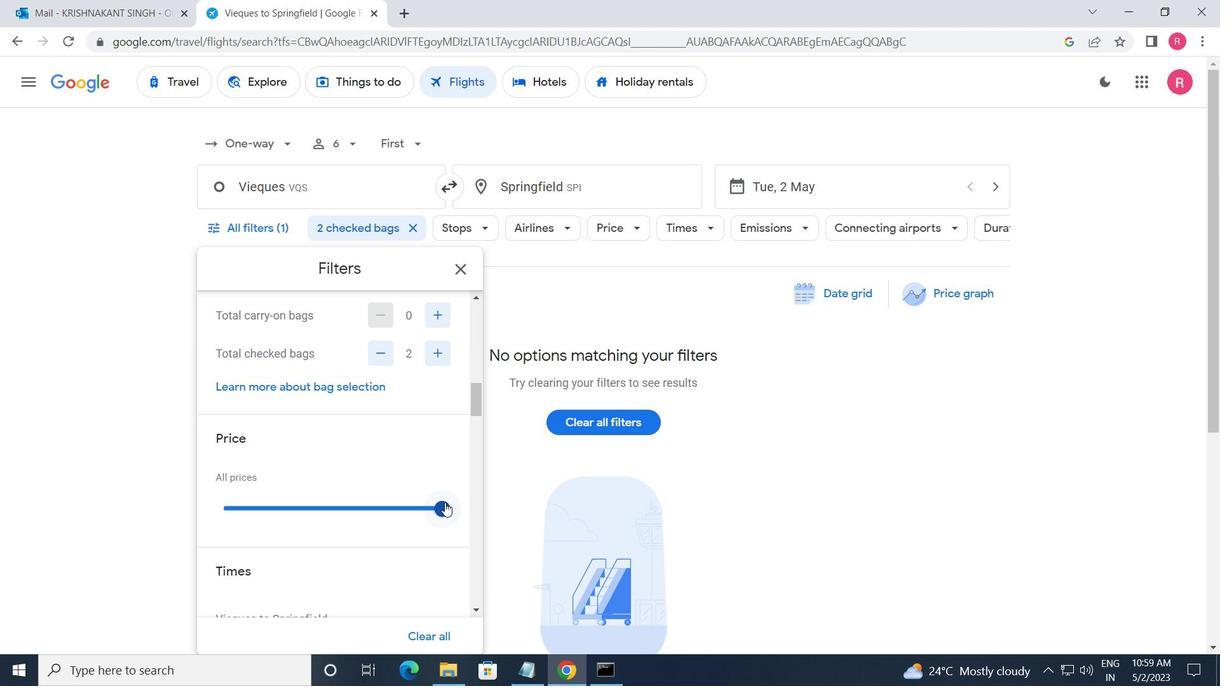 
Action: Mouse scrolled (441, 502) with delta (0, 0)
Screenshot: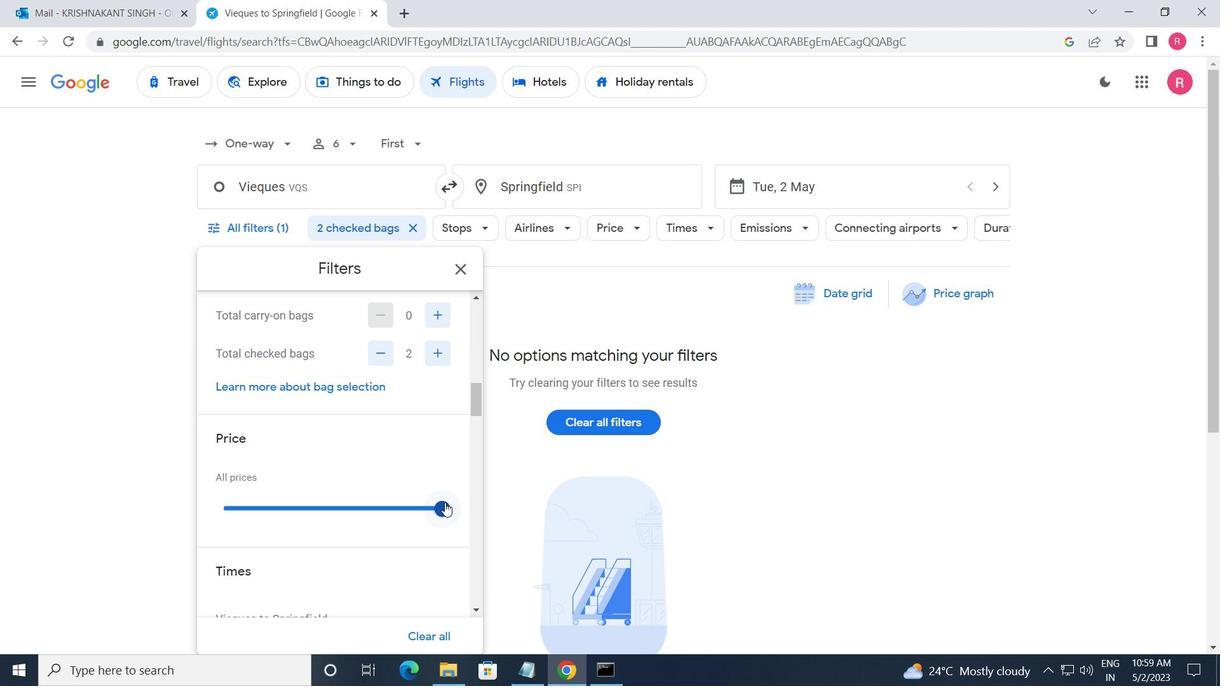 
Action: Mouse moved to (438, 504)
Screenshot: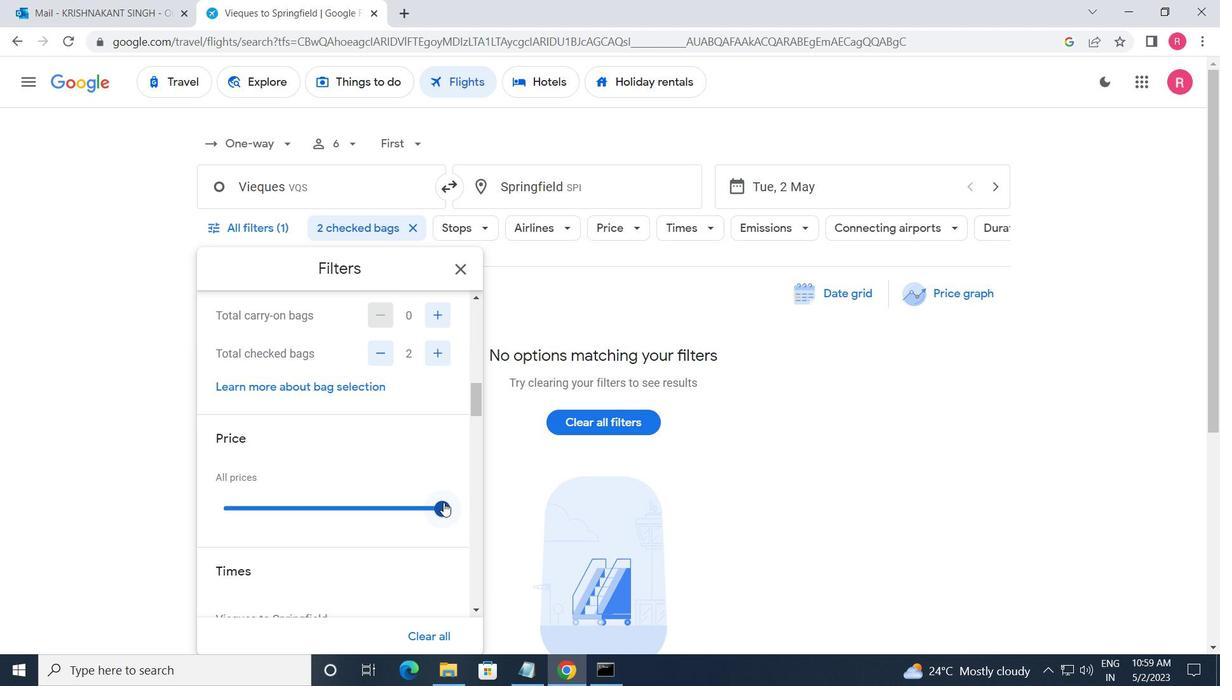 
Action: Mouse scrolled (438, 503) with delta (0, 0)
Screenshot: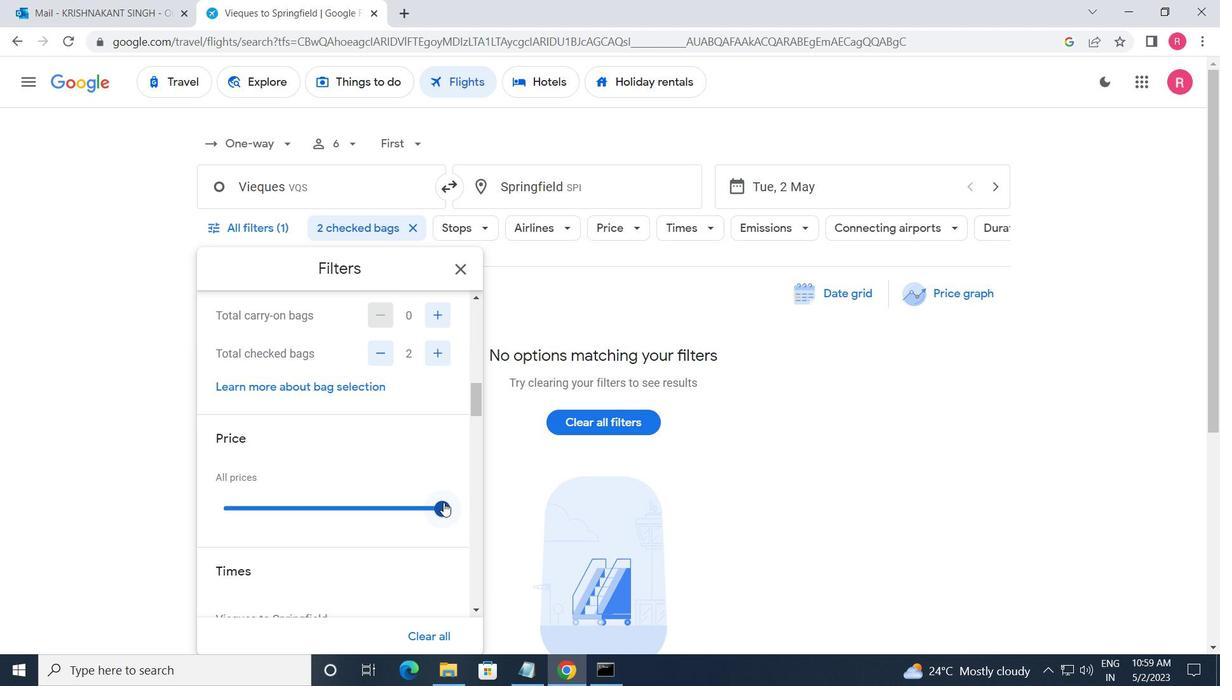 
Action: Mouse moved to (437, 504)
Screenshot: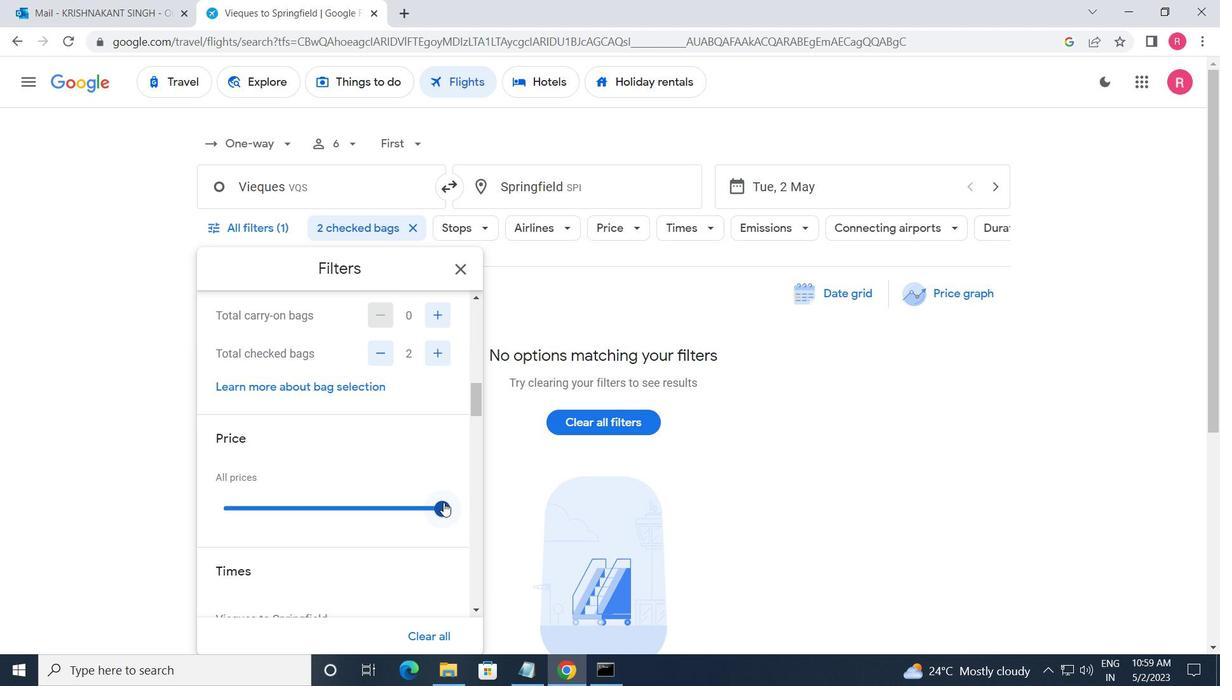 
Action: Mouse scrolled (437, 503) with delta (0, 0)
Screenshot: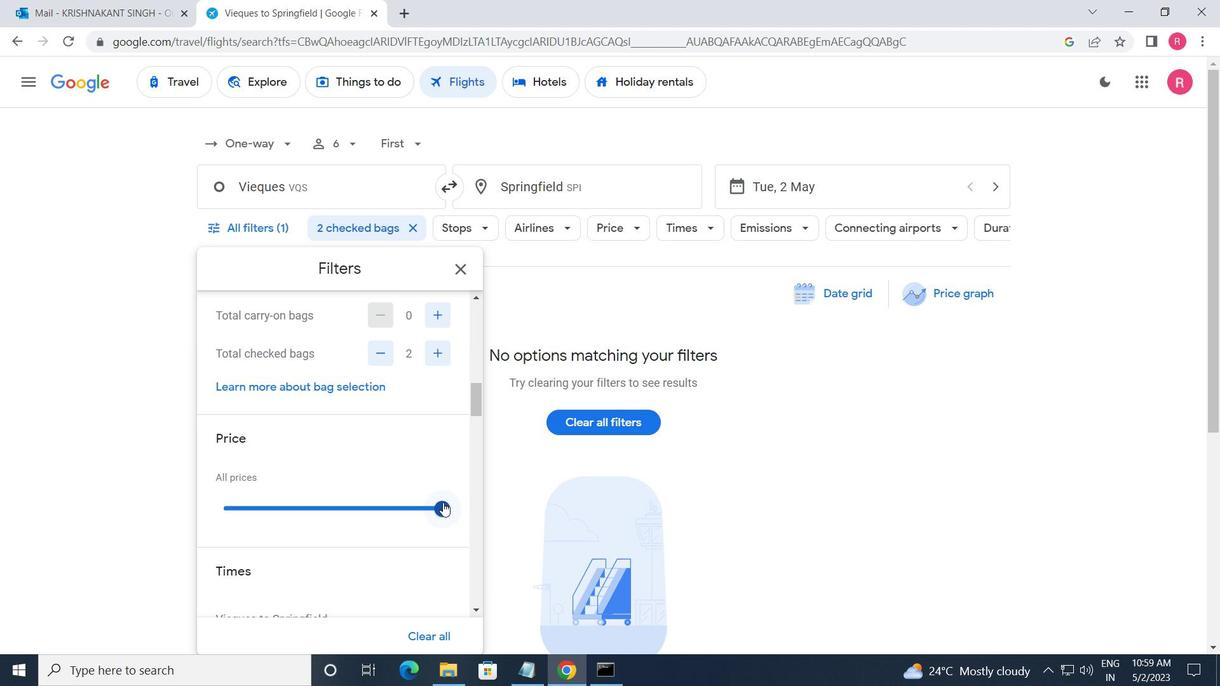 
Action: Mouse moved to (225, 441)
Screenshot: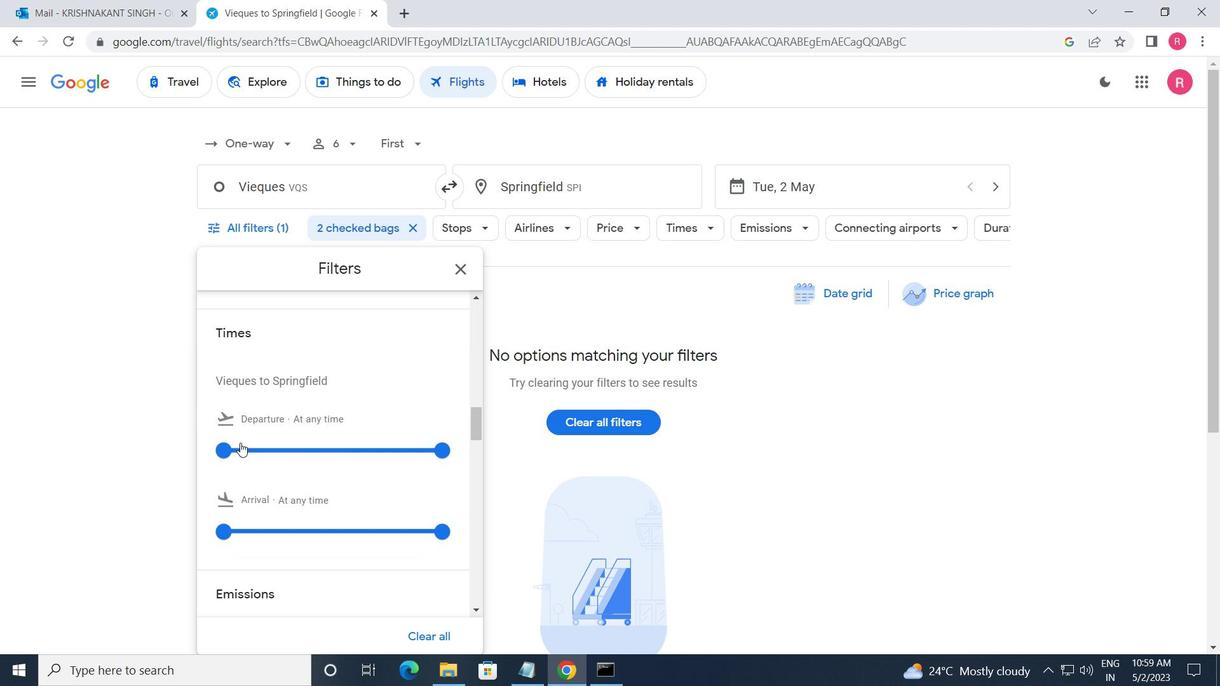 
Action: Mouse pressed left at (225, 441)
Screenshot: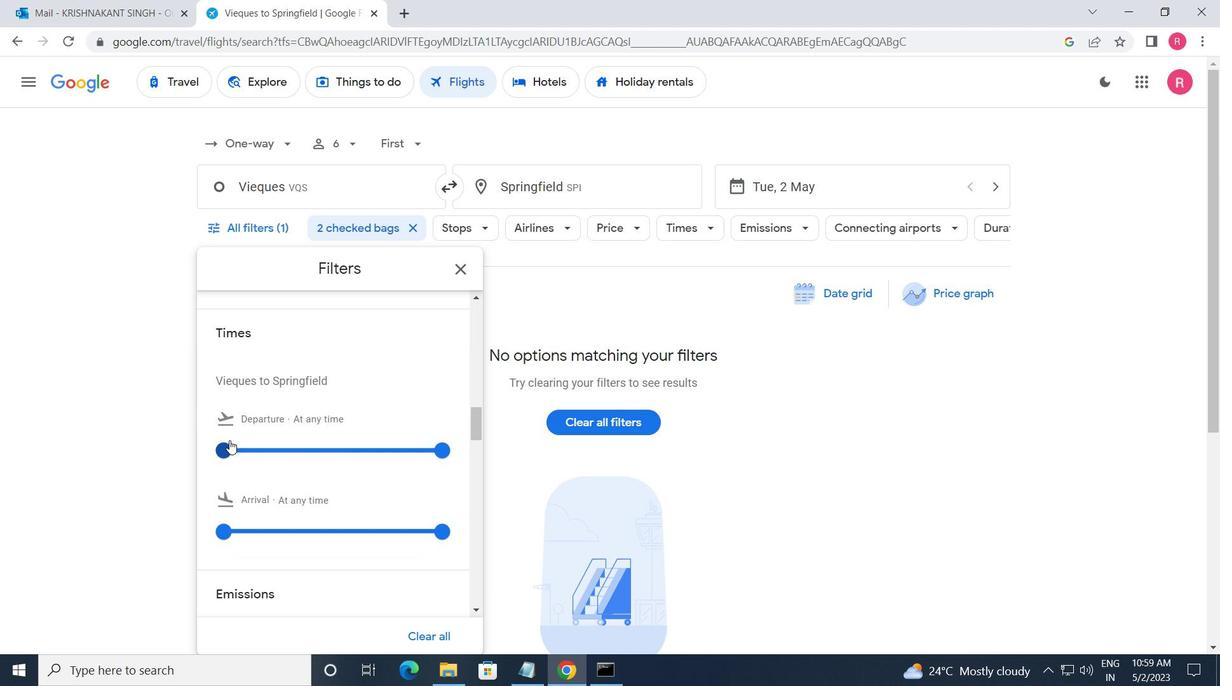 
Action: Mouse moved to (438, 451)
Screenshot: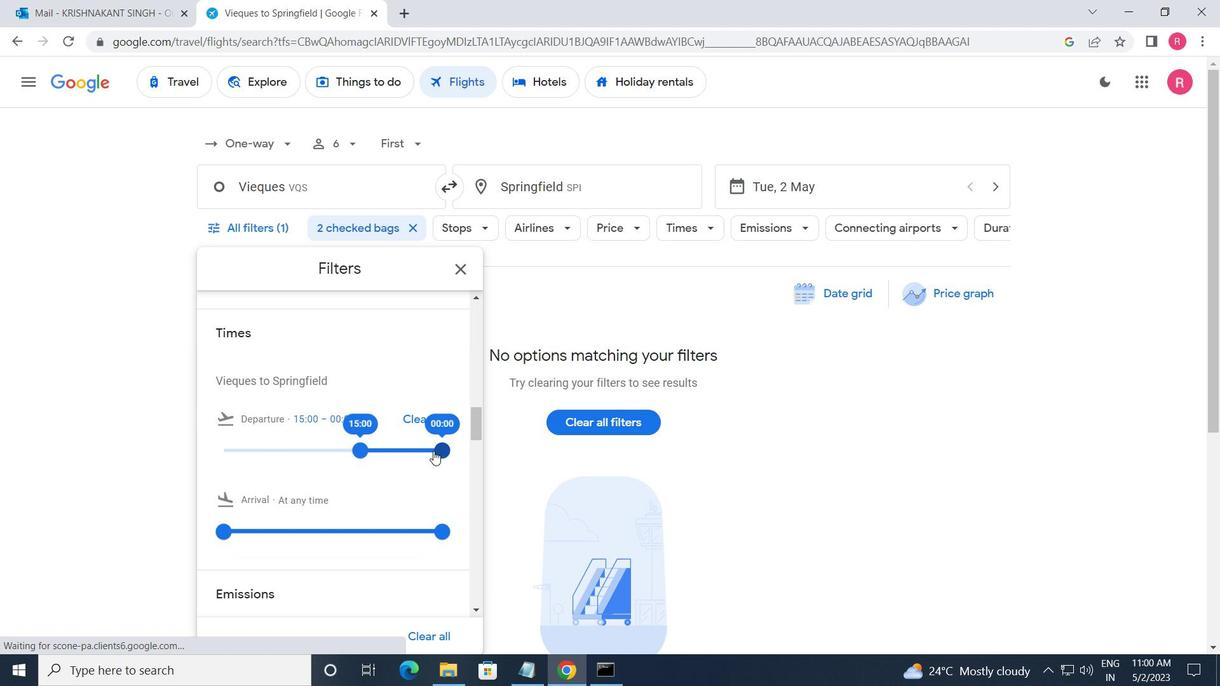 
Action: Mouse pressed left at (438, 451)
Screenshot: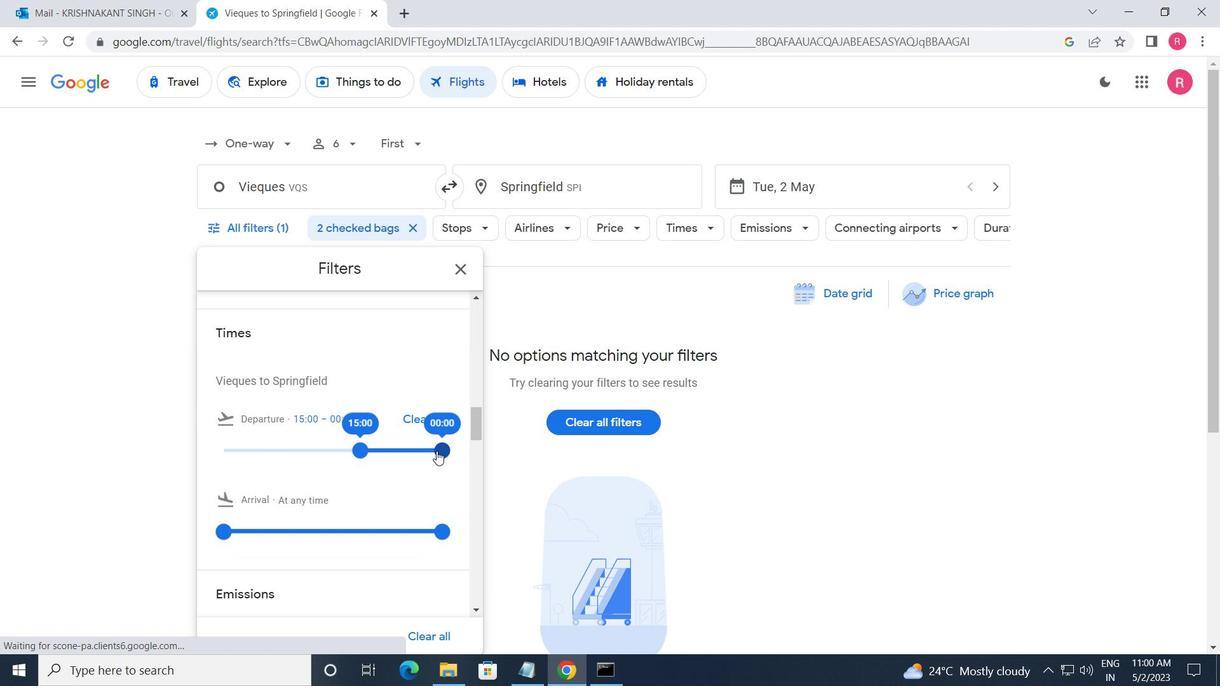 
Action: Mouse moved to (468, 274)
Screenshot: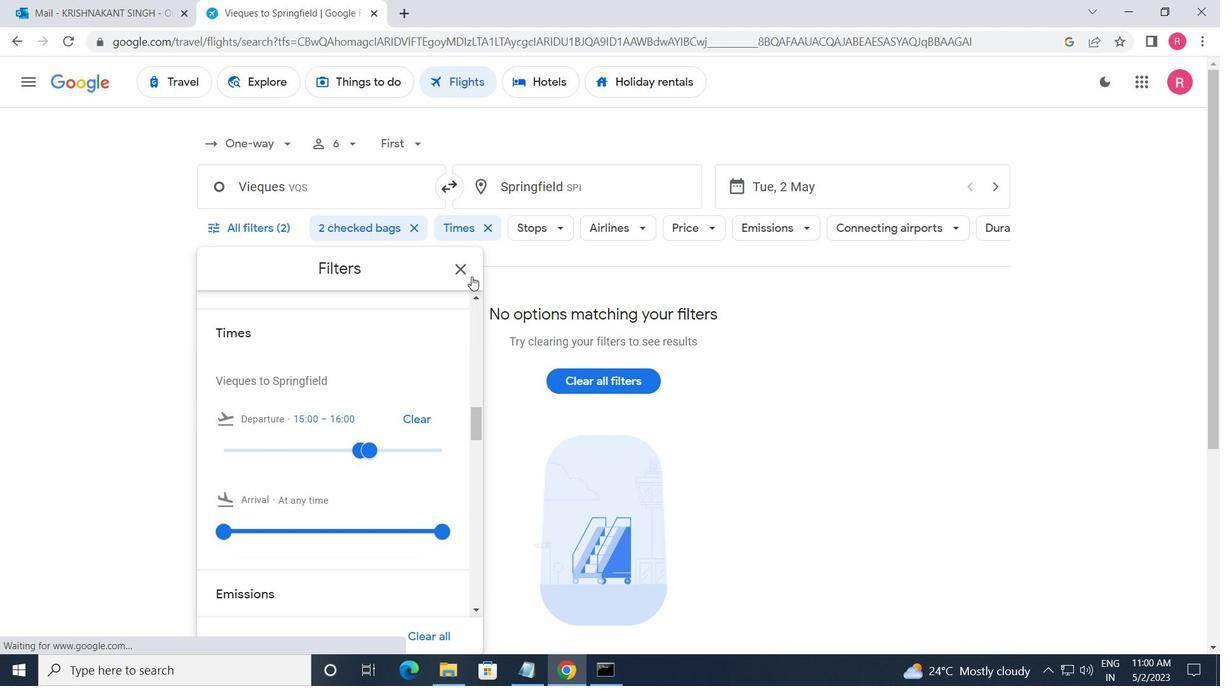 
Action: Mouse pressed left at (468, 274)
Screenshot: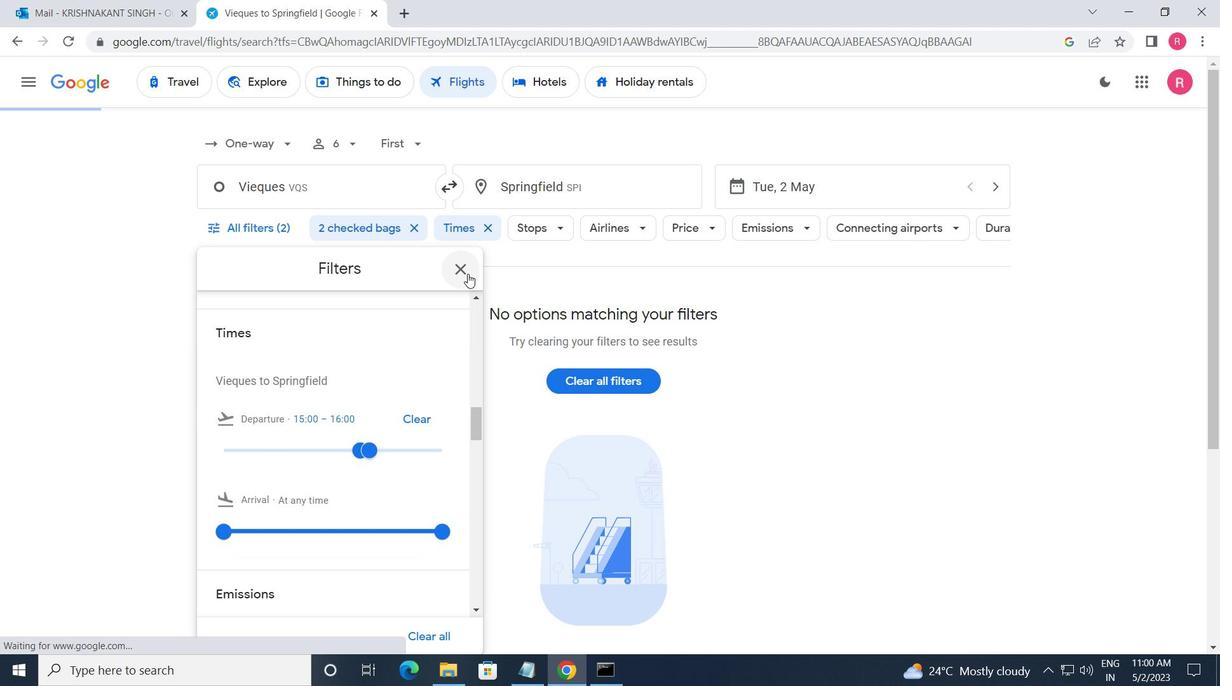 
